 Task: Search one way flight ticket for 4 adults, 2 children, 2 infants in seat and 1 infant on lap in premium economy from Cleveland: Cleveland Hopkins International Airport to Evansville: Evansville Regional Airport on 5-3-2023. Choice of flights is Spirit. Number of bags: 2 checked bags. Price is upto 42000. Outbound departure time preference is 4:45.
Action: Mouse moved to (419, 177)
Screenshot: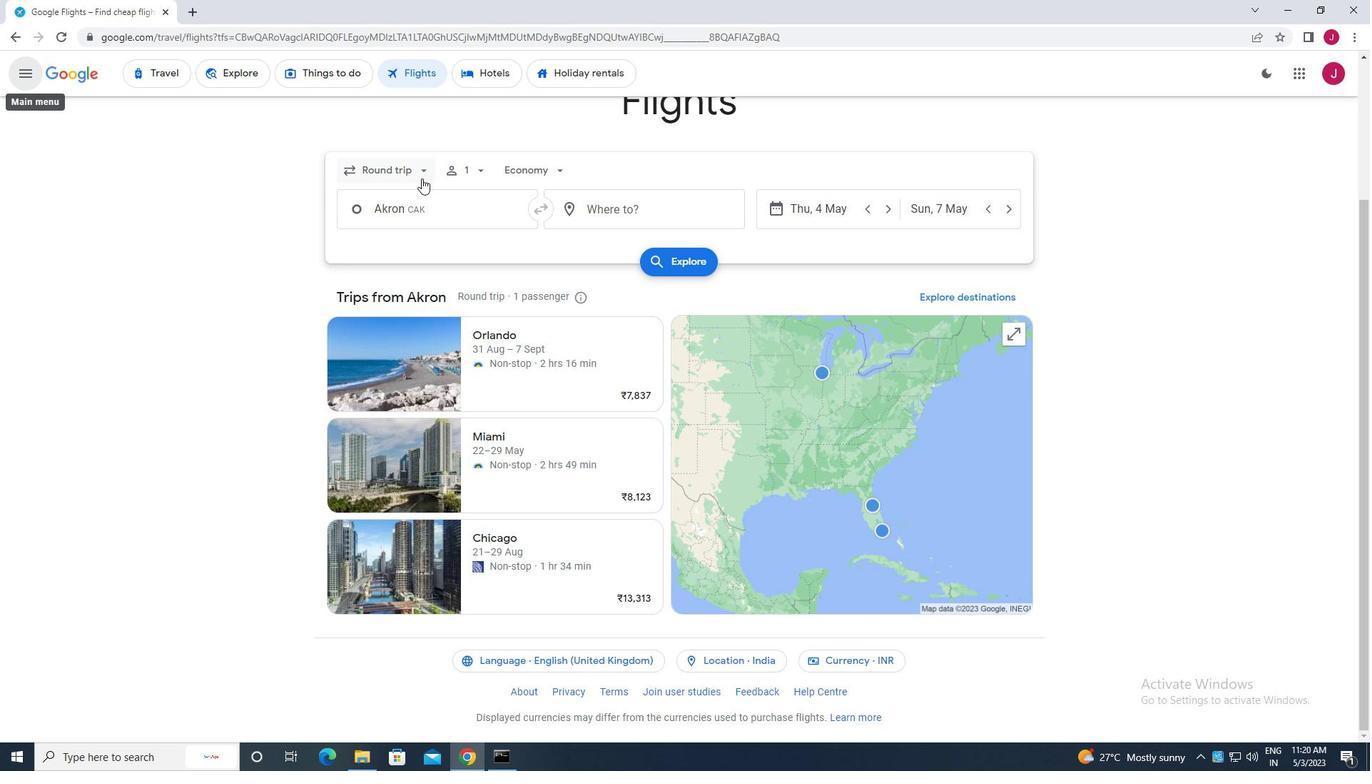 
Action: Mouse pressed left at (419, 177)
Screenshot: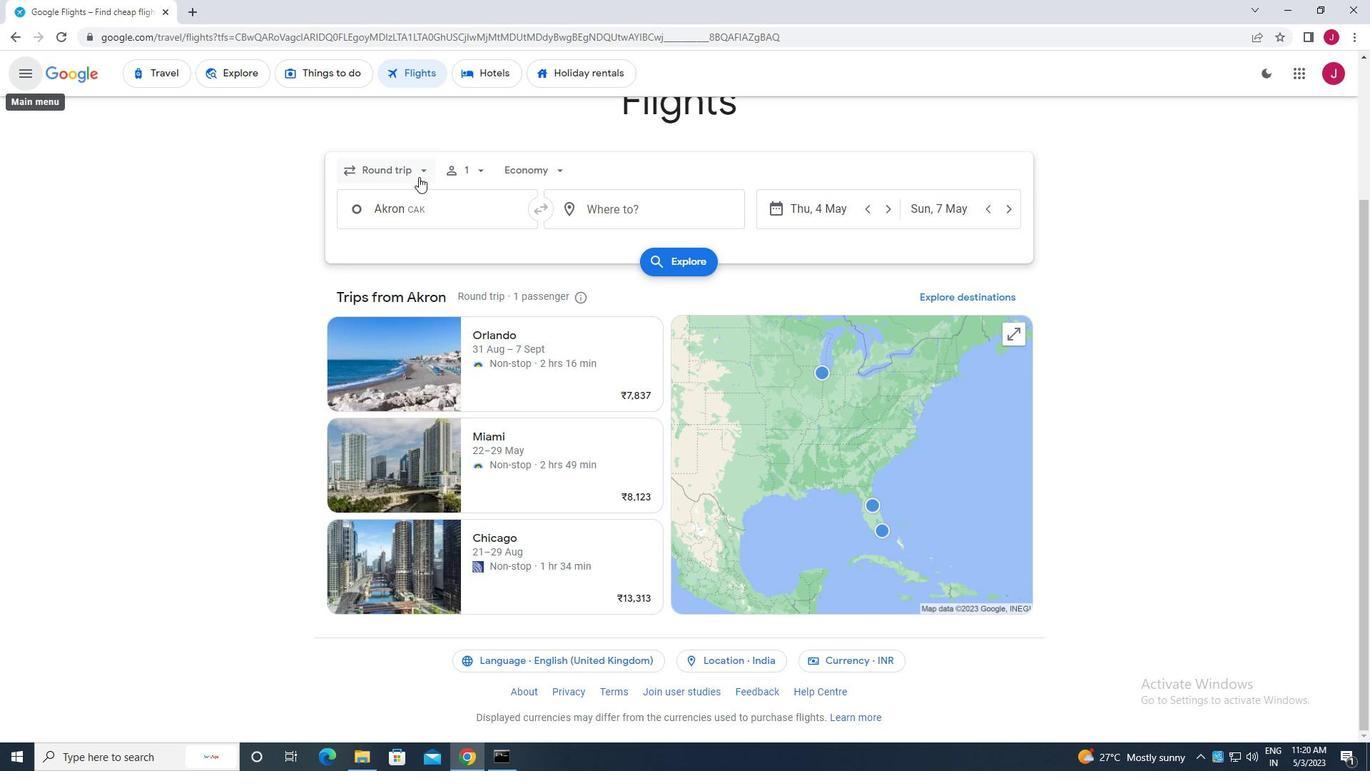 
Action: Mouse moved to (406, 234)
Screenshot: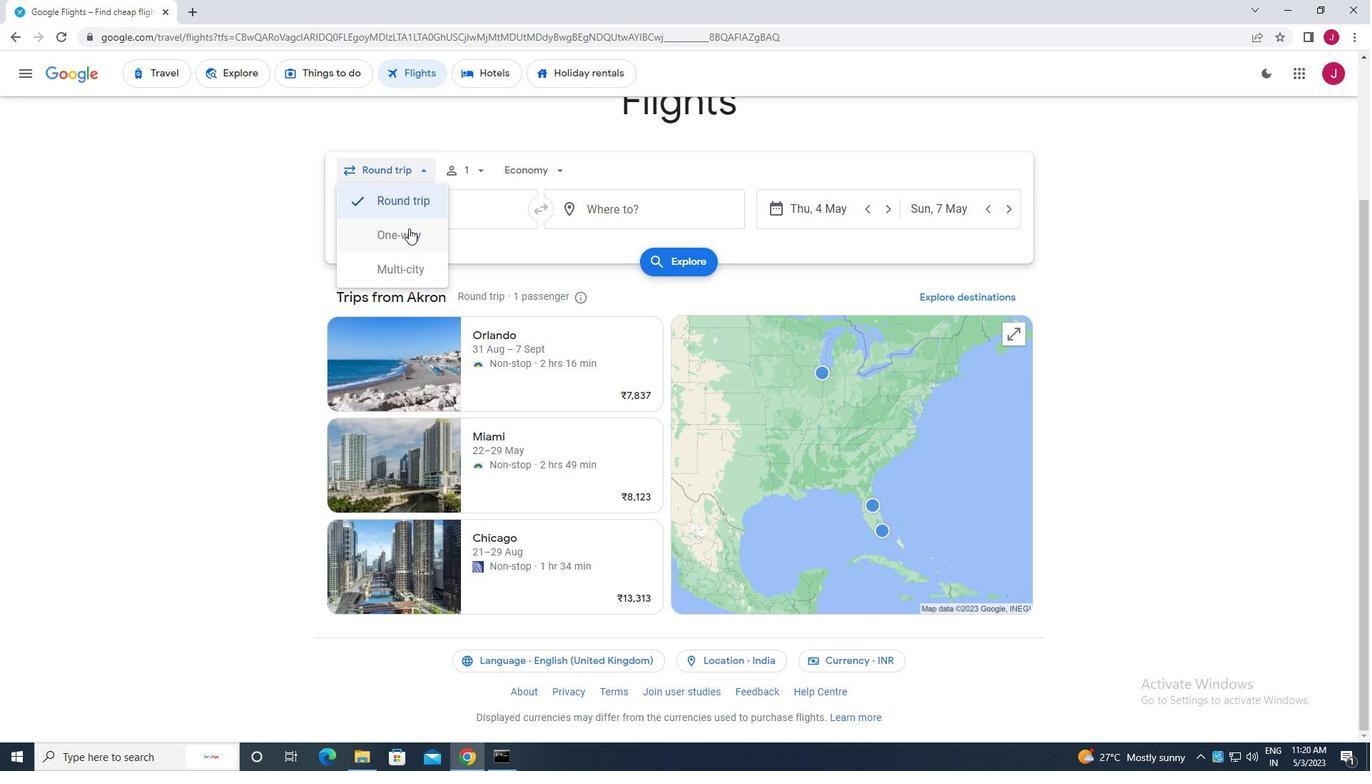 
Action: Mouse pressed left at (406, 234)
Screenshot: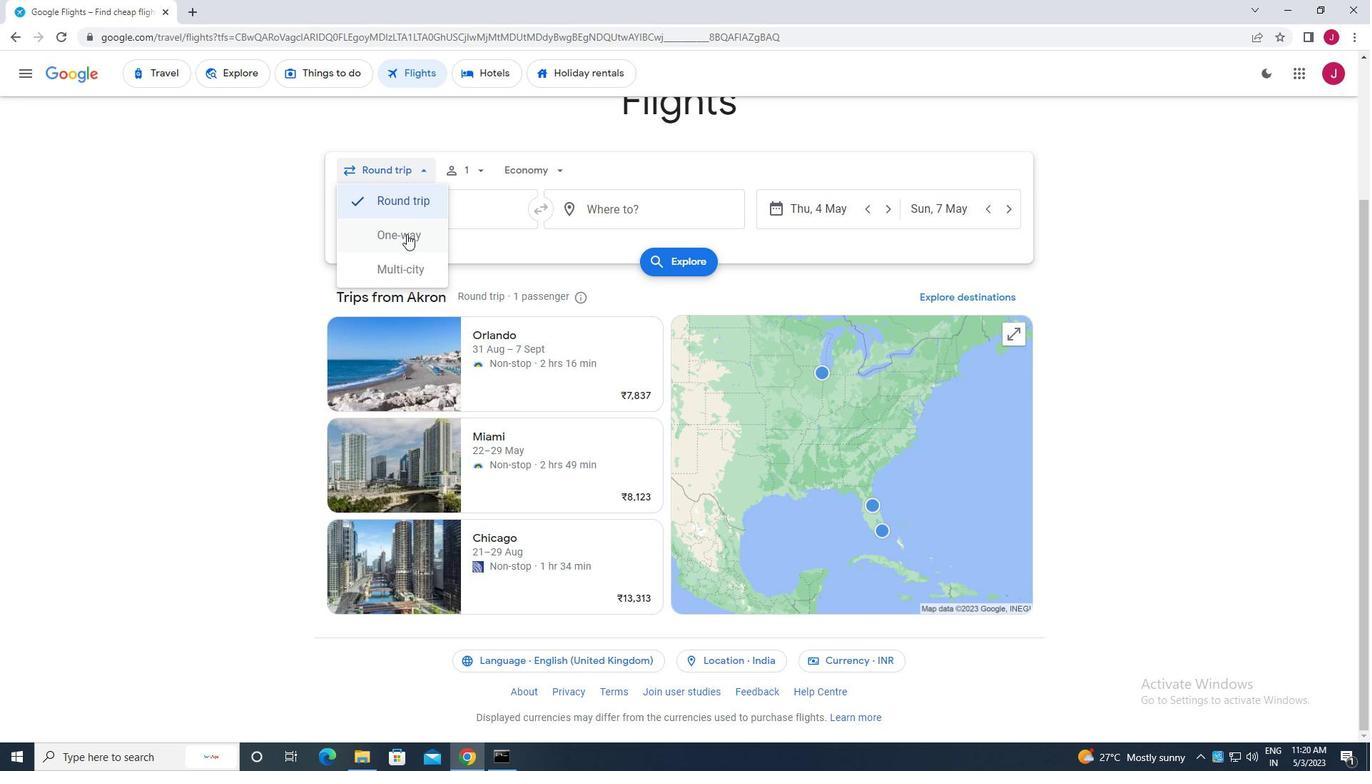 
Action: Mouse moved to (470, 169)
Screenshot: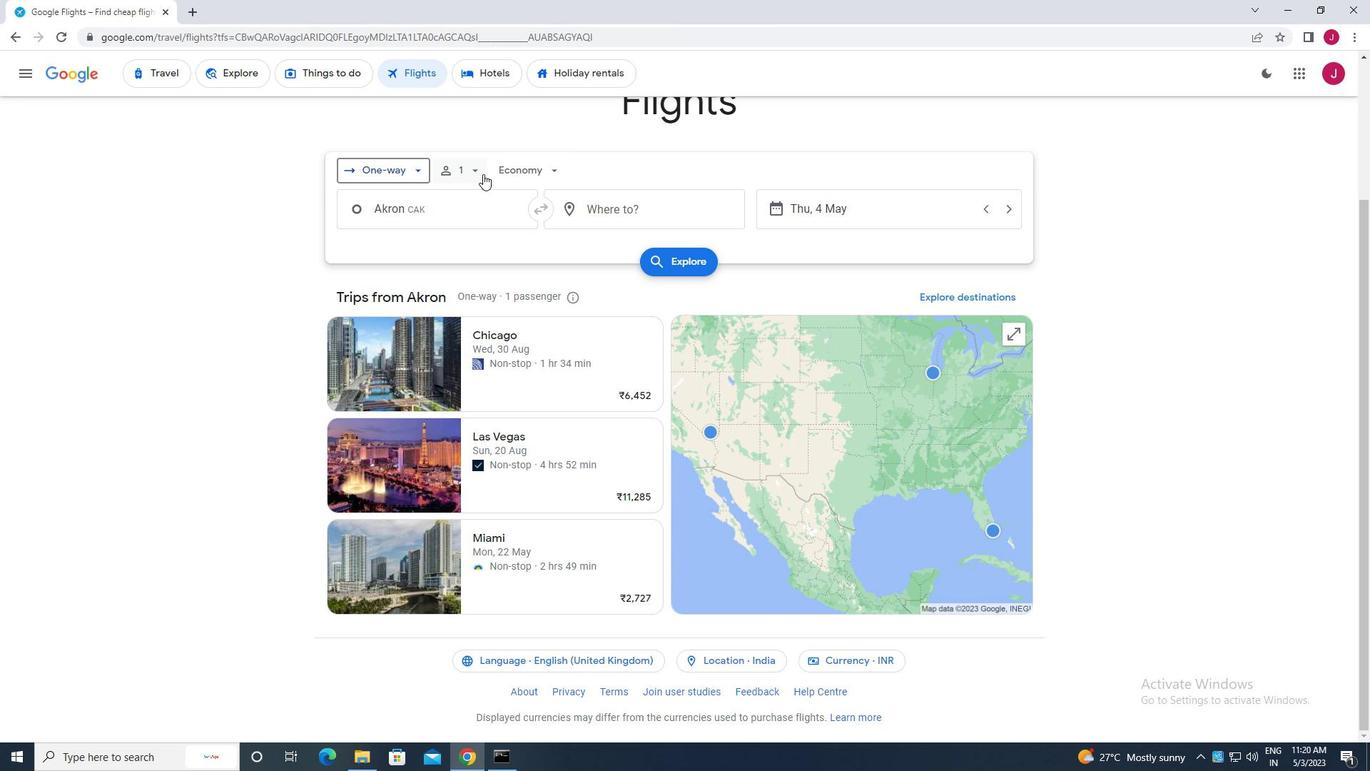 
Action: Mouse pressed left at (470, 169)
Screenshot: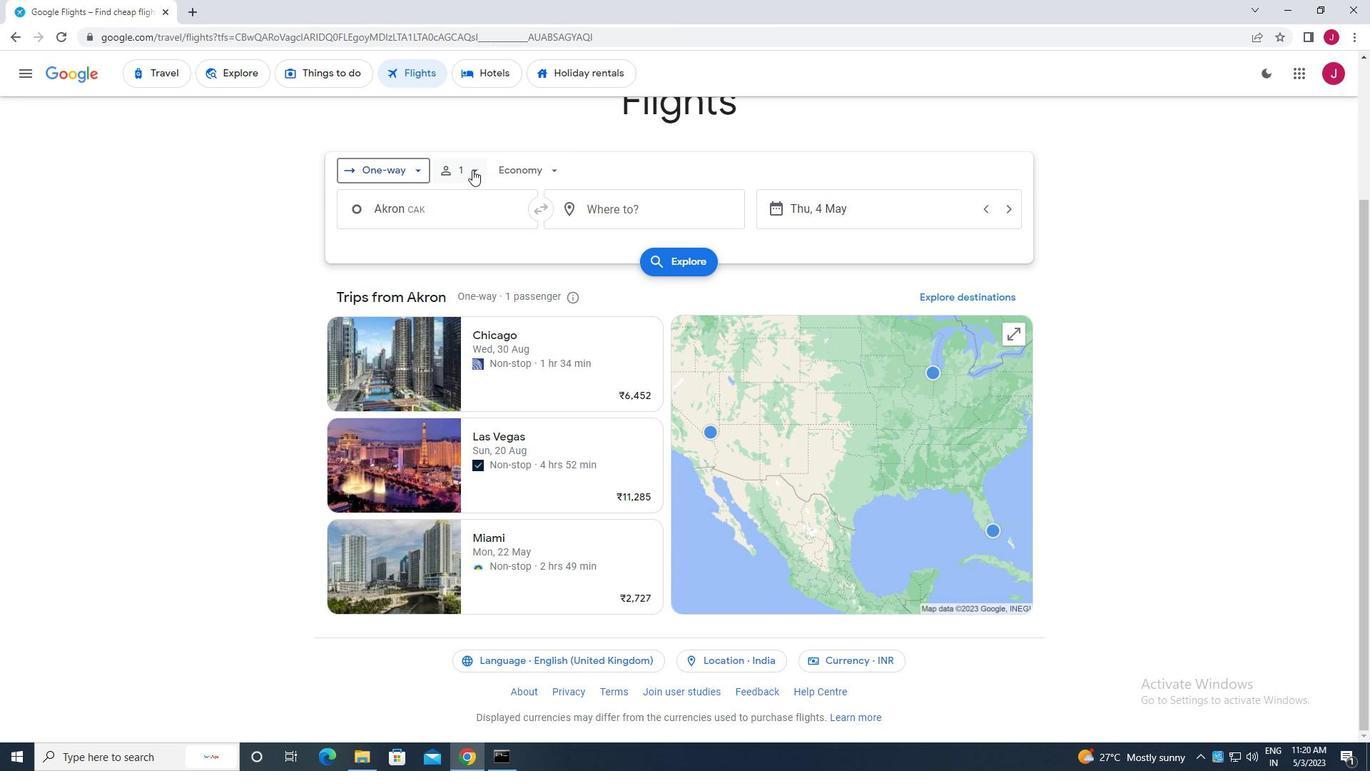 
Action: Mouse moved to (584, 207)
Screenshot: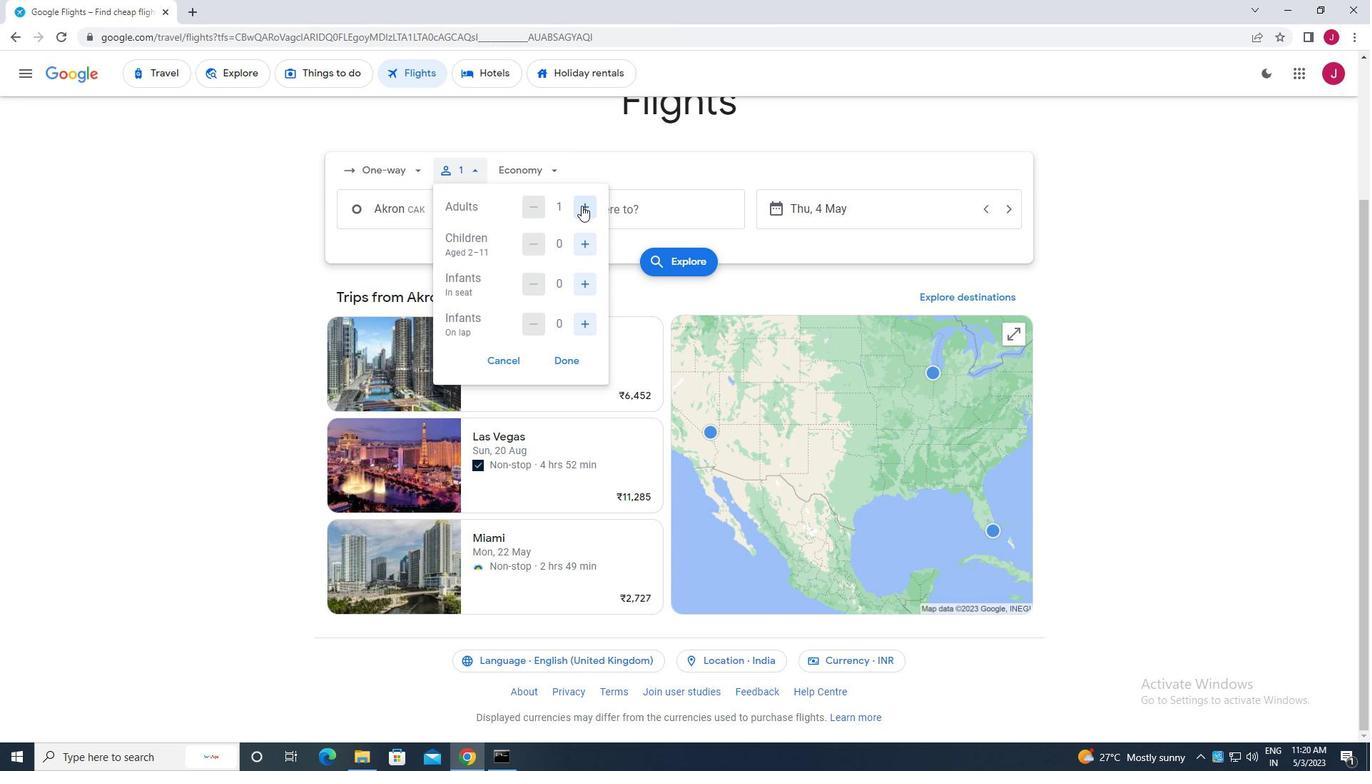 
Action: Mouse pressed left at (584, 207)
Screenshot: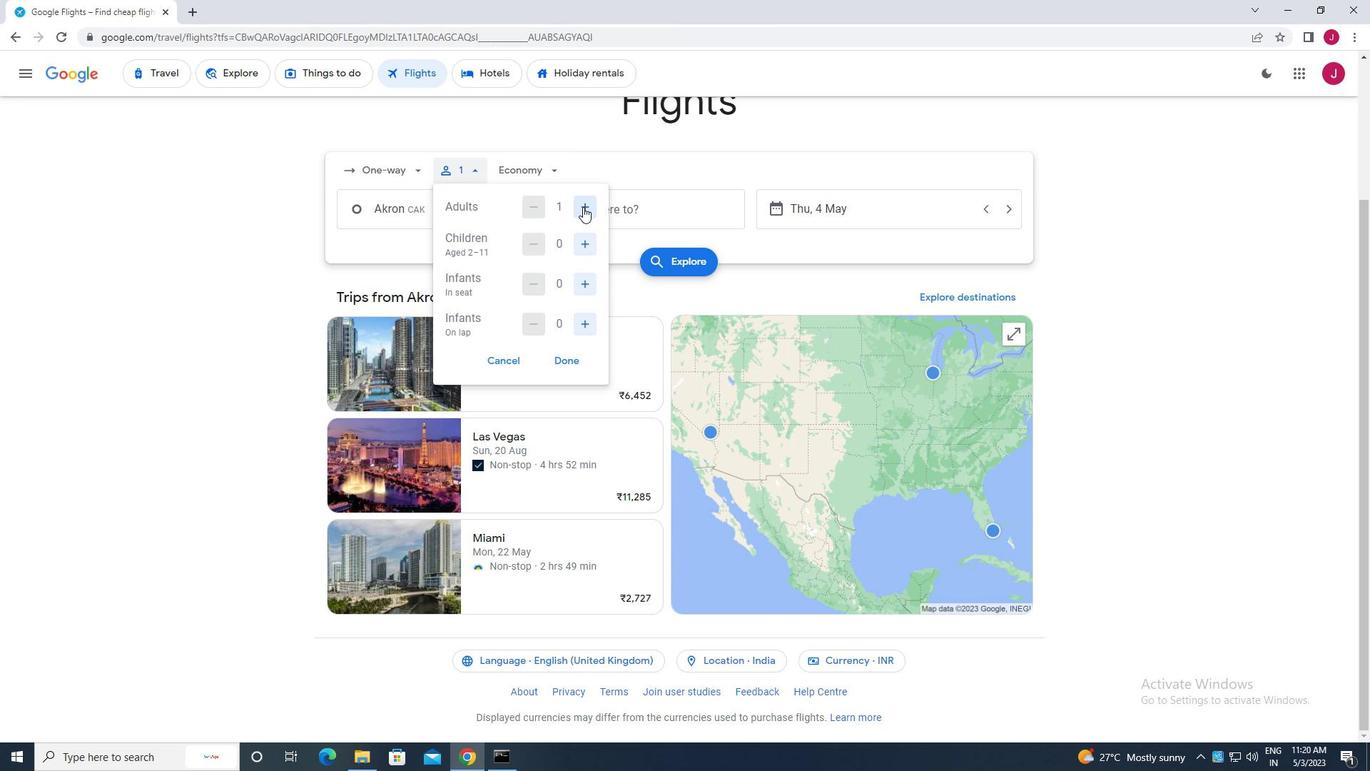 
Action: Mouse pressed left at (584, 207)
Screenshot: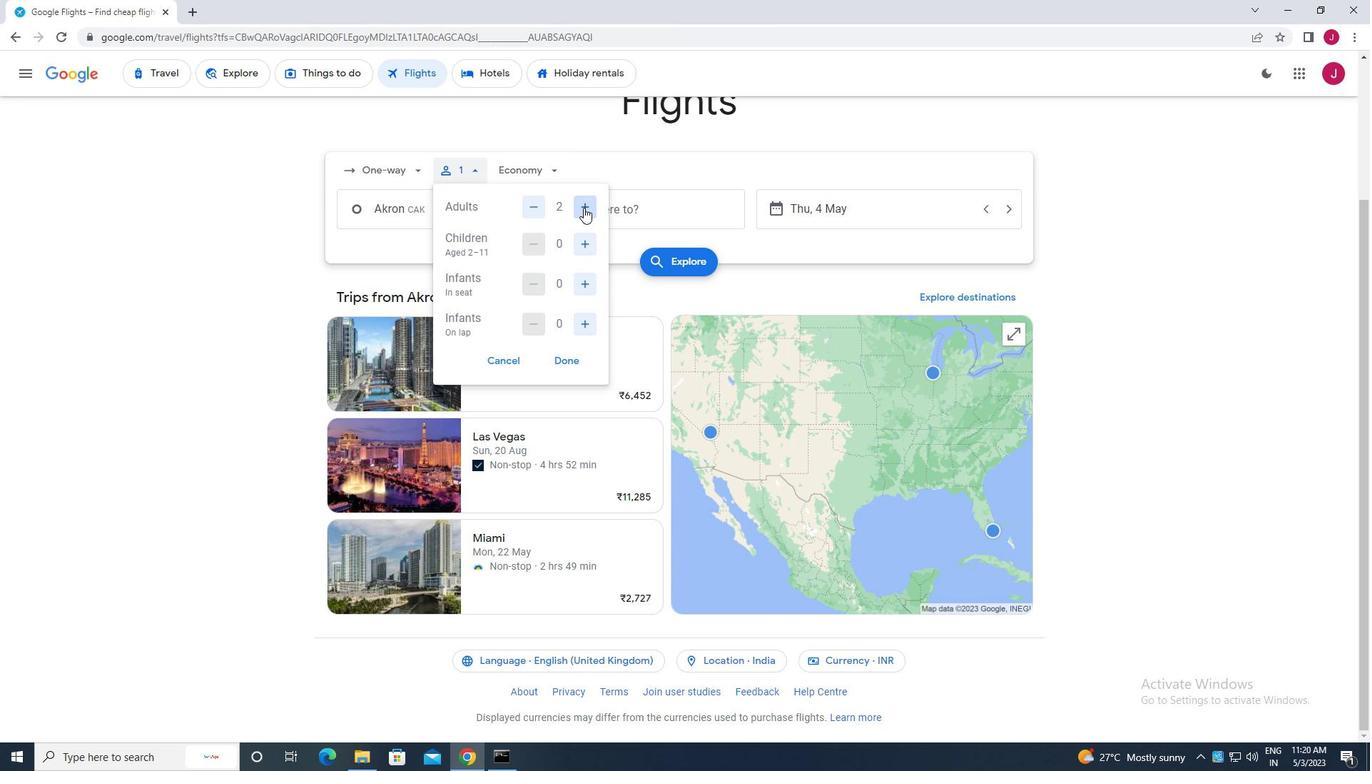
Action: Mouse pressed left at (584, 207)
Screenshot: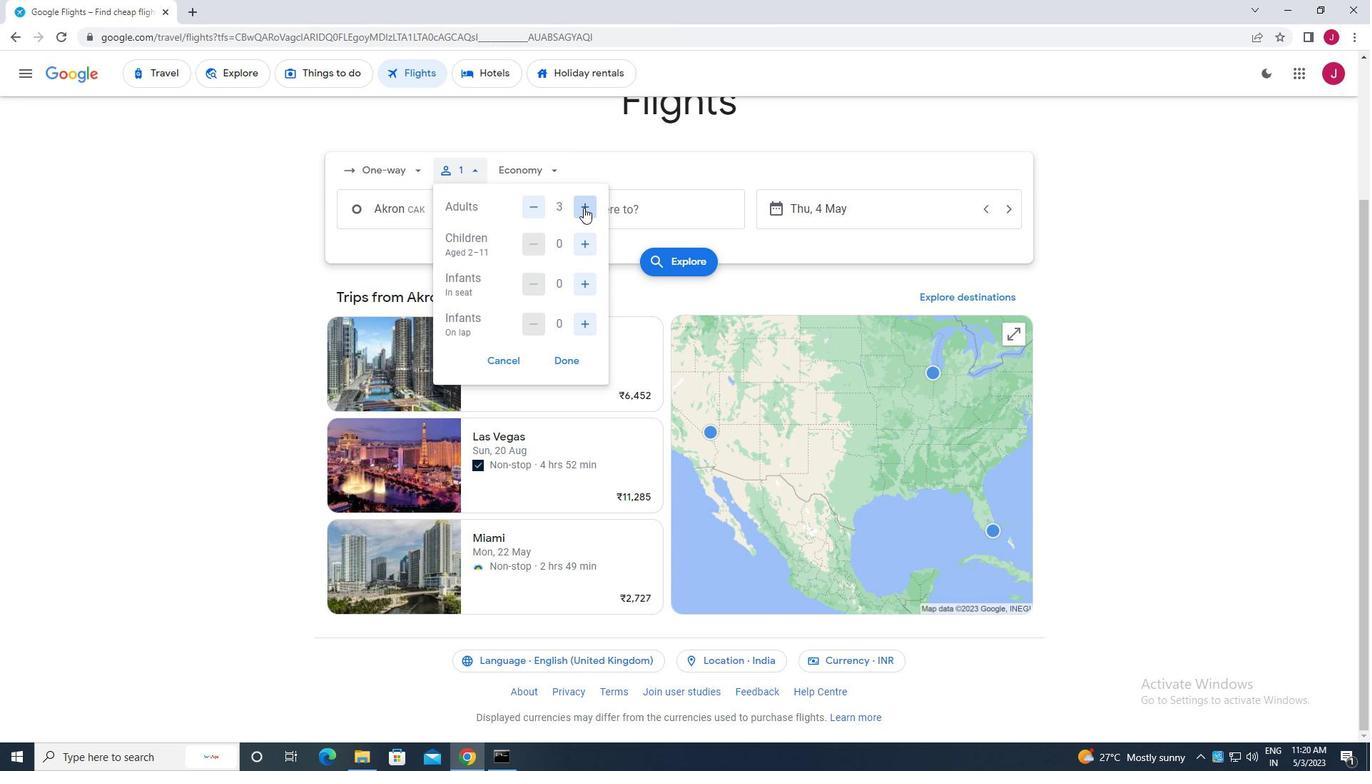 
Action: Mouse moved to (583, 243)
Screenshot: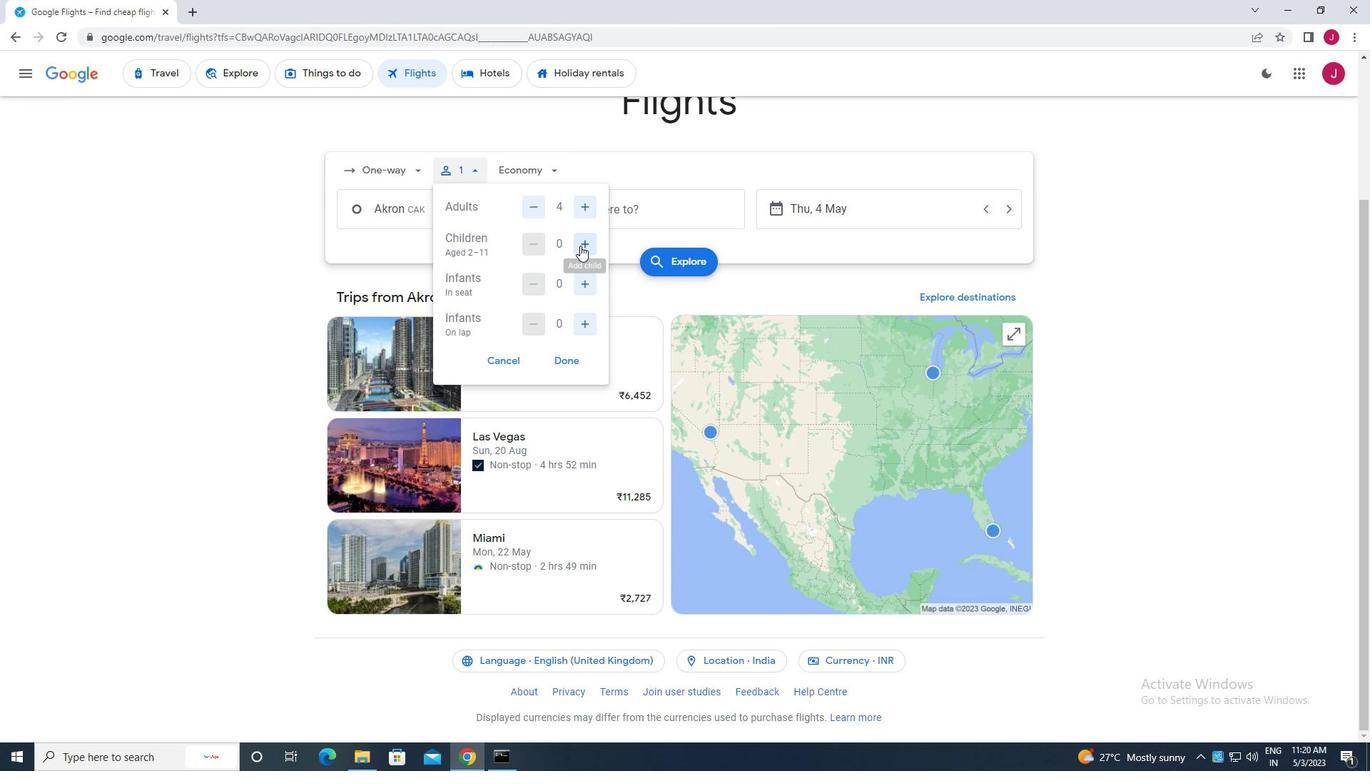 
Action: Mouse pressed left at (583, 243)
Screenshot: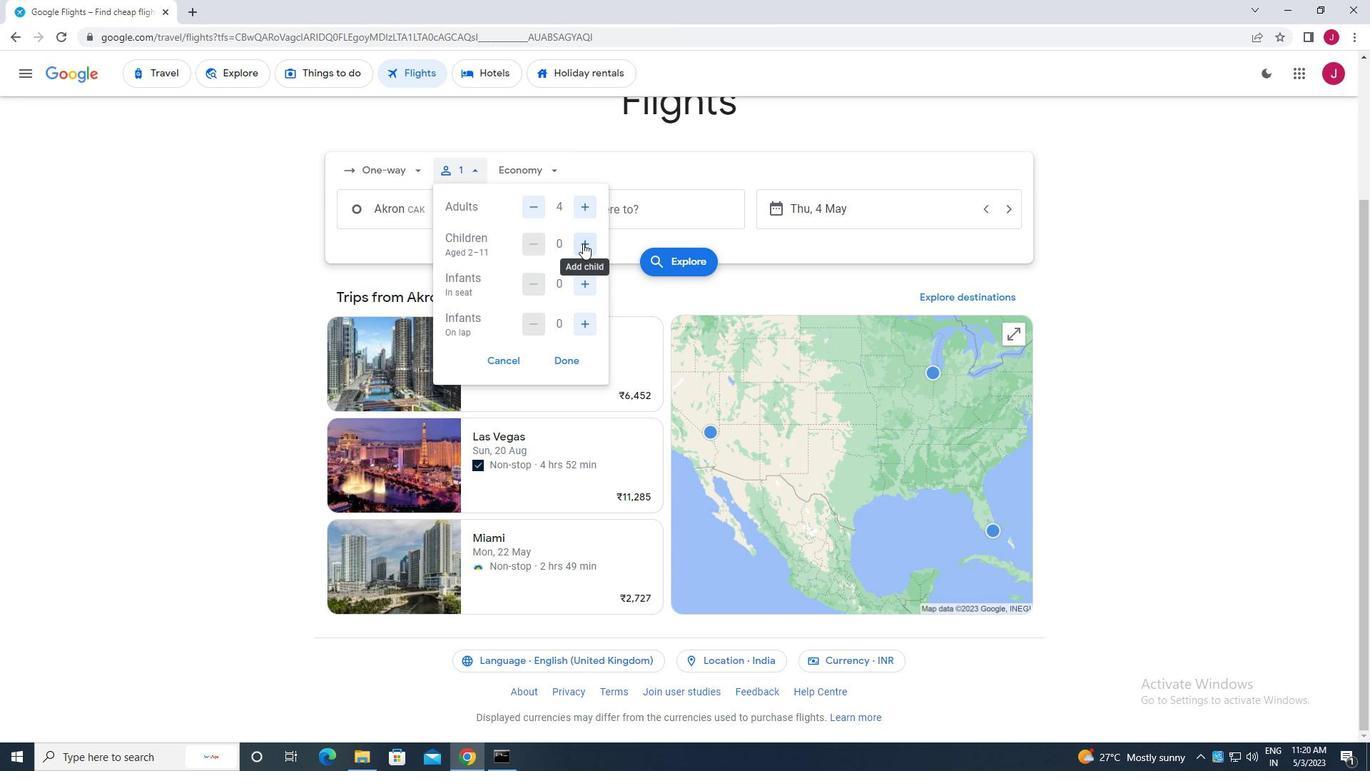 
Action: Mouse pressed left at (583, 243)
Screenshot: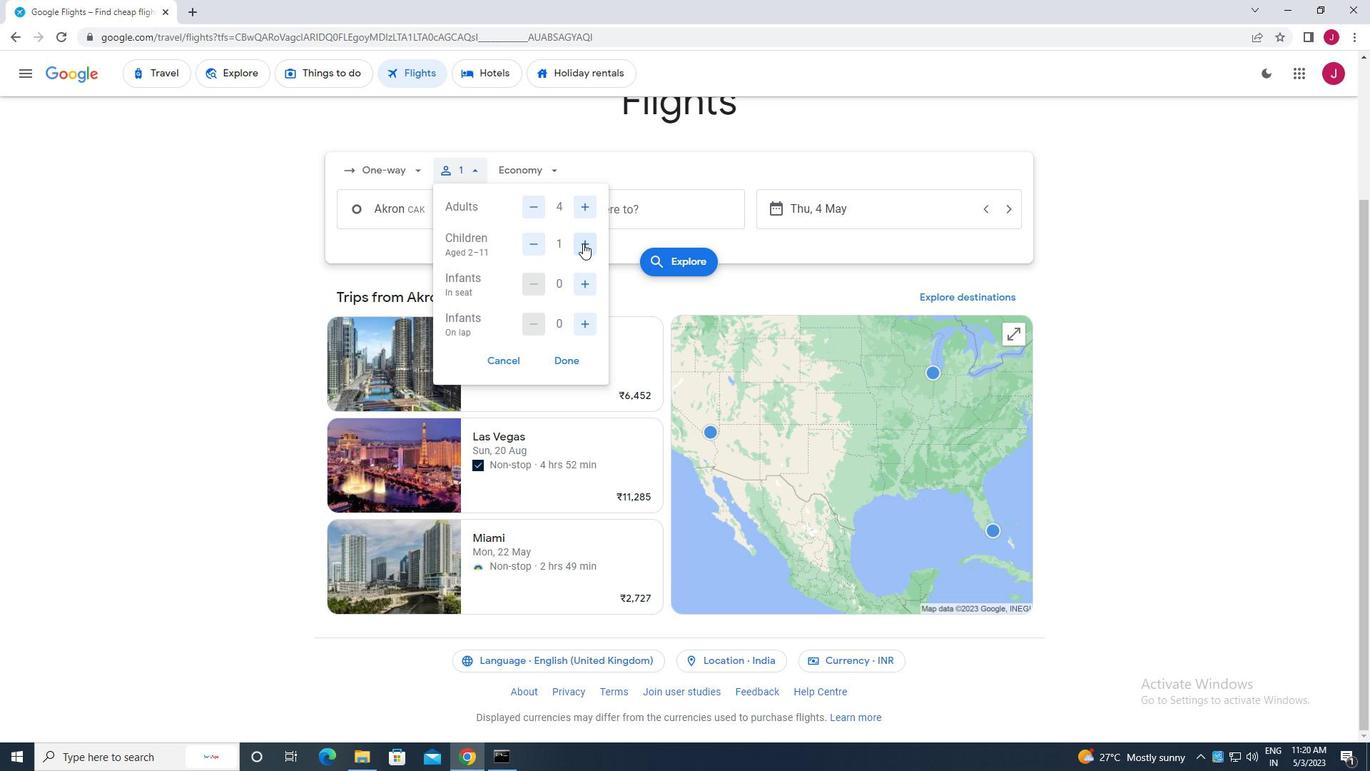 
Action: Mouse moved to (585, 281)
Screenshot: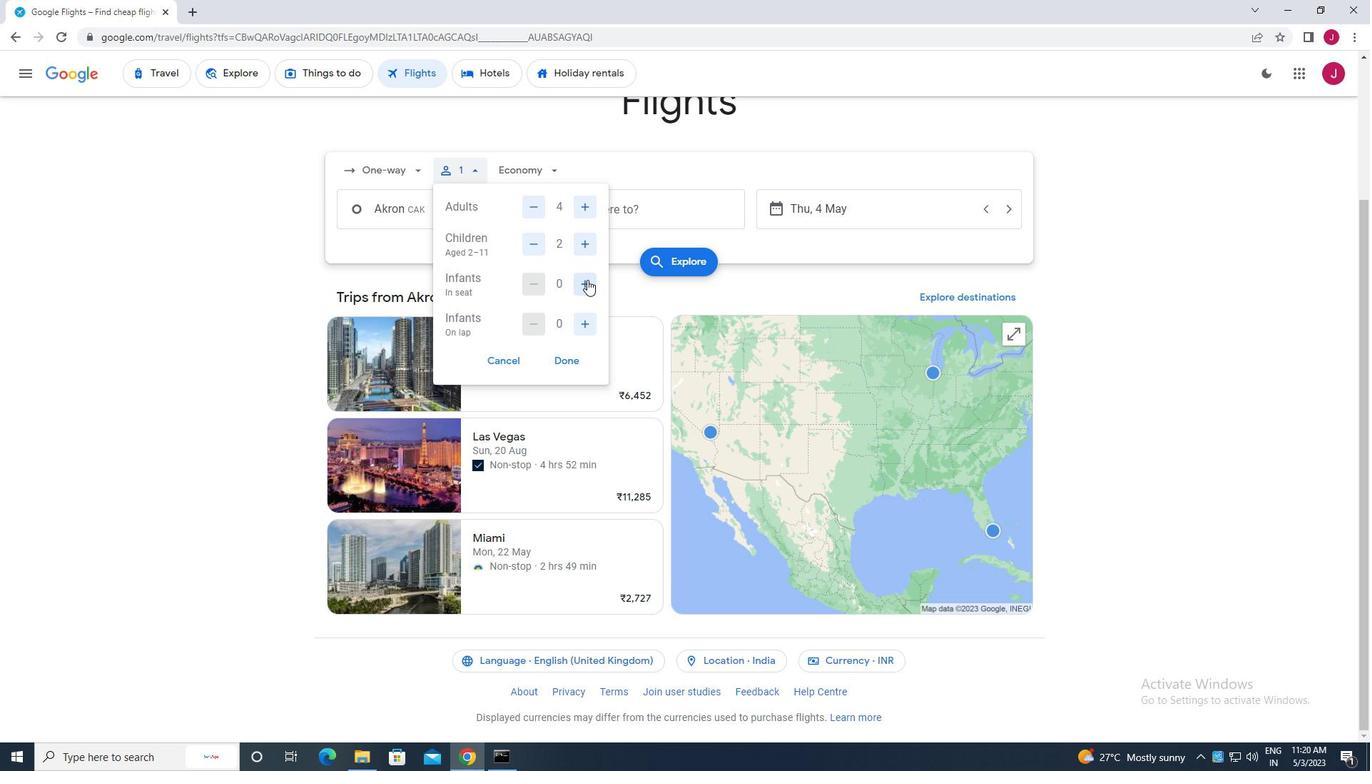 
Action: Mouse pressed left at (585, 281)
Screenshot: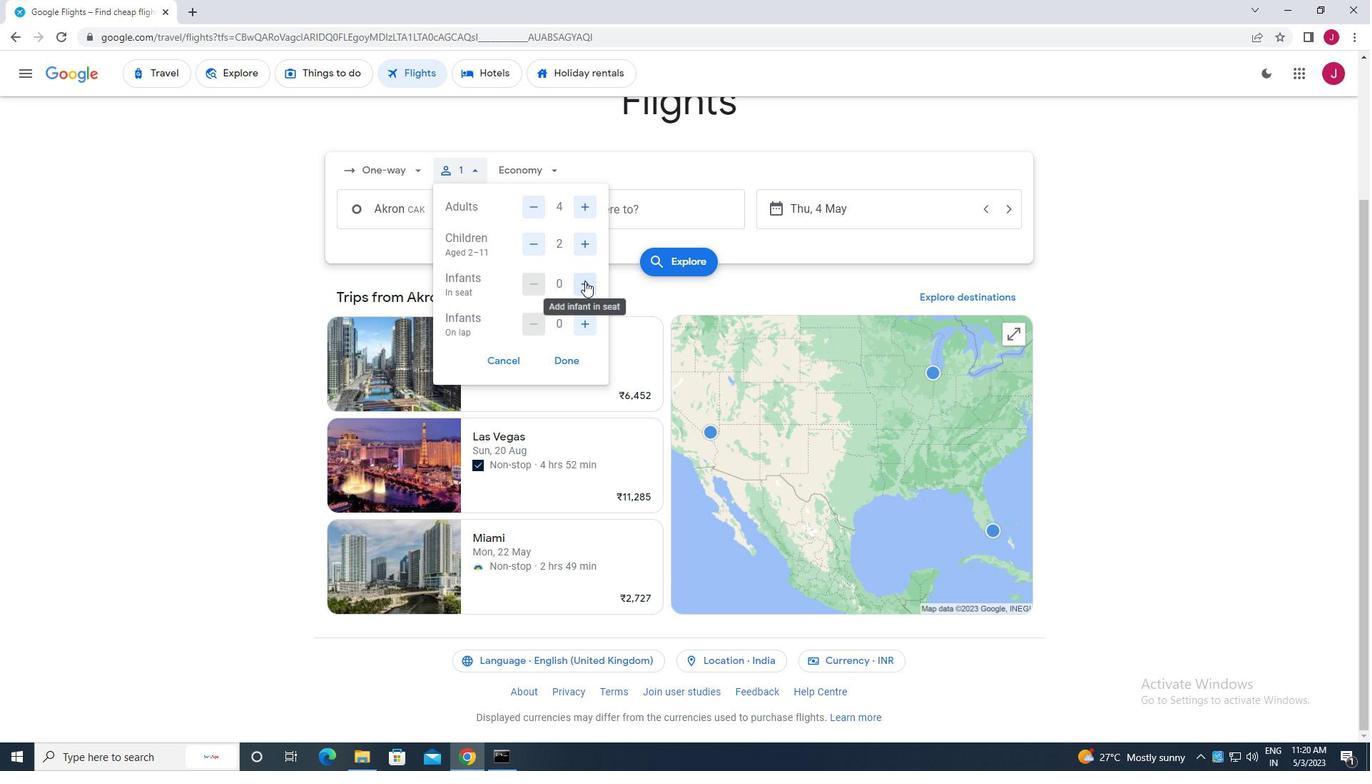 
Action: Mouse pressed left at (585, 281)
Screenshot: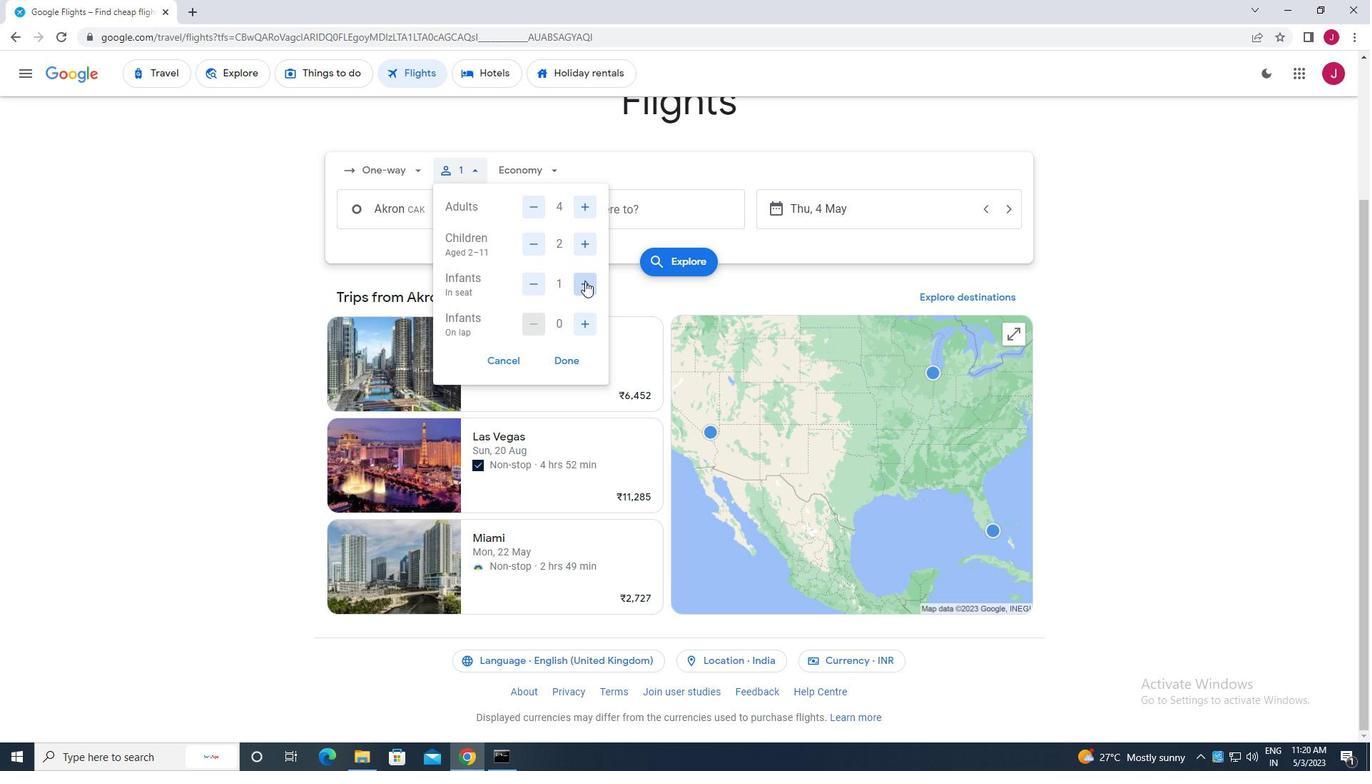 
Action: Mouse moved to (584, 318)
Screenshot: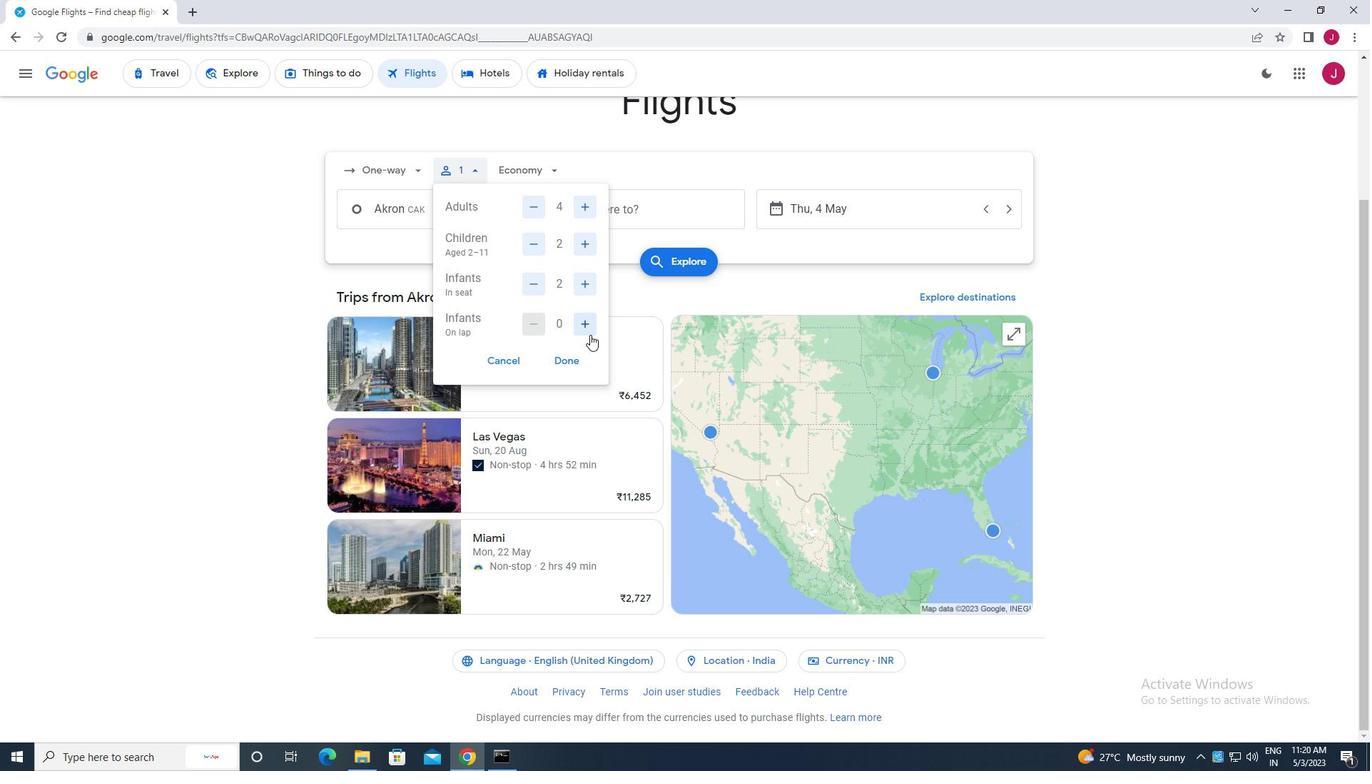 
Action: Mouse pressed left at (584, 318)
Screenshot: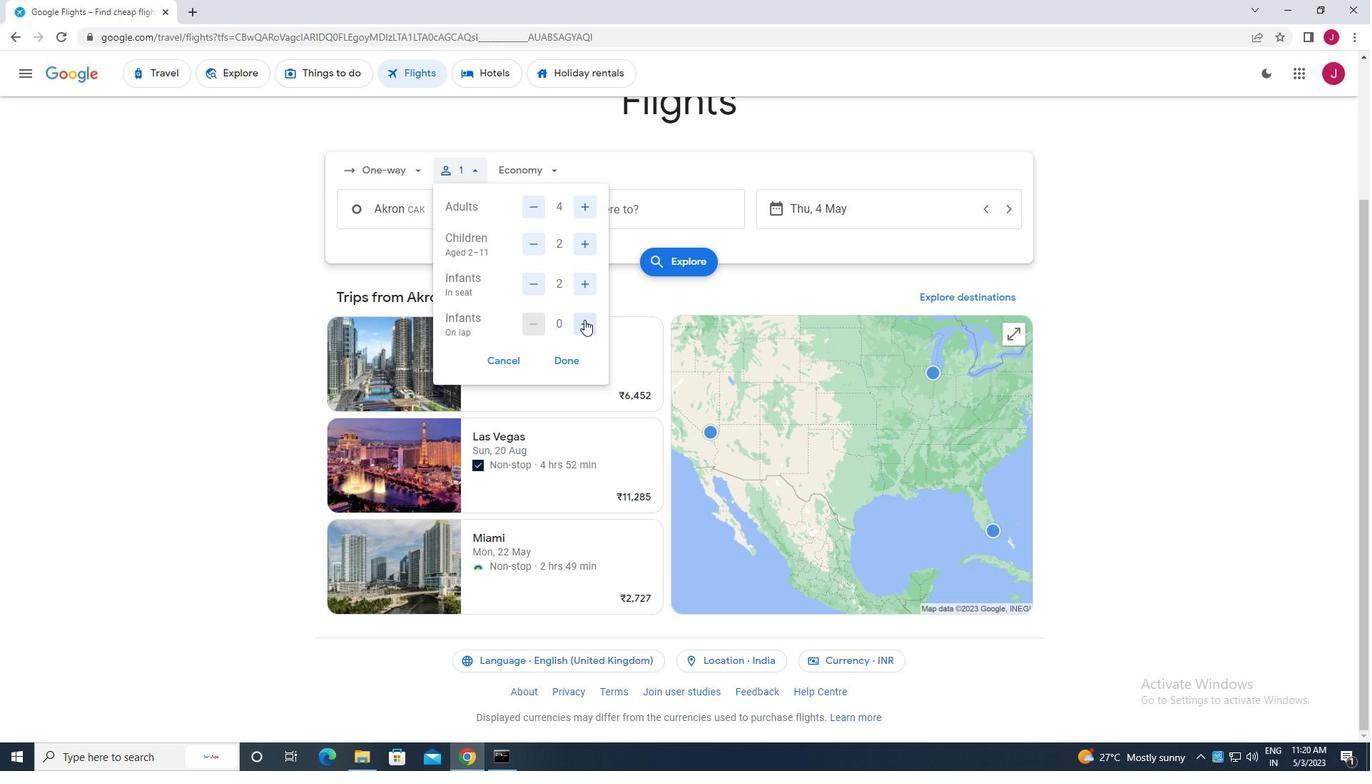 
Action: Mouse moved to (566, 357)
Screenshot: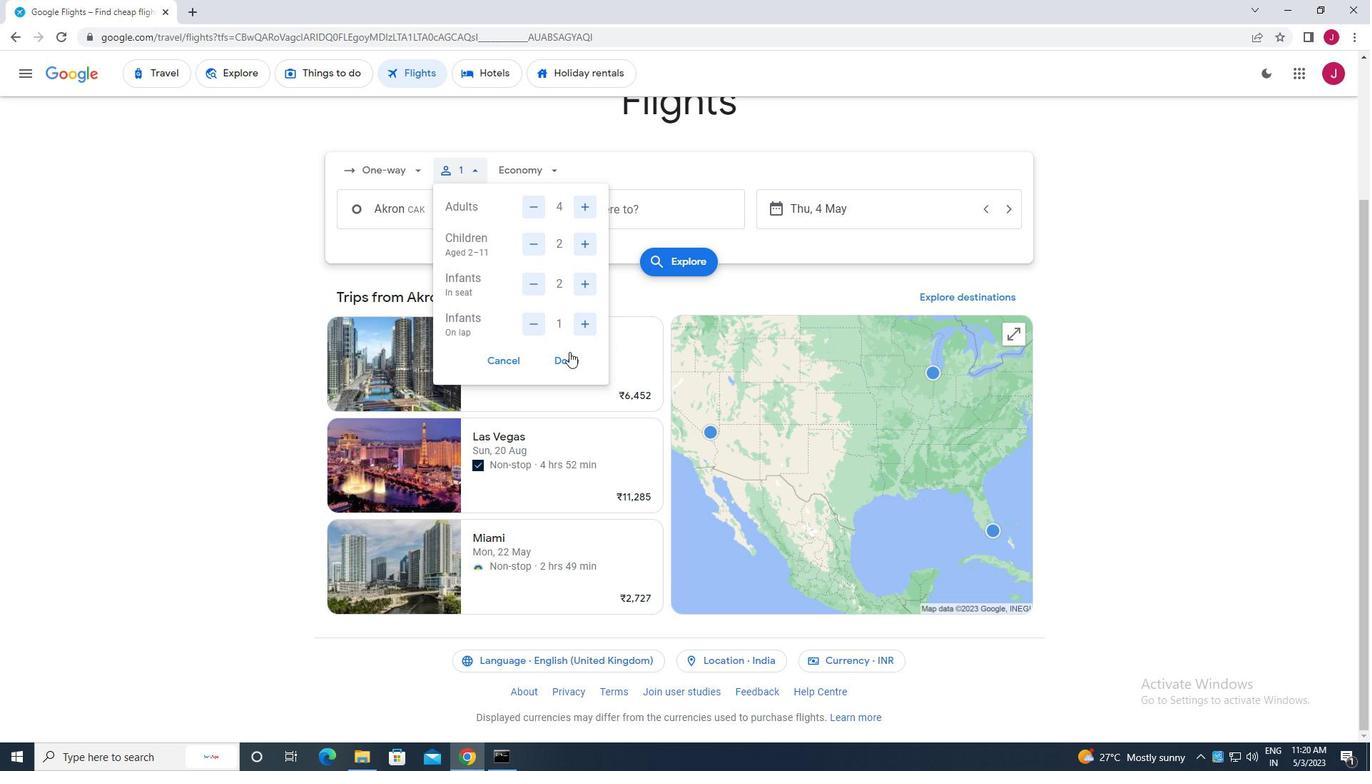 
Action: Mouse pressed left at (566, 357)
Screenshot: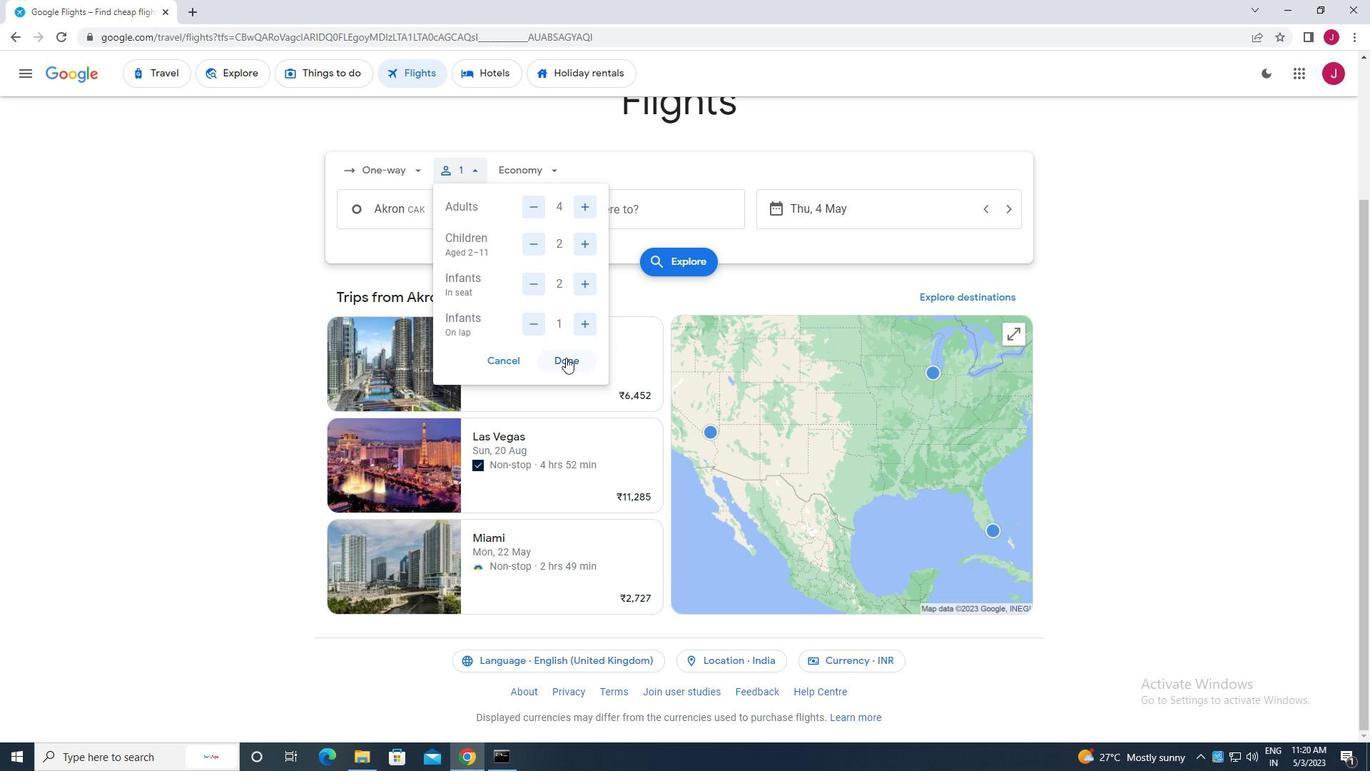 
Action: Mouse moved to (542, 168)
Screenshot: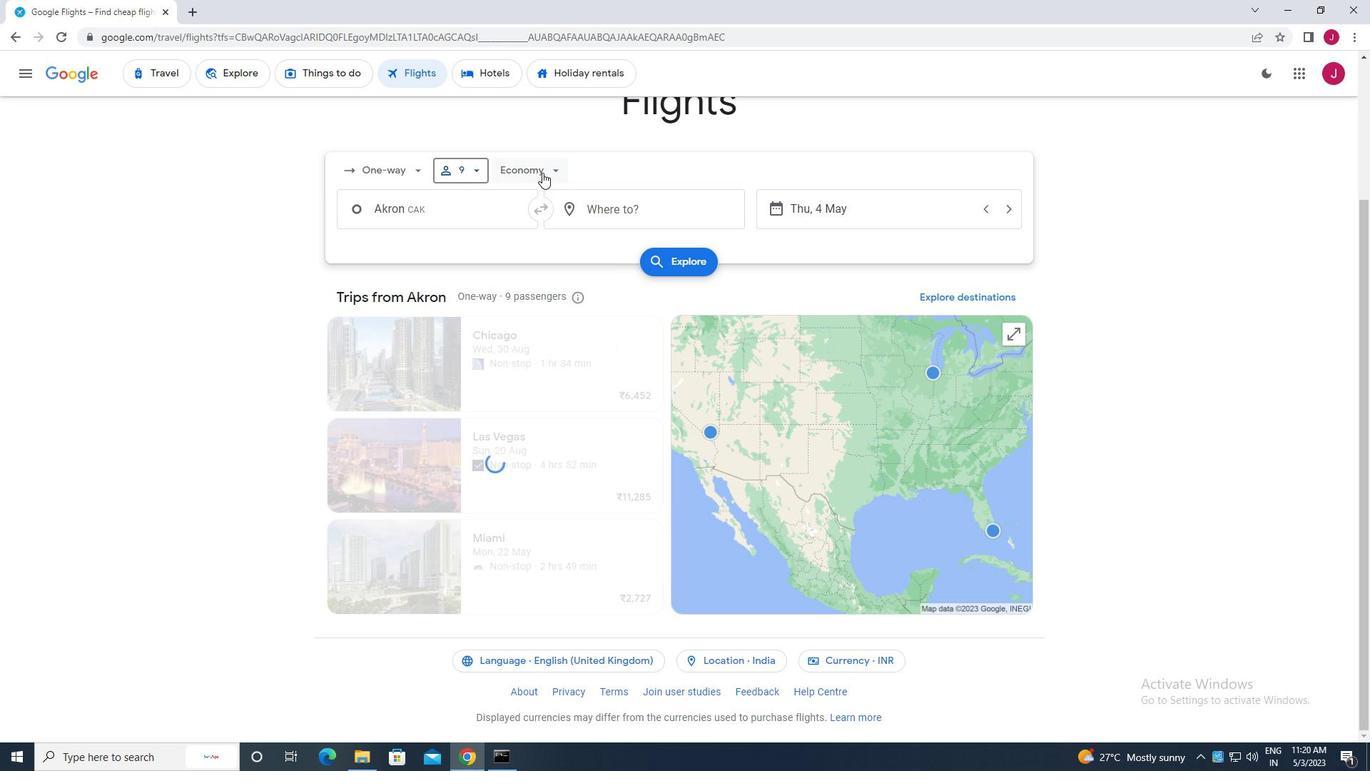 
Action: Mouse pressed left at (542, 168)
Screenshot: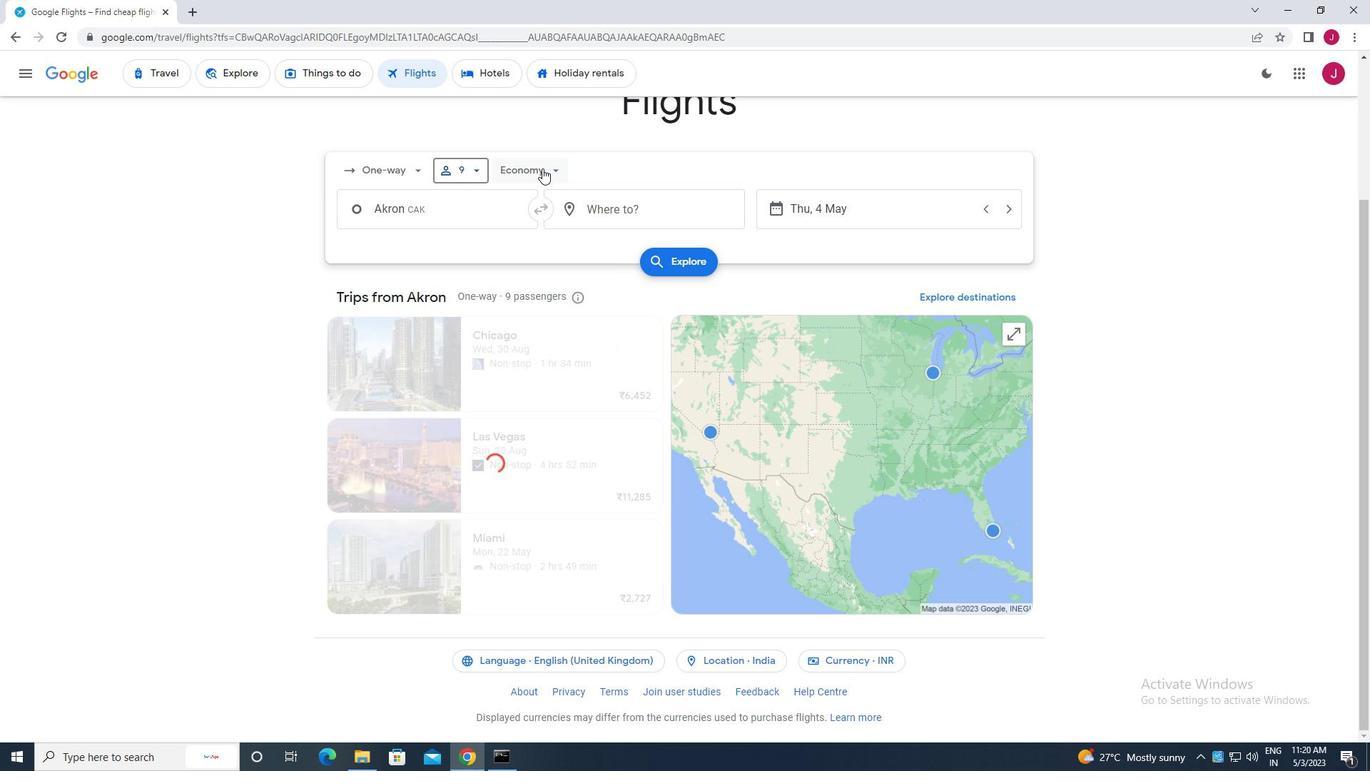 
Action: Mouse moved to (556, 232)
Screenshot: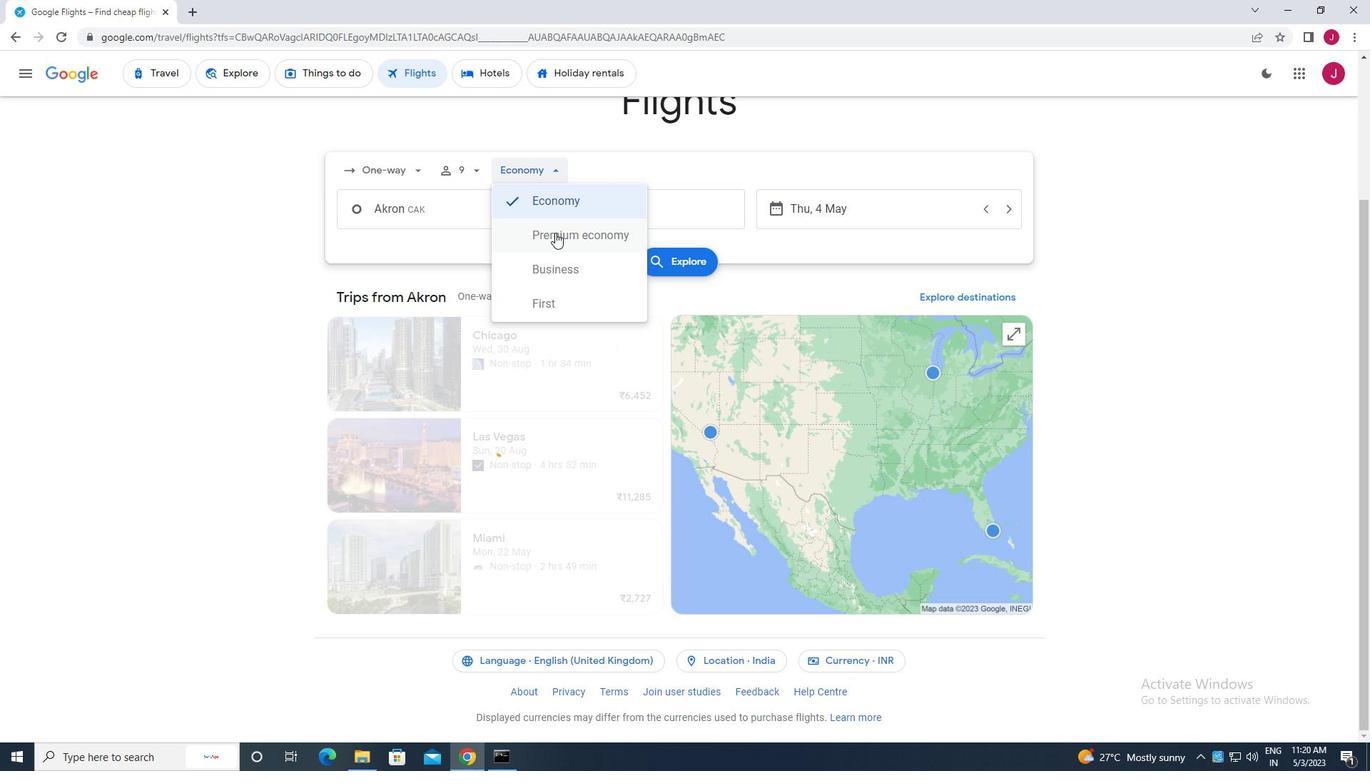 
Action: Mouse pressed left at (556, 232)
Screenshot: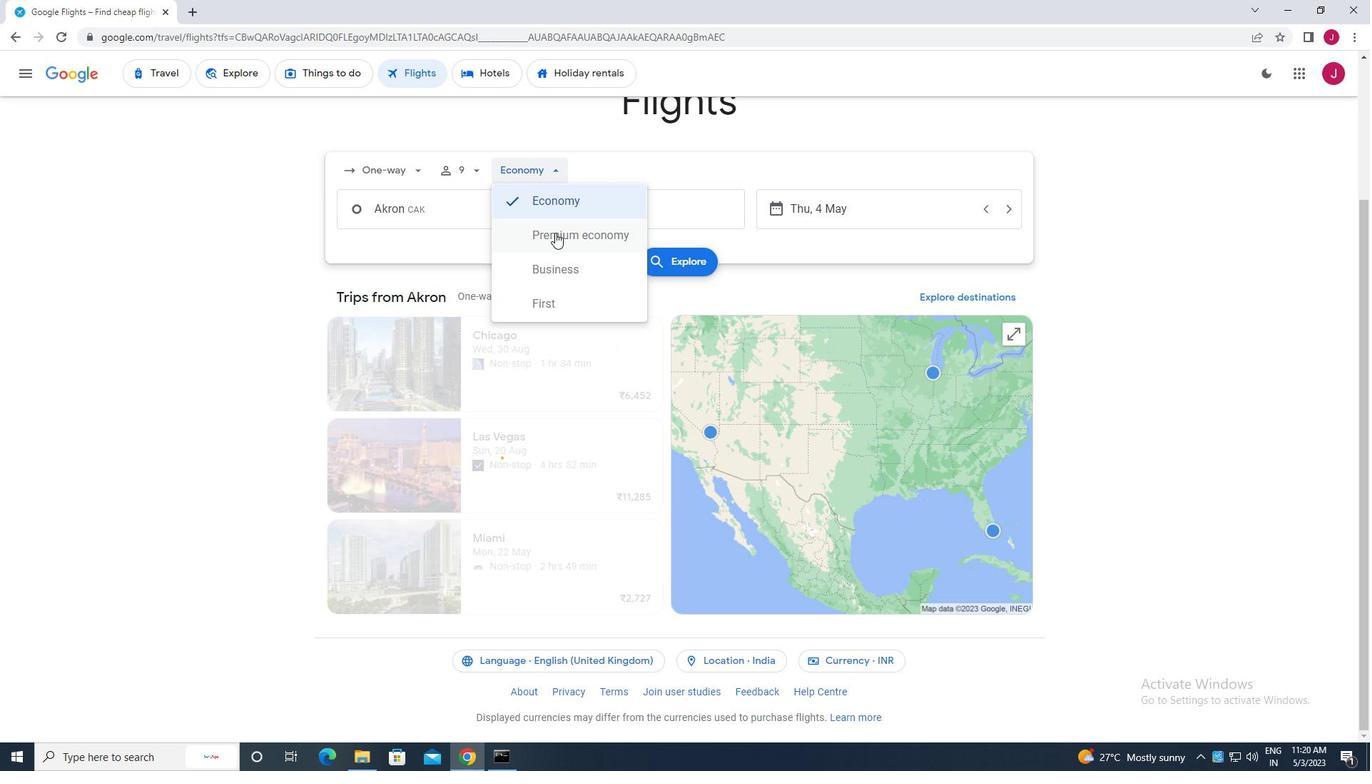 
Action: Mouse moved to (480, 210)
Screenshot: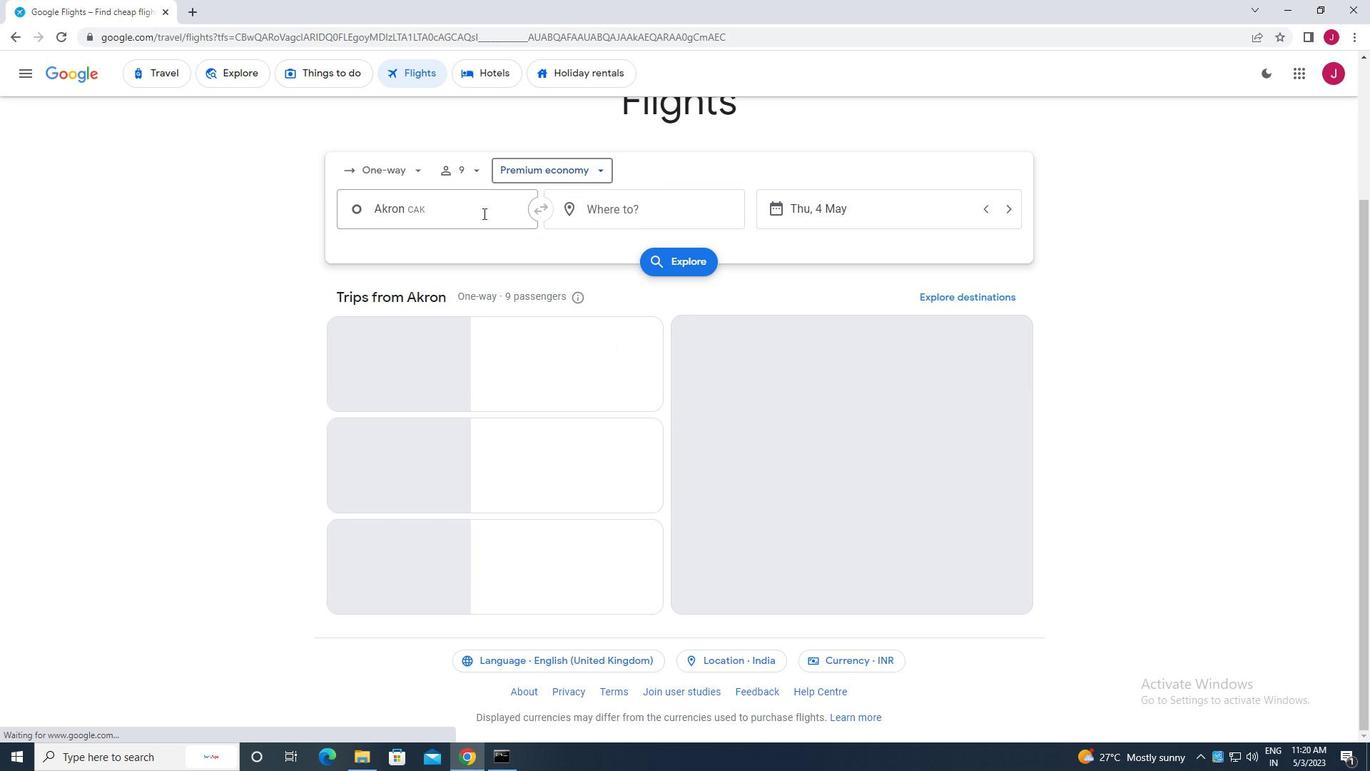 
Action: Mouse pressed left at (480, 210)
Screenshot: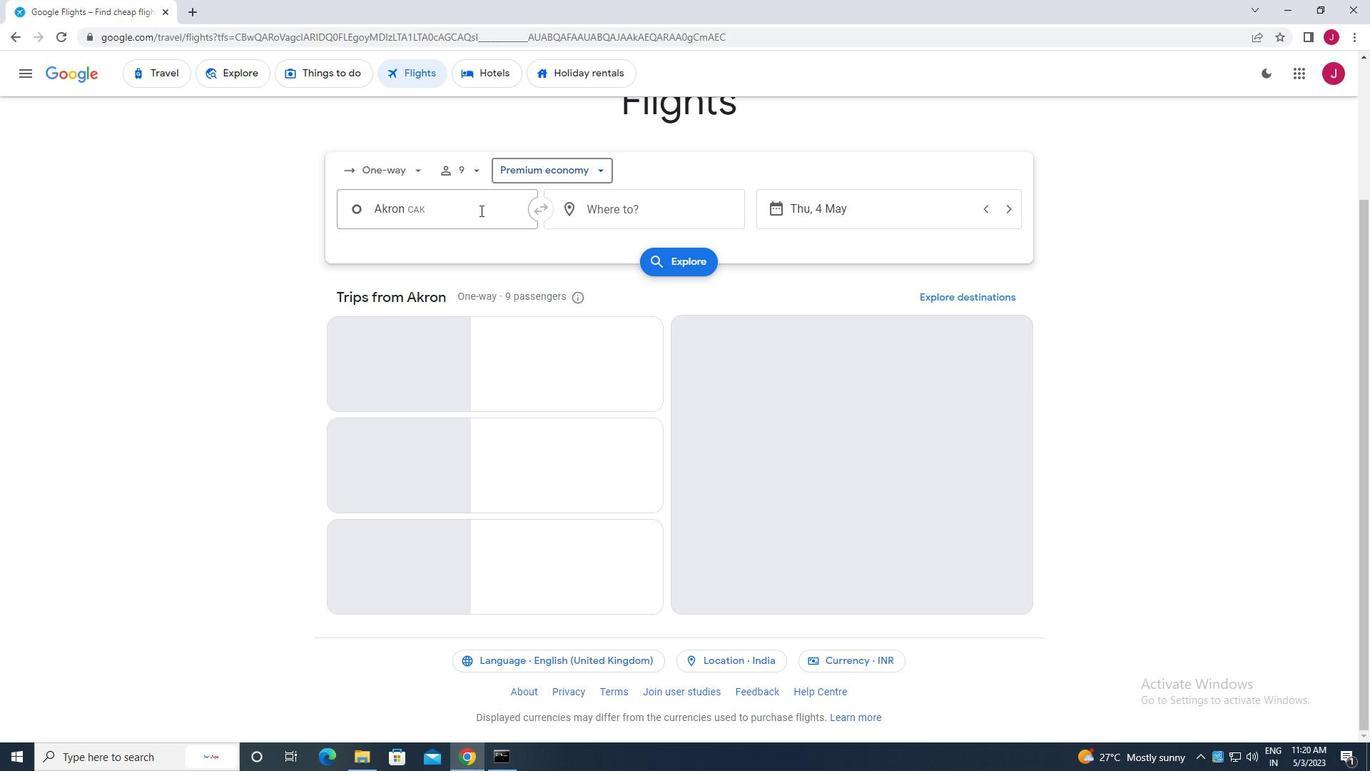 
Action: Key pressed cleveland
Screenshot: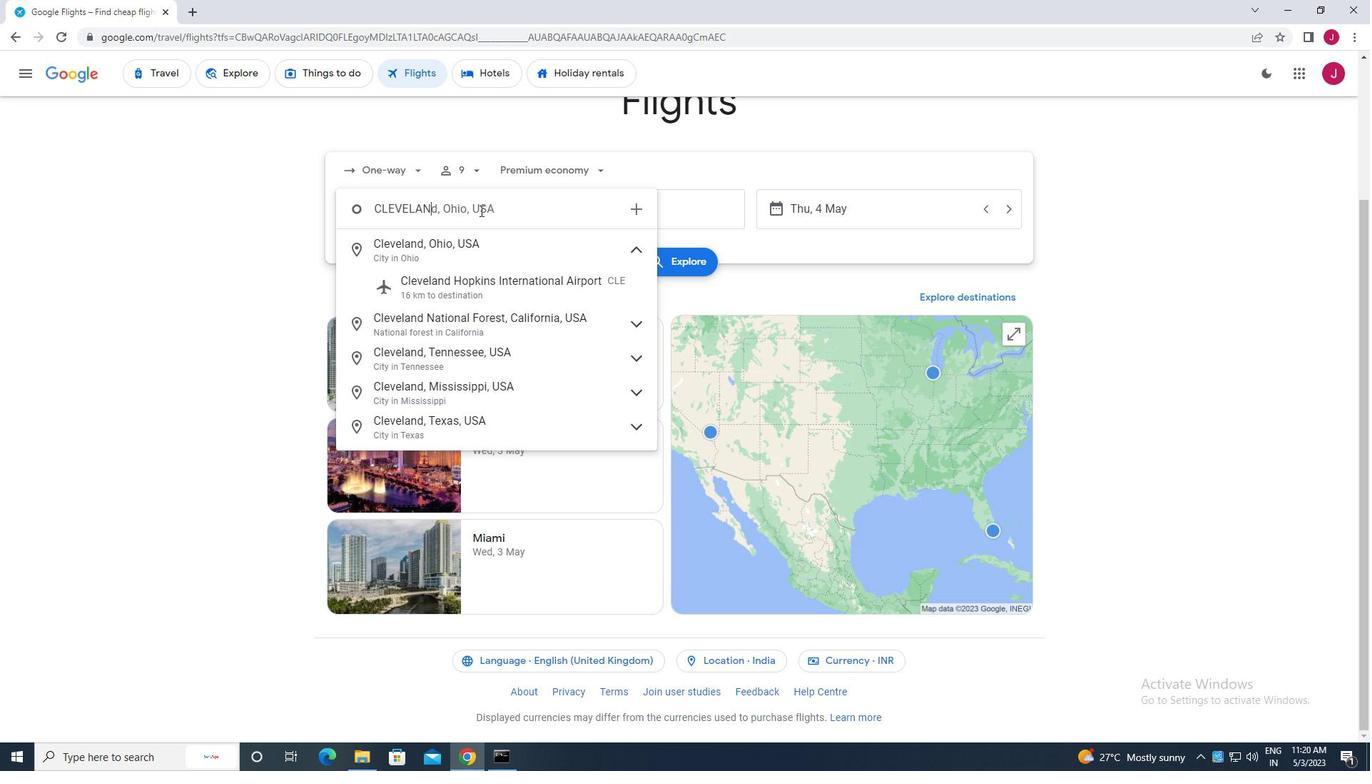 
Action: Mouse moved to (491, 287)
Screenshot: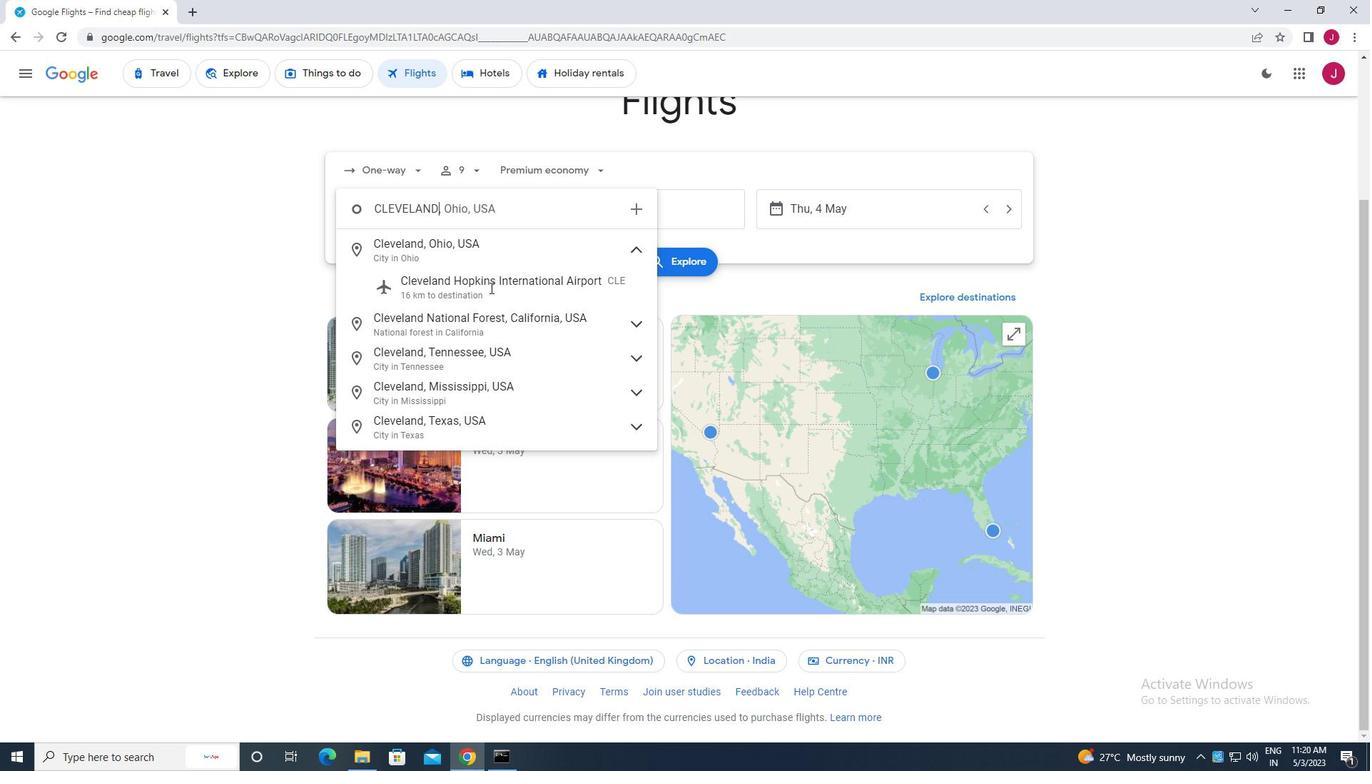 
Action: Mouse pressed left at (491, 287)
Screenshot: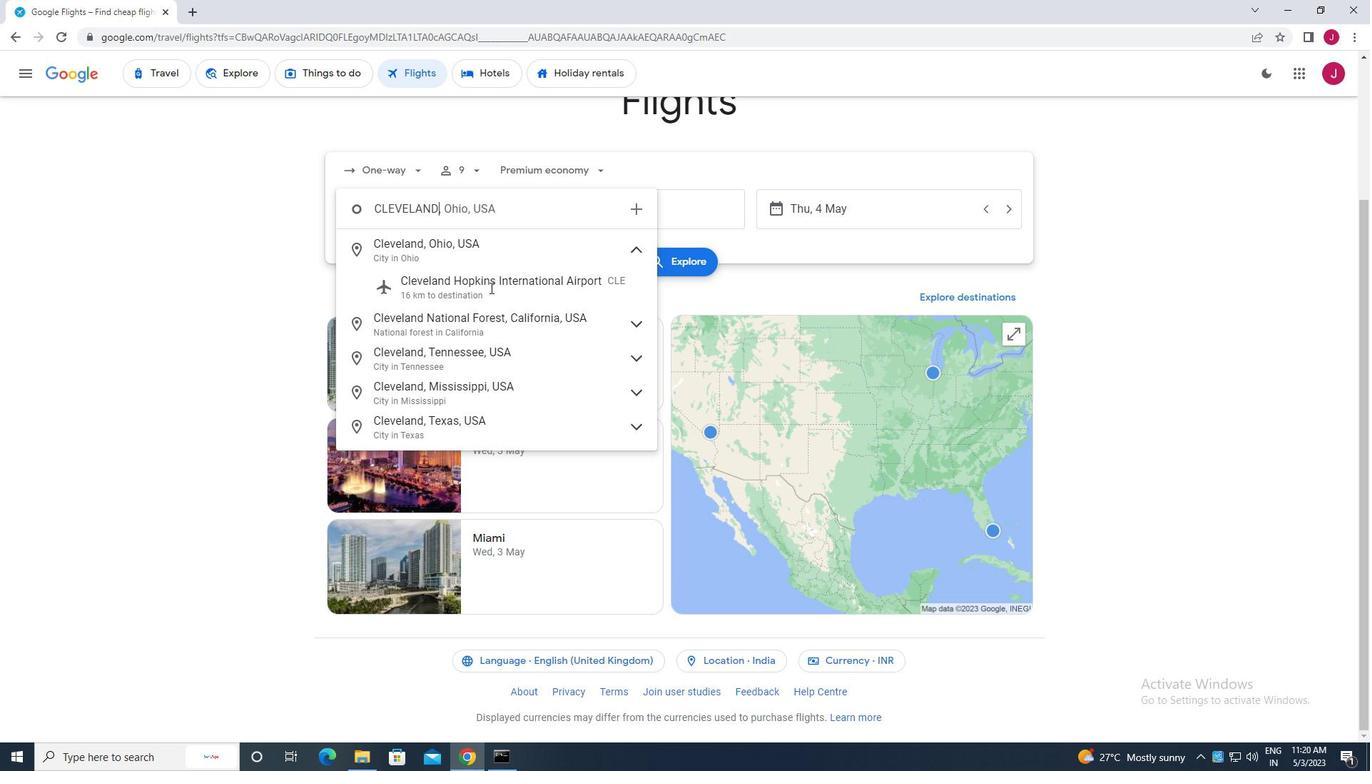 
Action: Mouse moved to (644, 210)
Screenshot: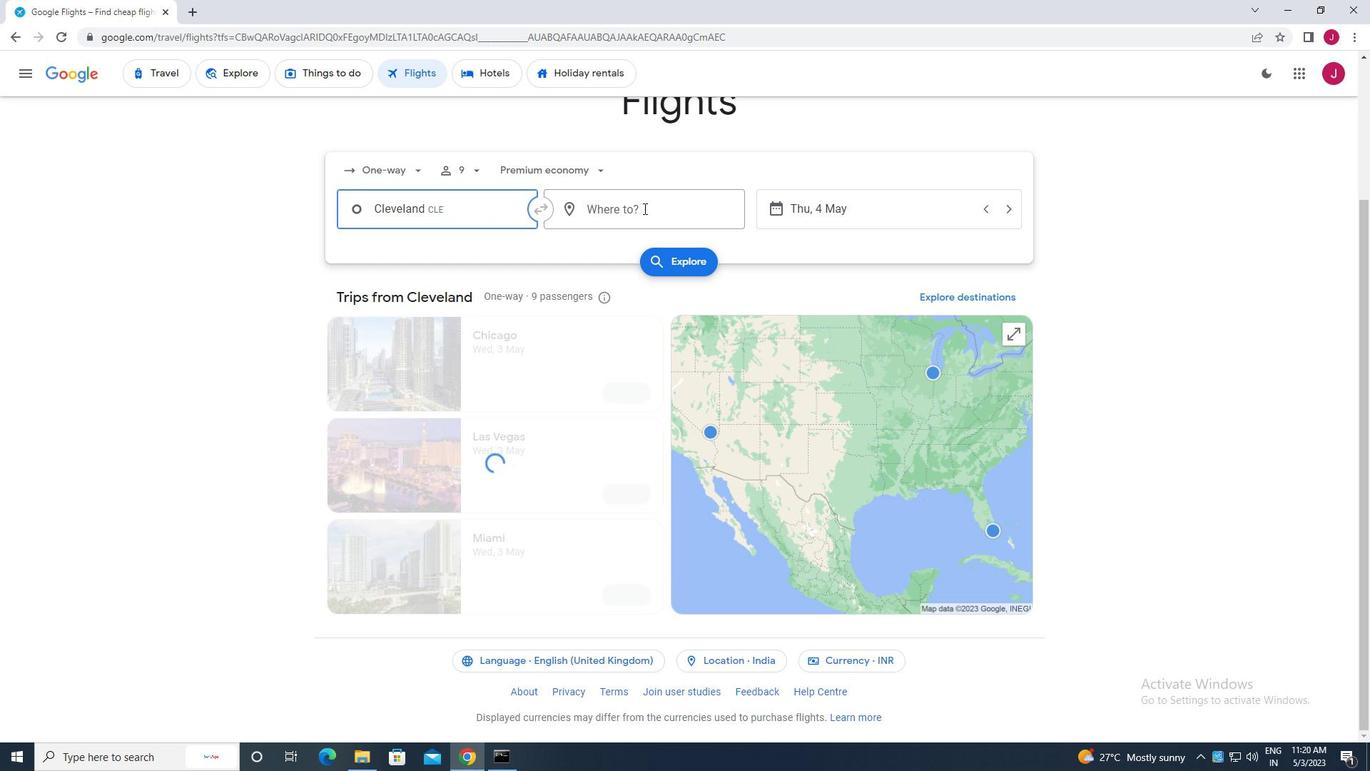 
Action: Mouse pressed left at (644, 210)
Screenshot: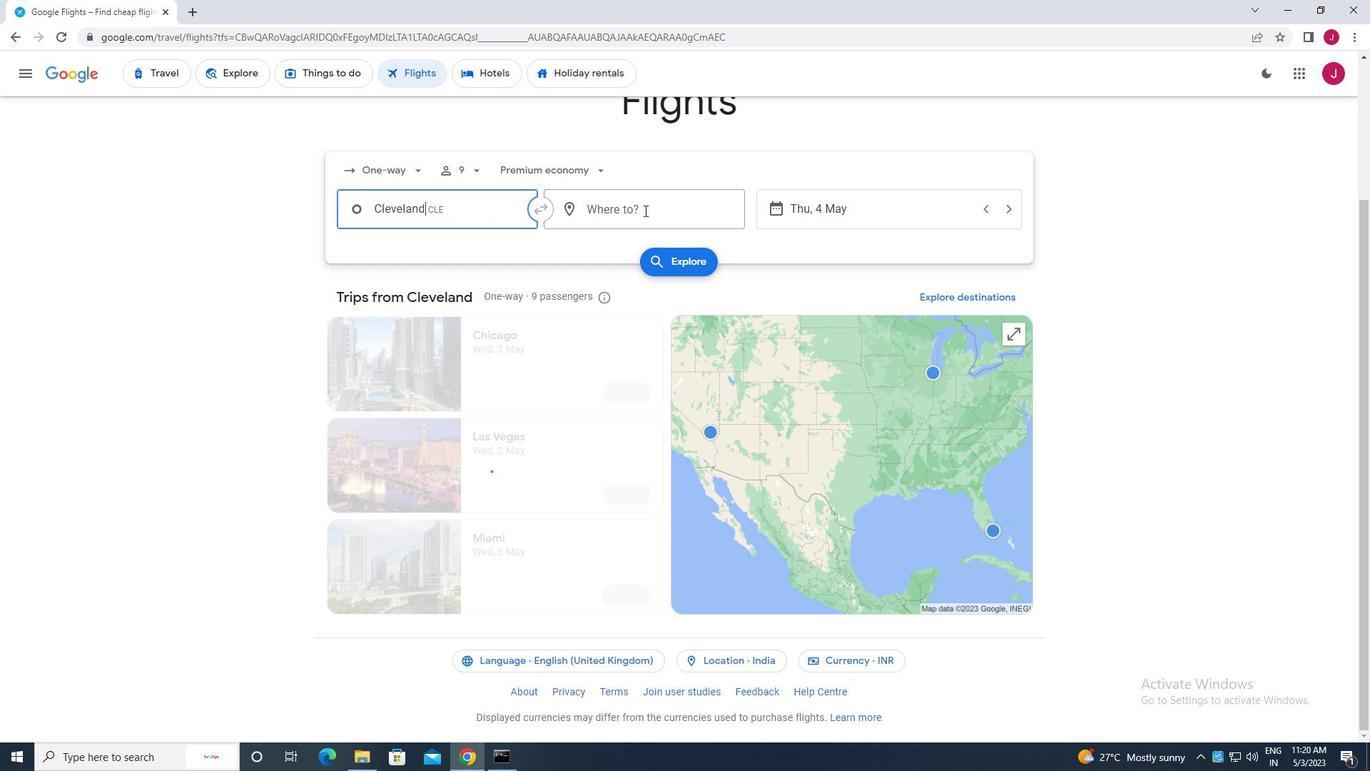 
Action: Mouse moved to (639, 209)
Screenshot: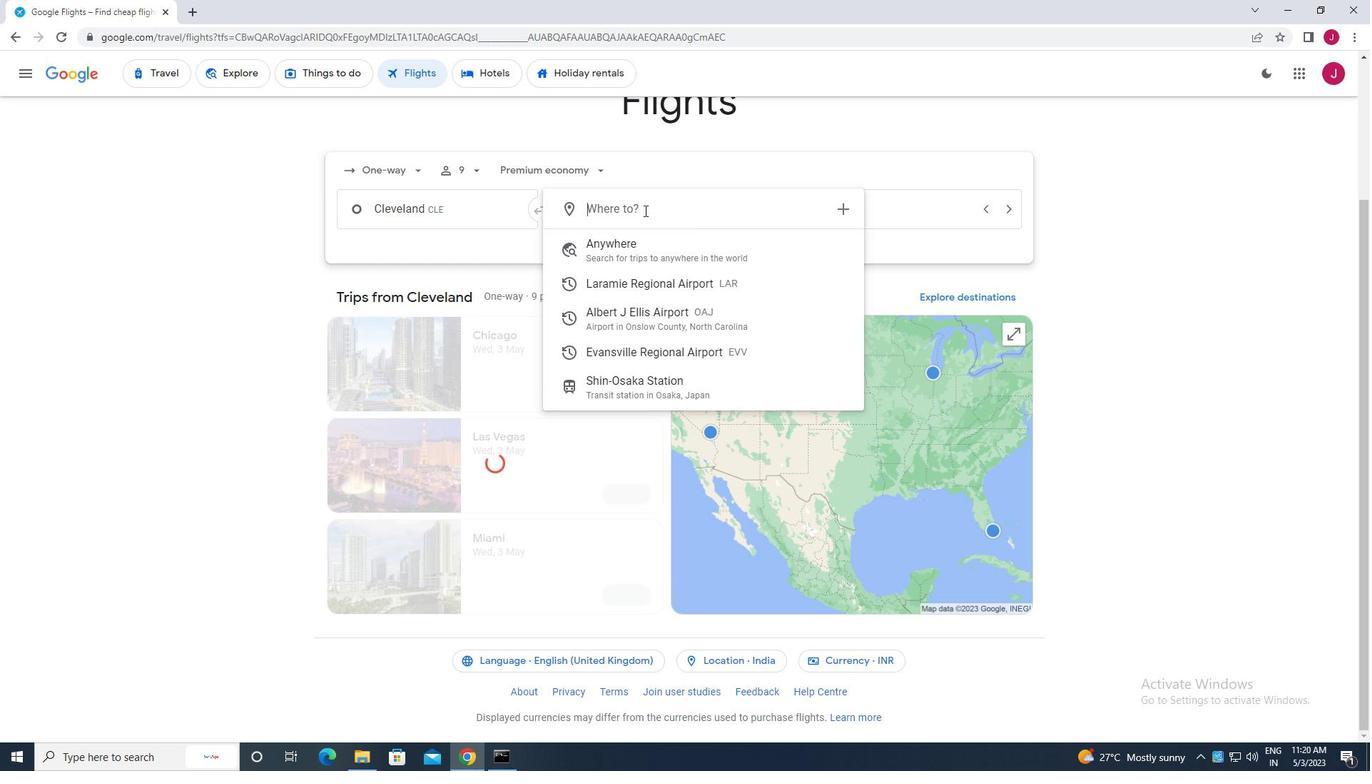 
Action: Key pressed evans
Screenshot: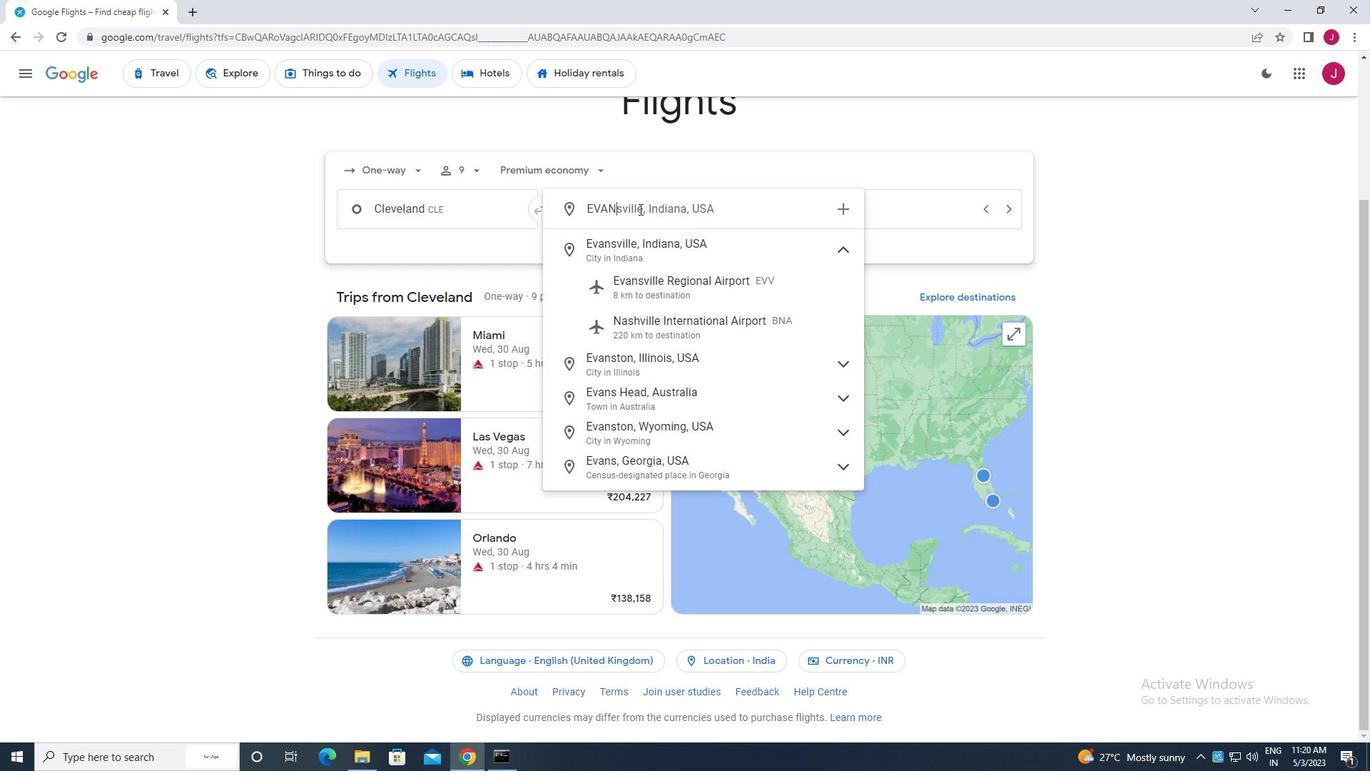 
Action: Mouse moved to (708, 300)
Screenshot: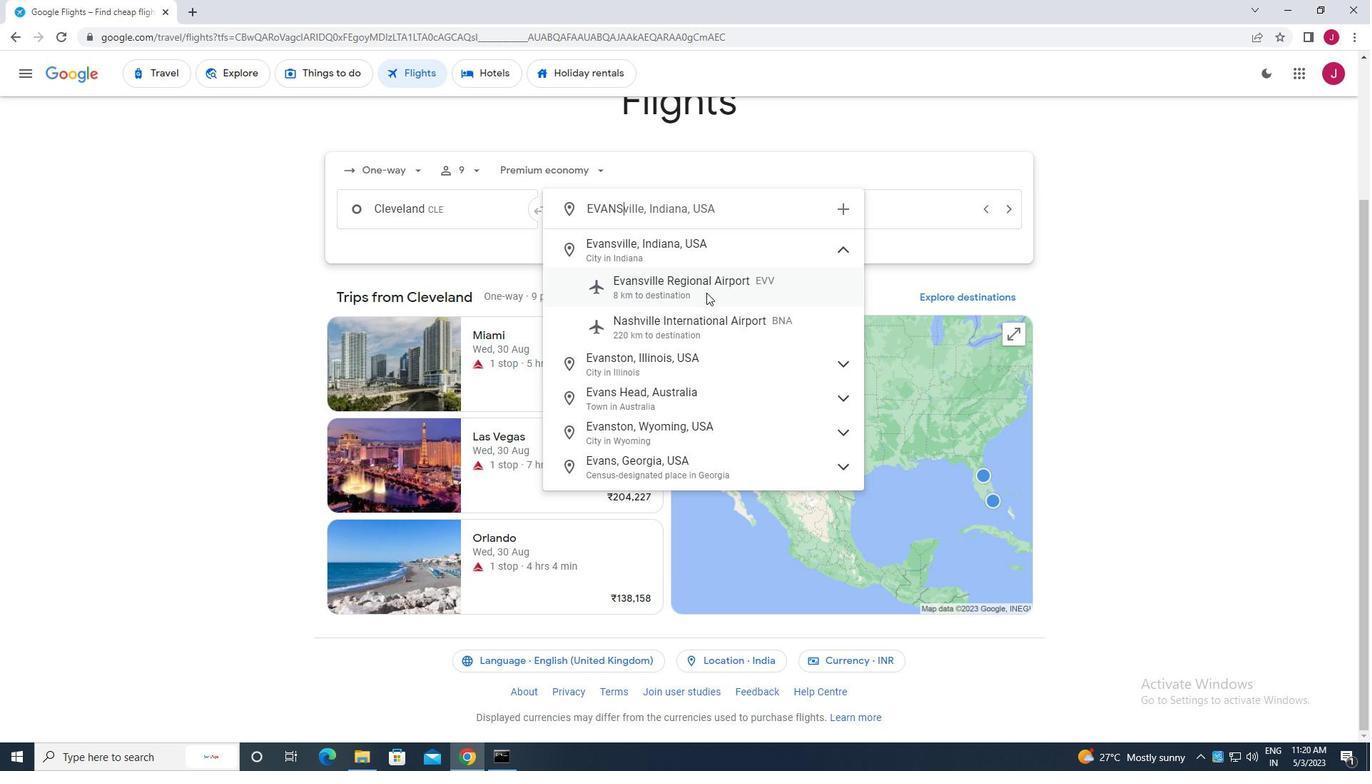 
Action: Mouse pressed left at (708, 300)
Screenshot: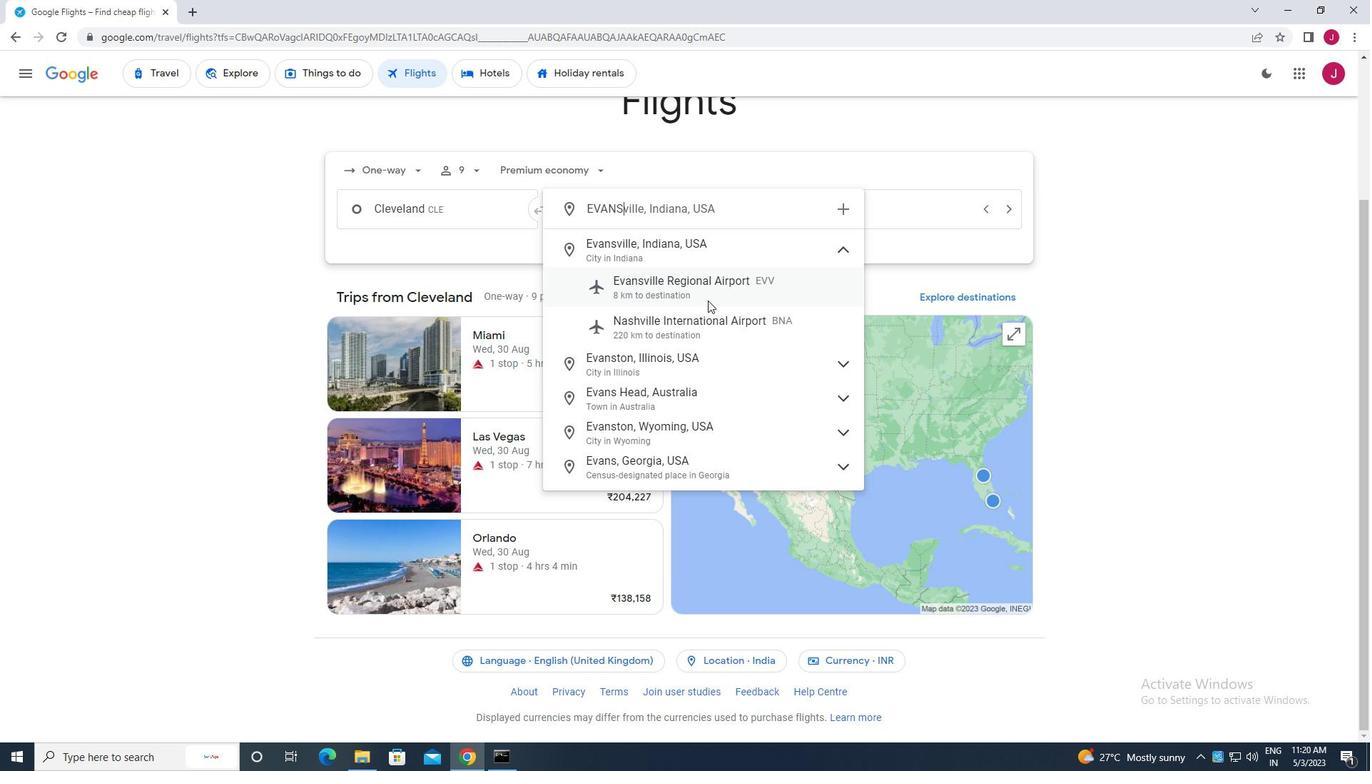 
Action: Mouse moved to (838, 217)
Screenshot: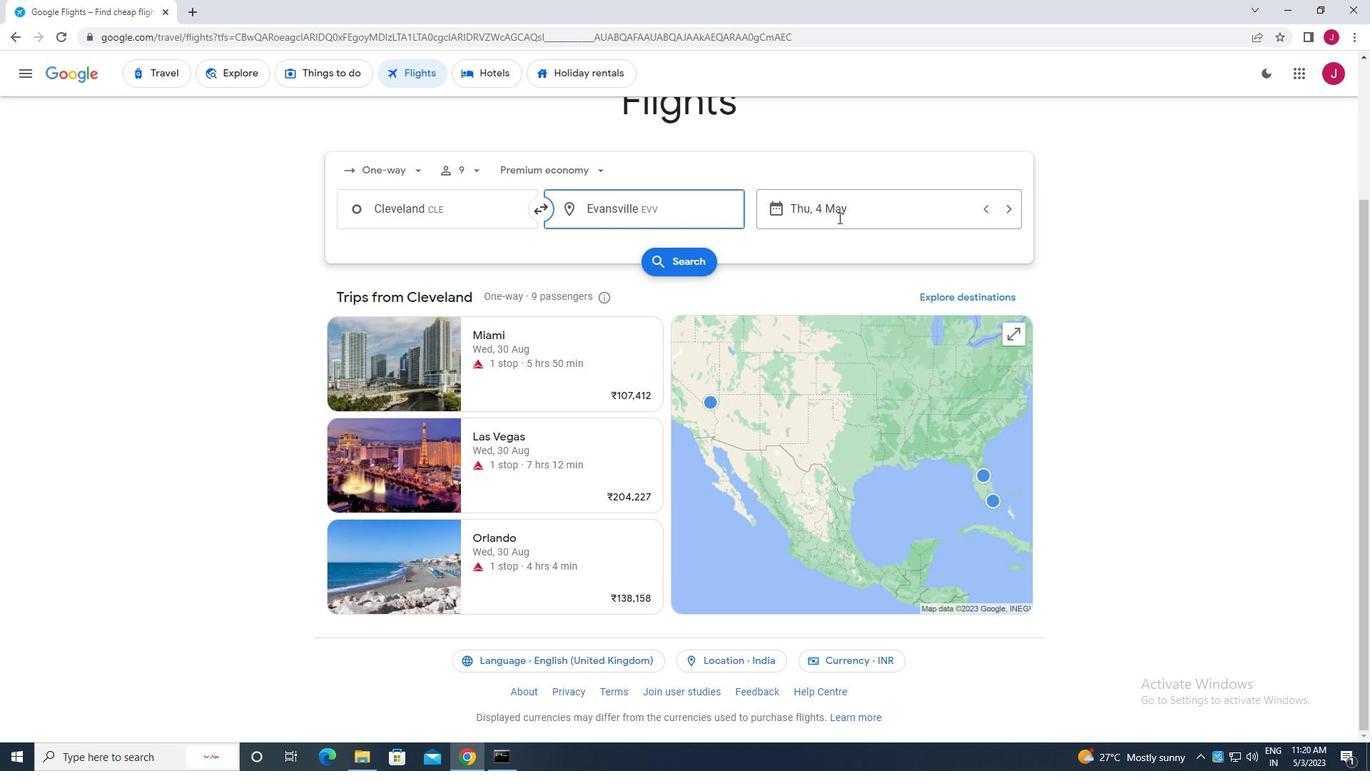 
Action: Mouse pressed left at (838, 217)
Screenshot: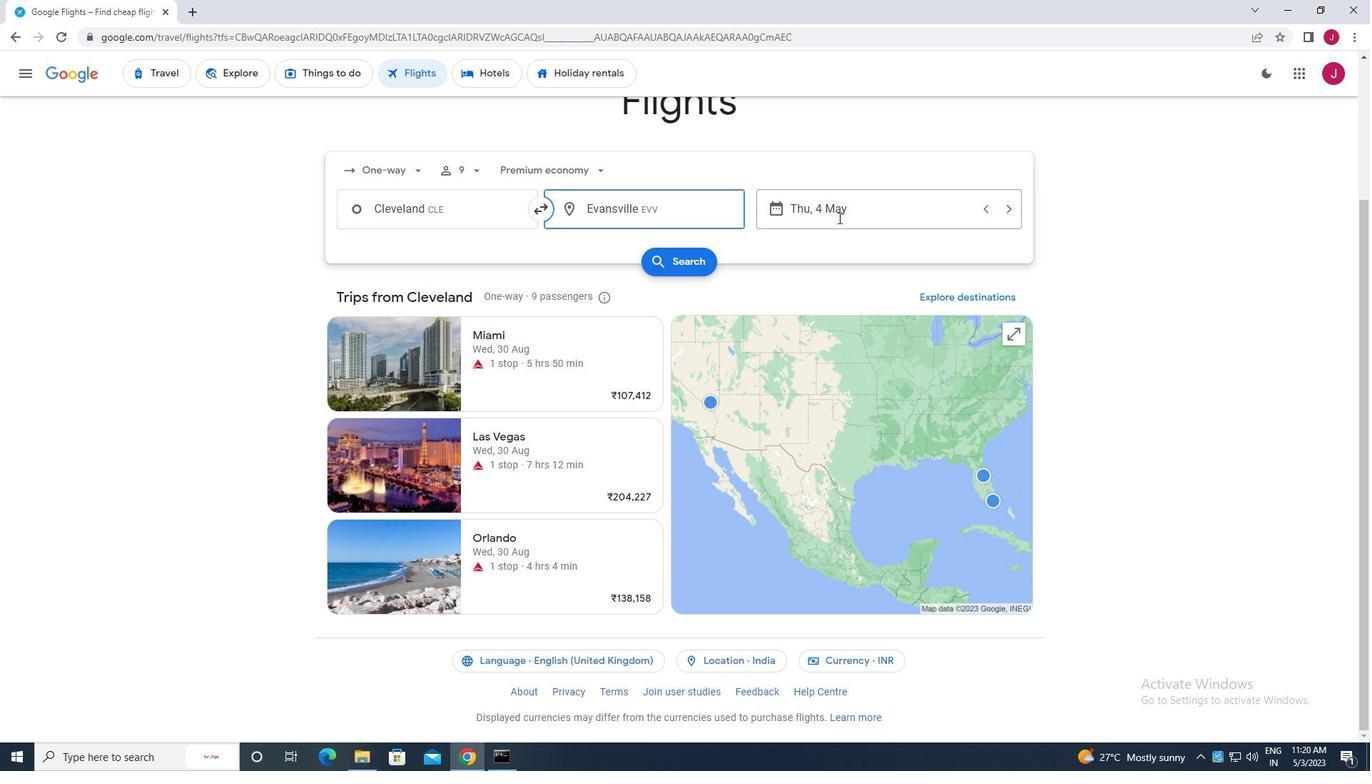 
Action: Mouse moved to (621, 320)
Screenshot: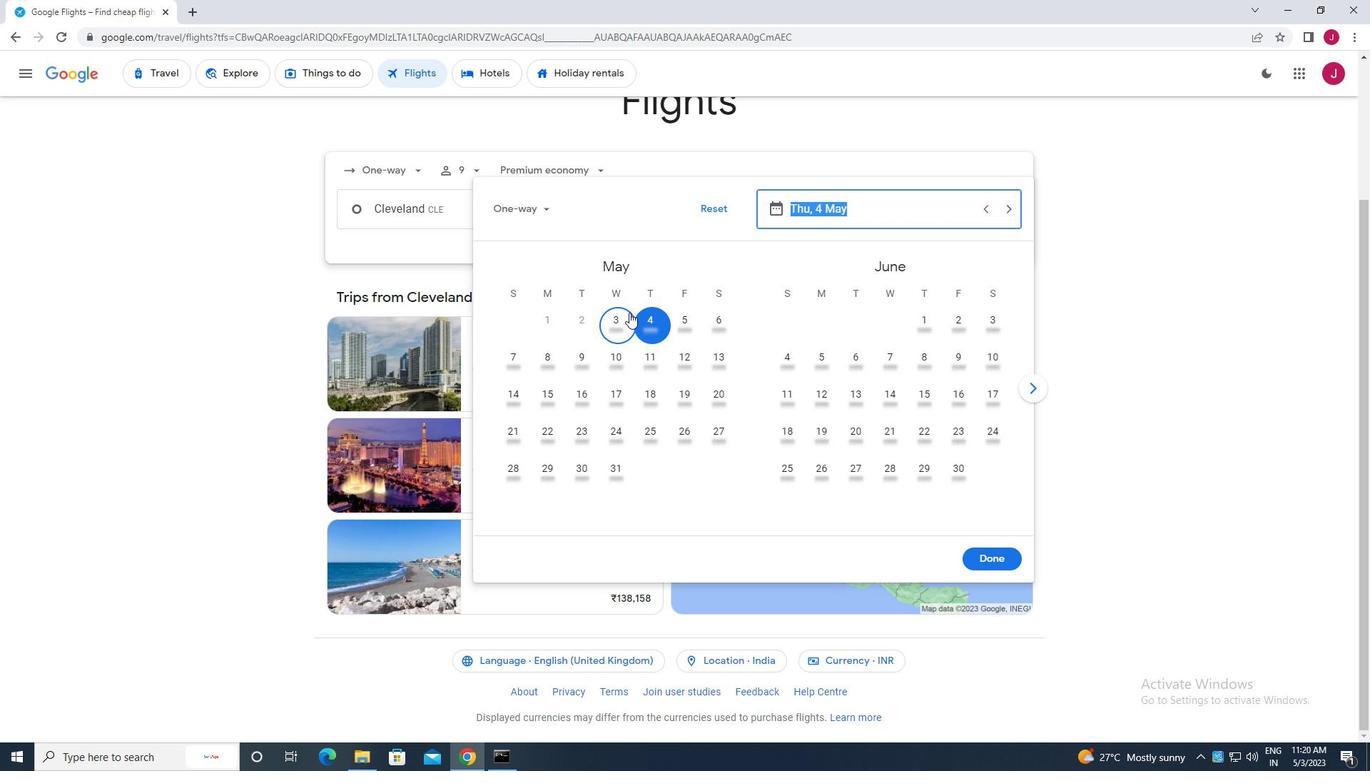 
Action: Mouse pressed left at (621, 320)
Screenshot: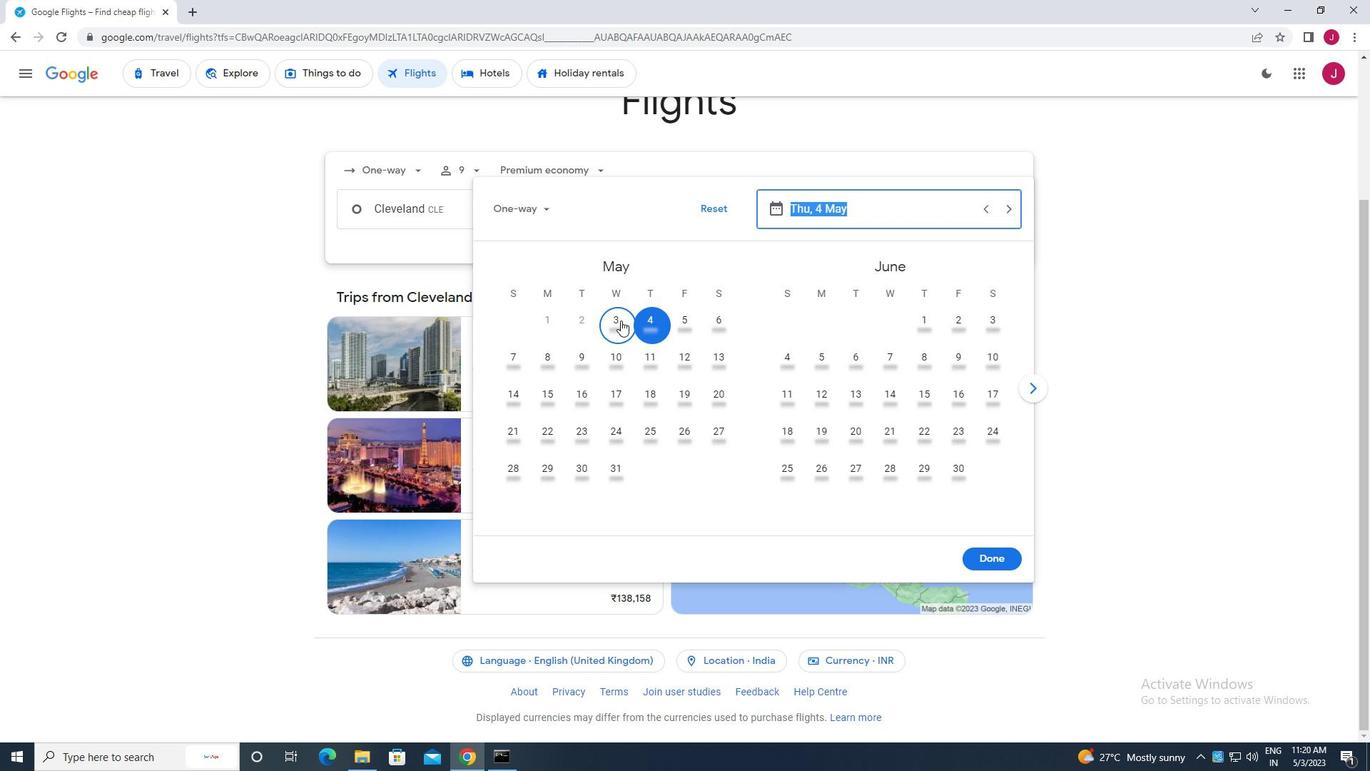 
Action: Mouse moved to (988, 556)
Screenshot: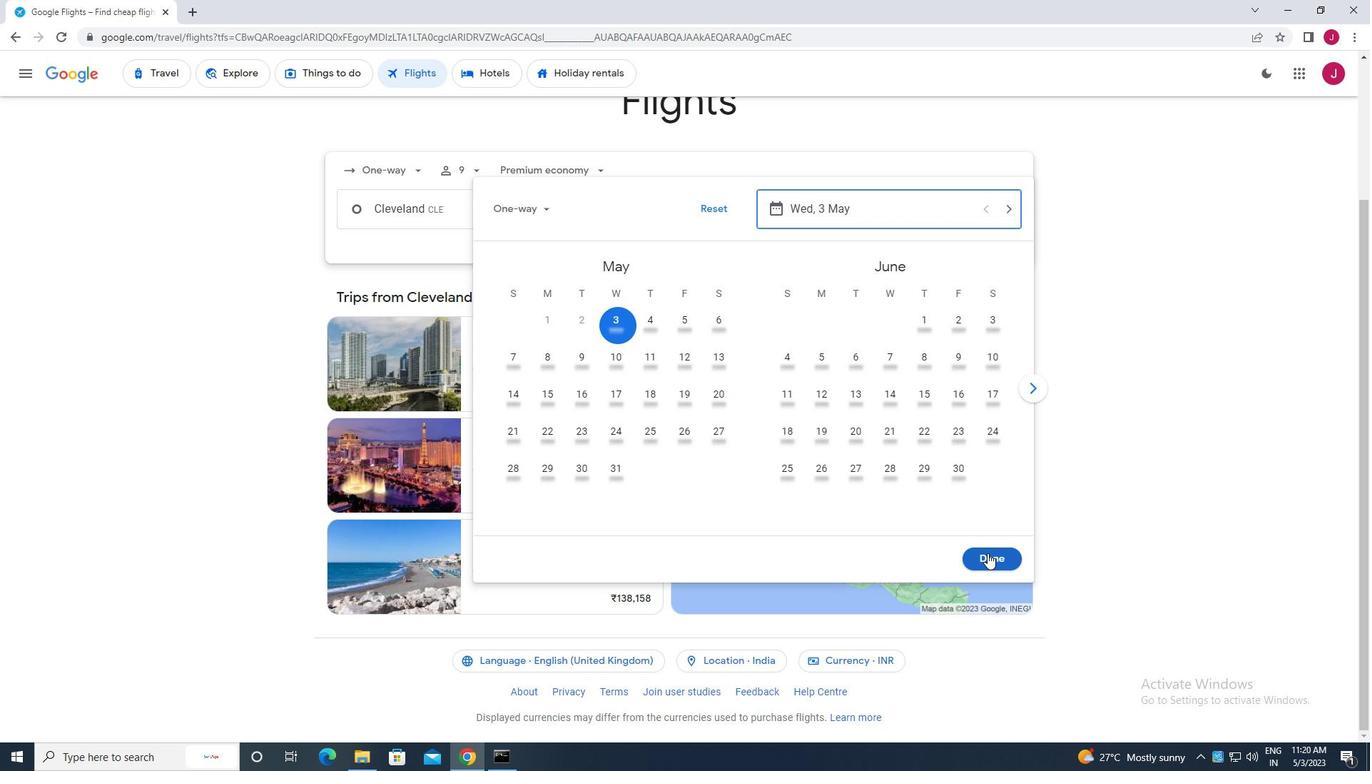 
Action: Mouse pressed left at (988, 556)
Screenshot: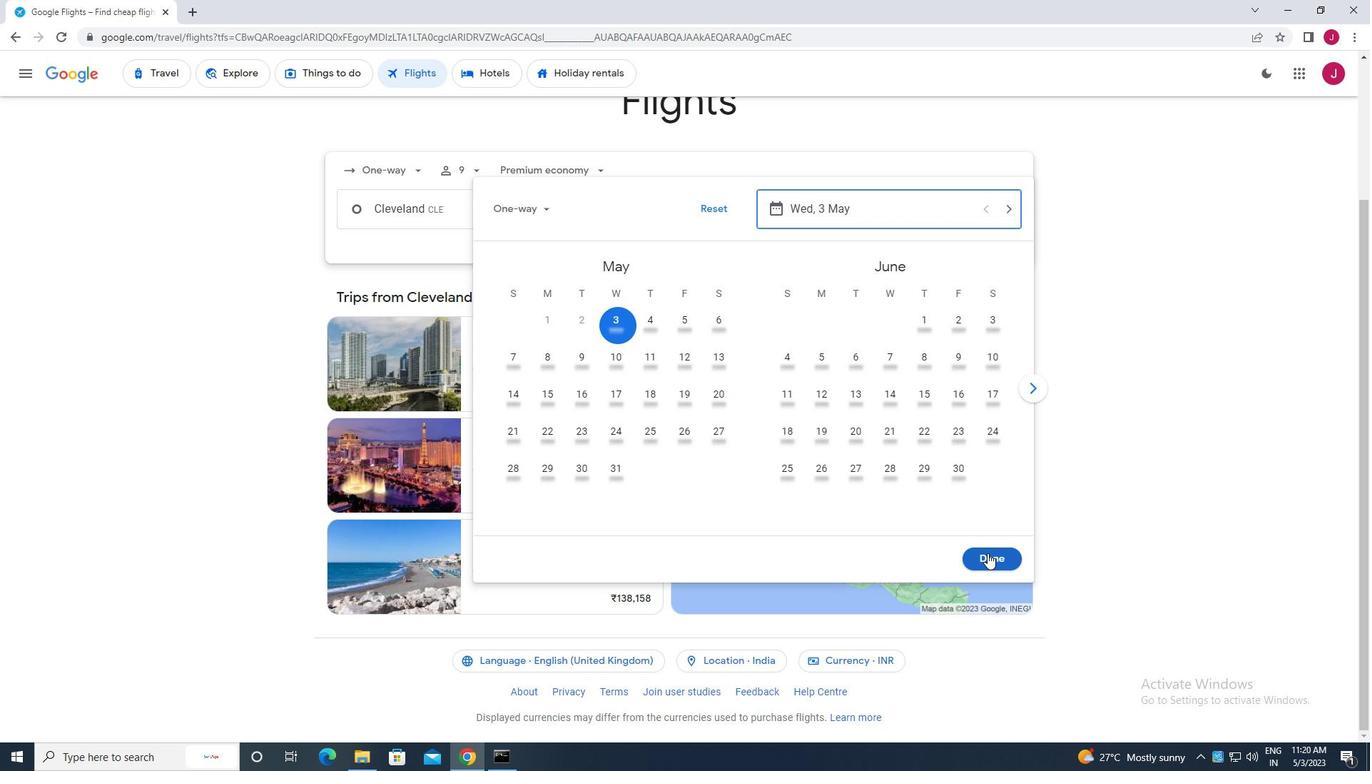 
Action: Mouse moved to (701, 266)
Screenshot: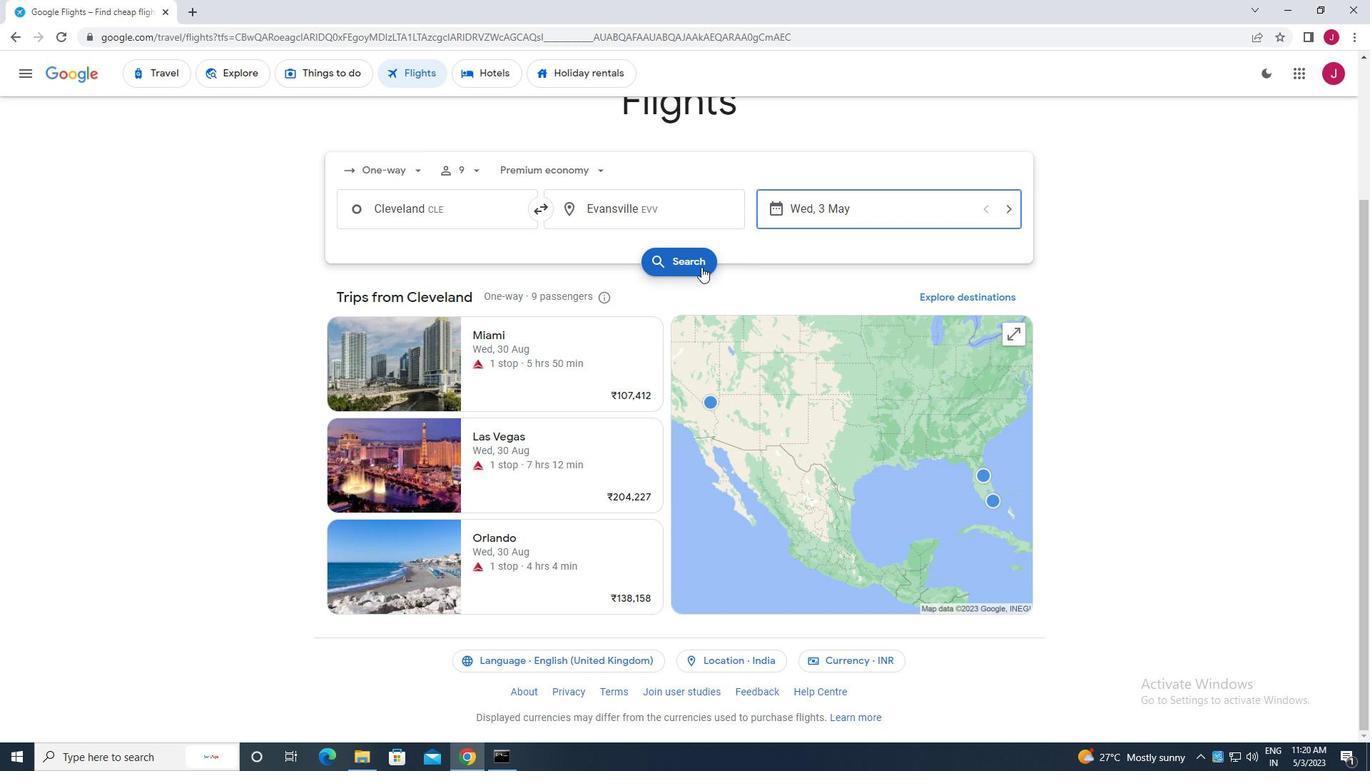 
Action: Mouse pressed left at (701, 266)
Screenshot: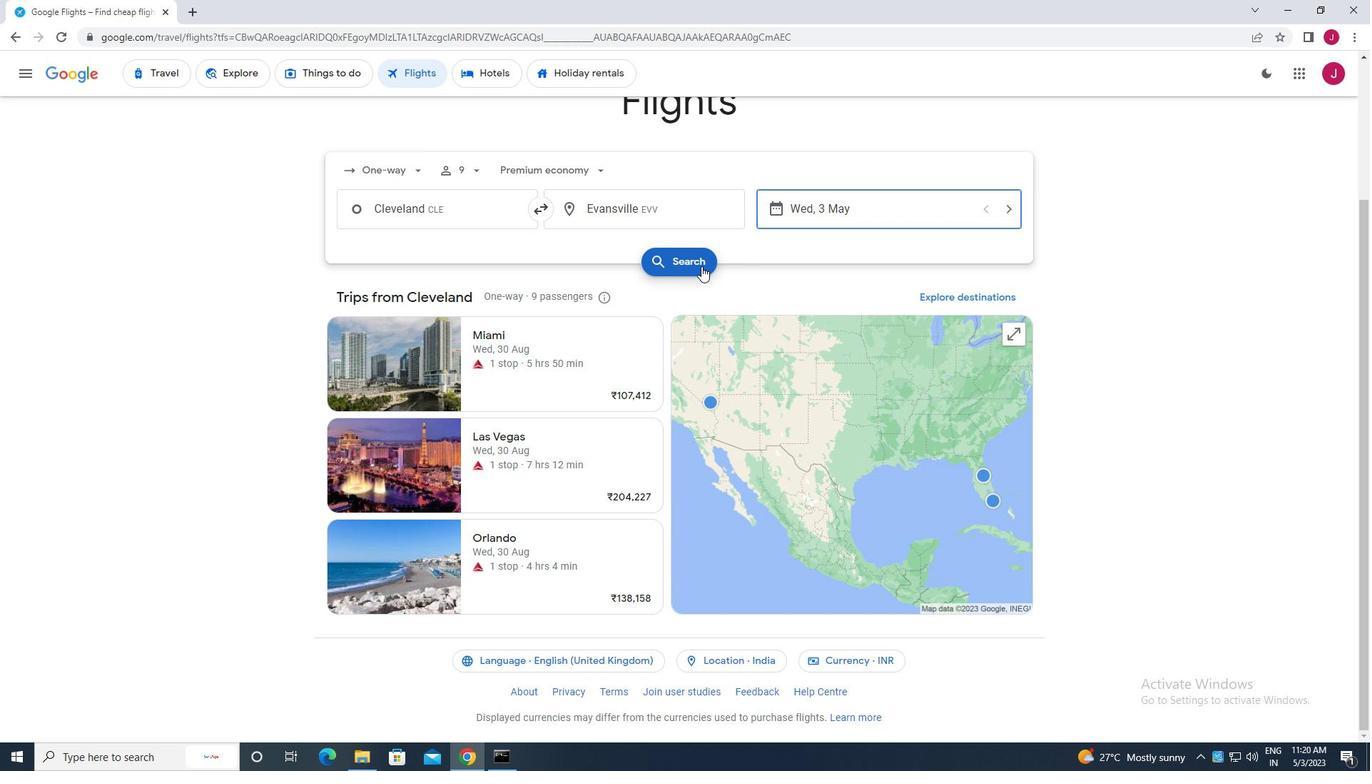 
Action: Mouse moved to (371, 200)
Screenshot: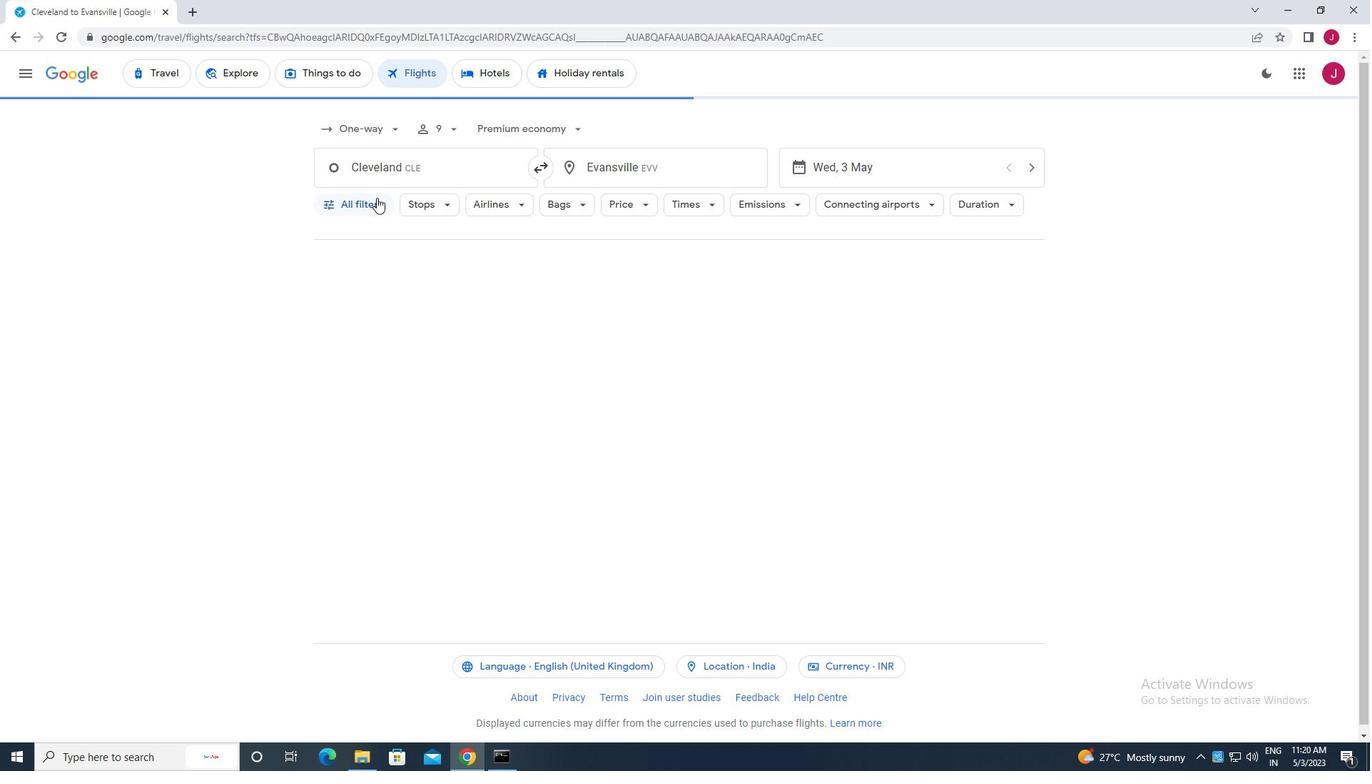 
Action: Mouse pressed left at (371, 200)
Screenshot: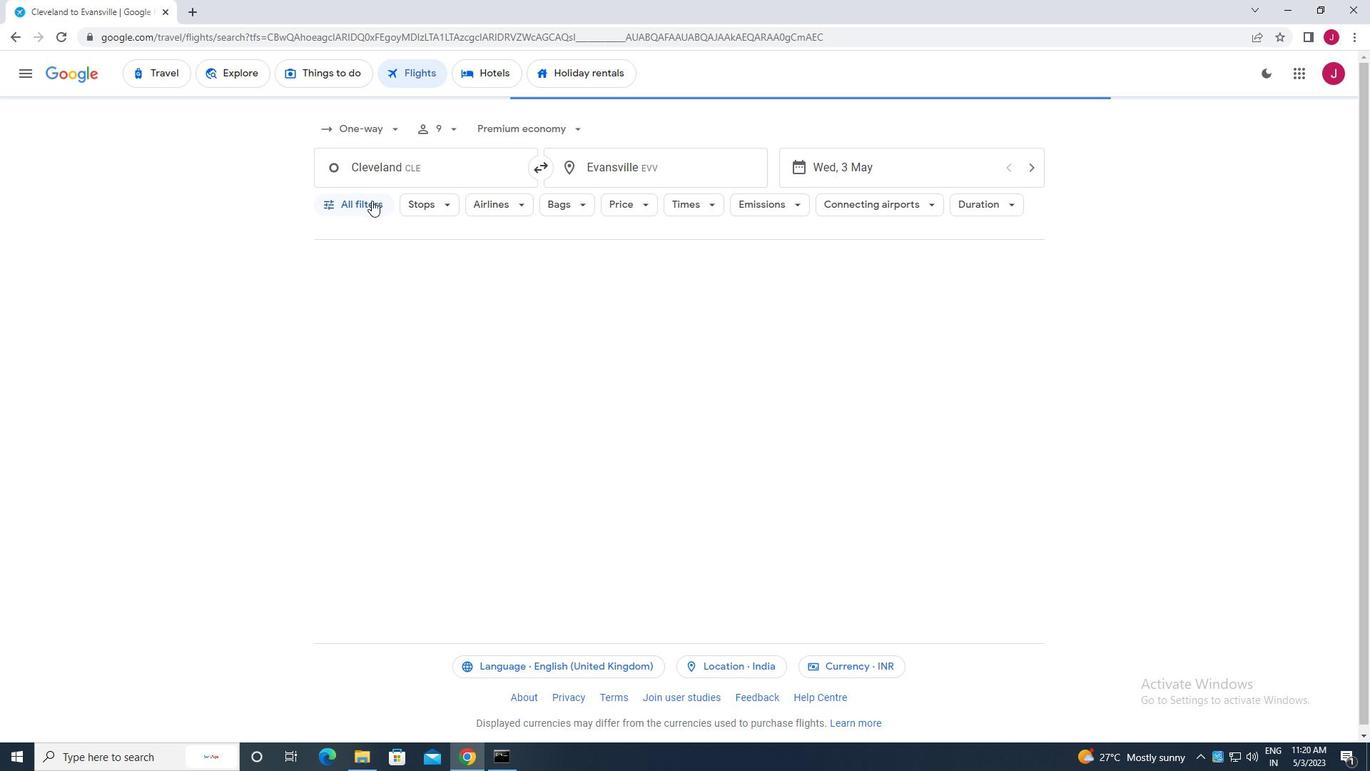 
Action: Mouse moved to (407, 263)
Screenshot: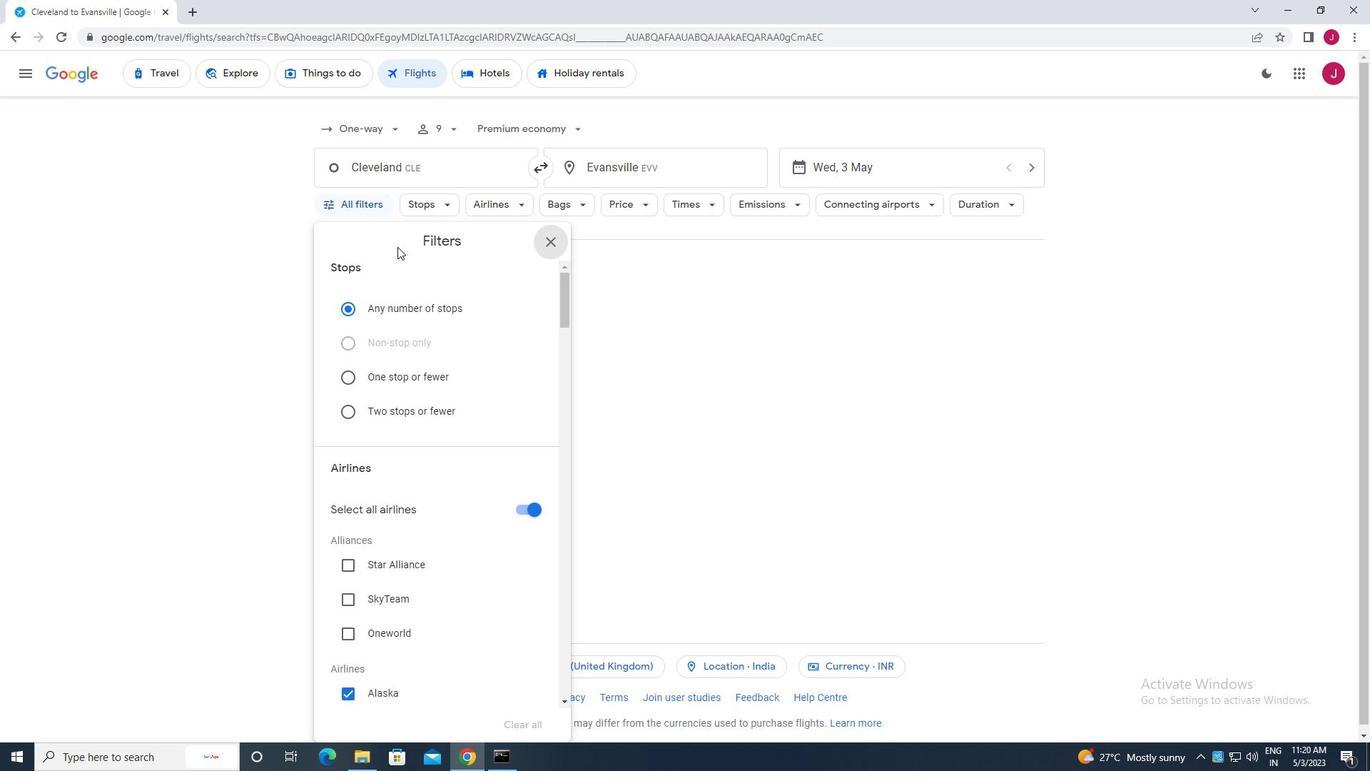 
Action: Mouse scrolled (407, 262) with delta (0, 0)
Screenshot: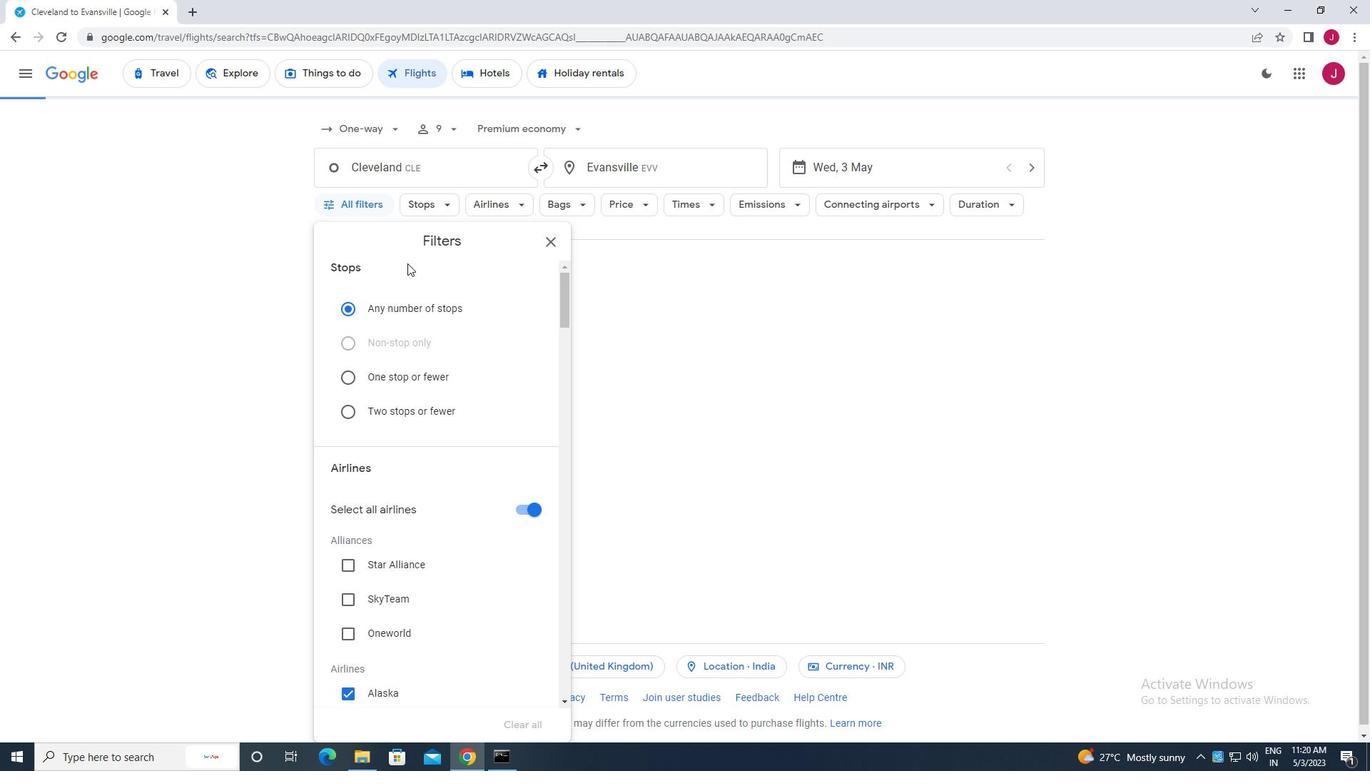 
Action: Mouse scrolled (407, 262) with delta (0, 0)
Screenshot: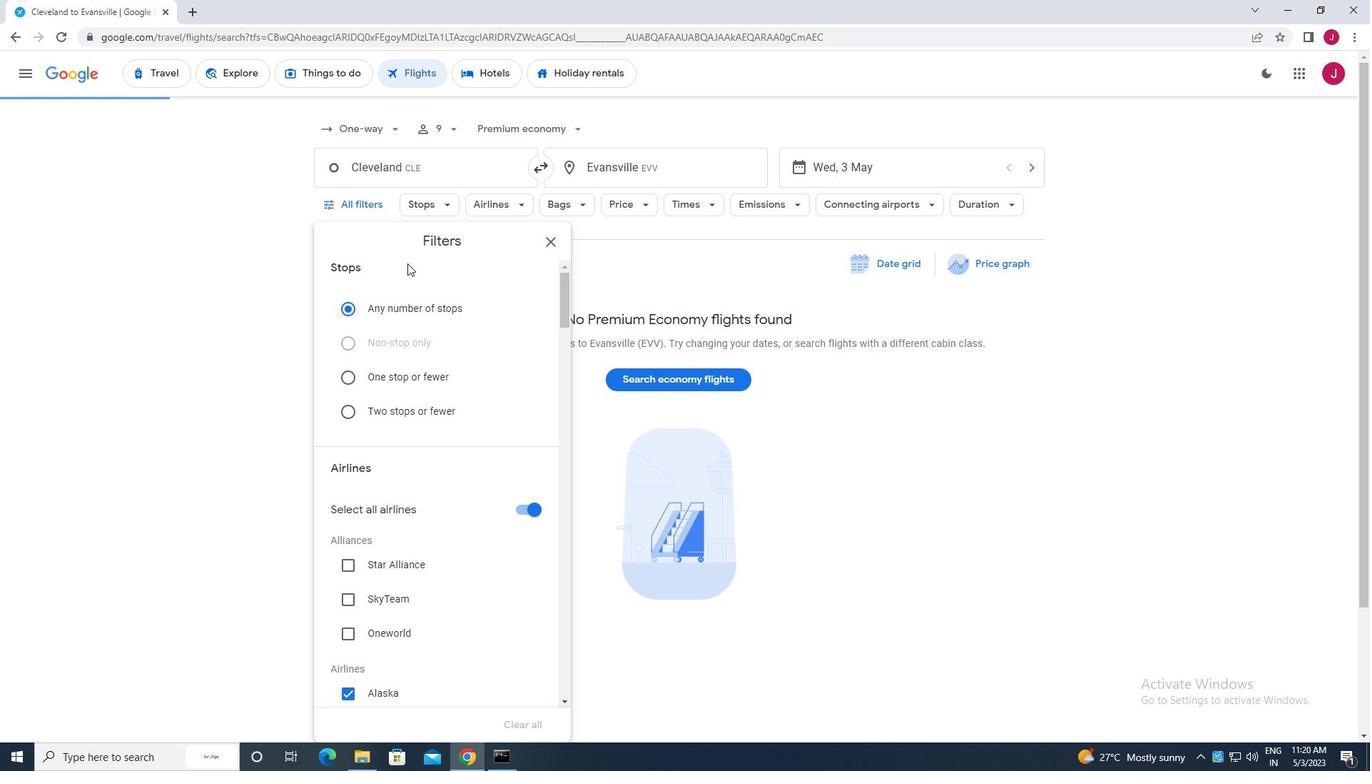 
Action: Mouse moved to (524, 365)
Screenshot: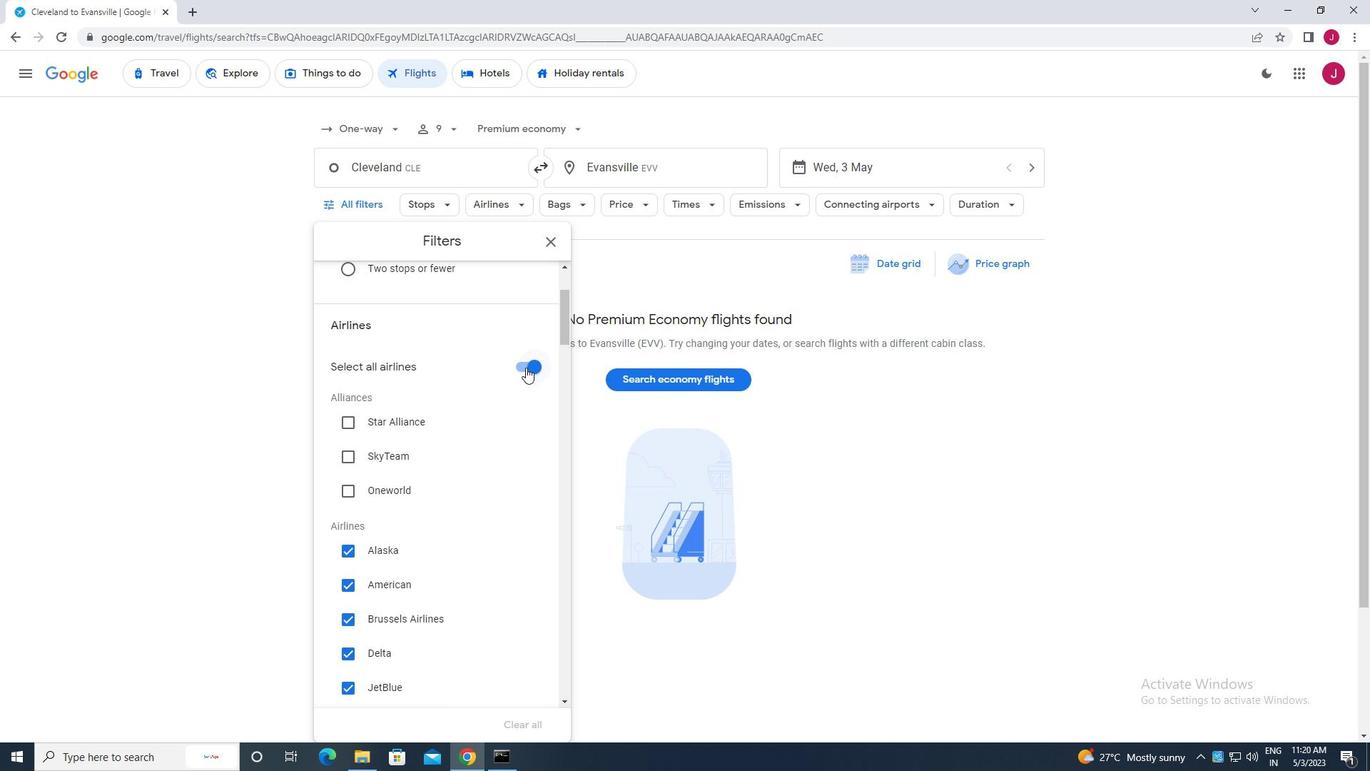 
Action: Mouse pressed left at (524, 365)
Screenshot: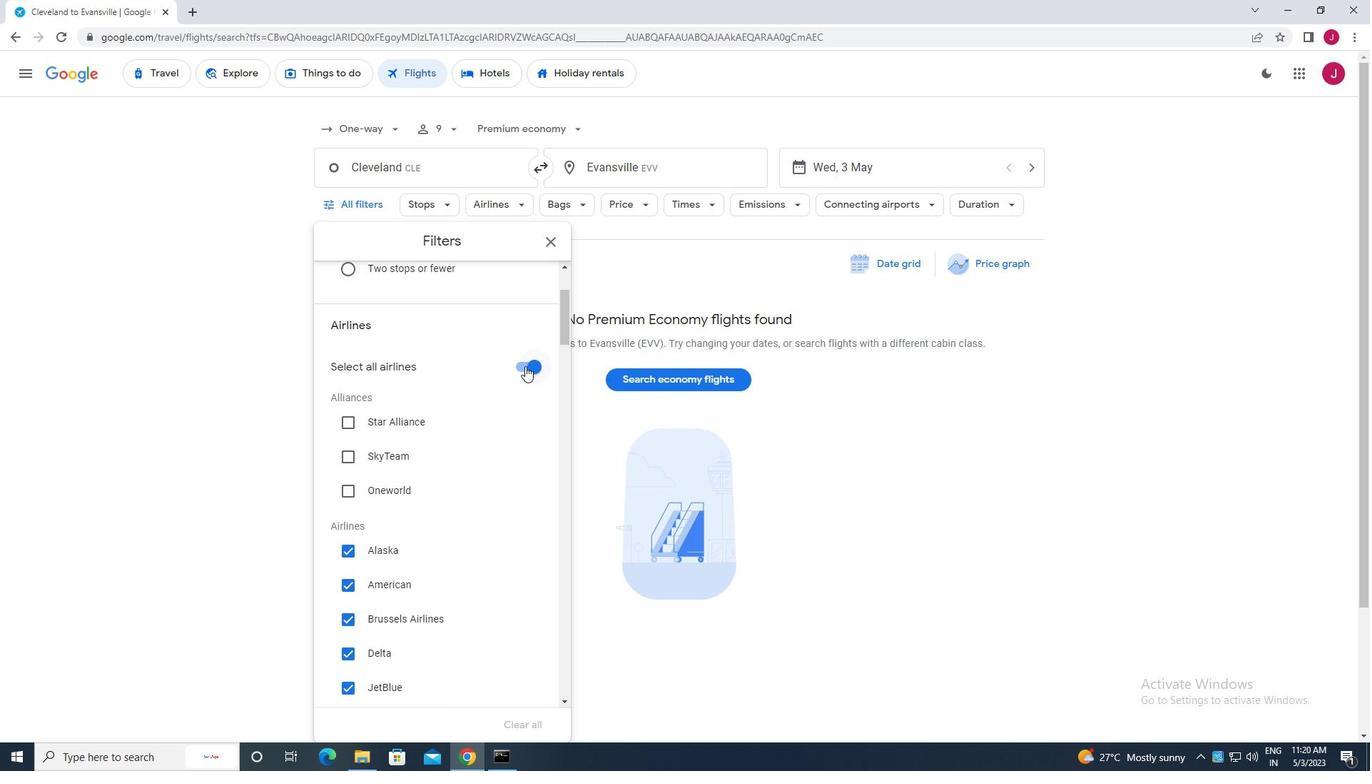 
Action: Mouse moved to (450, 350)
Screenshot: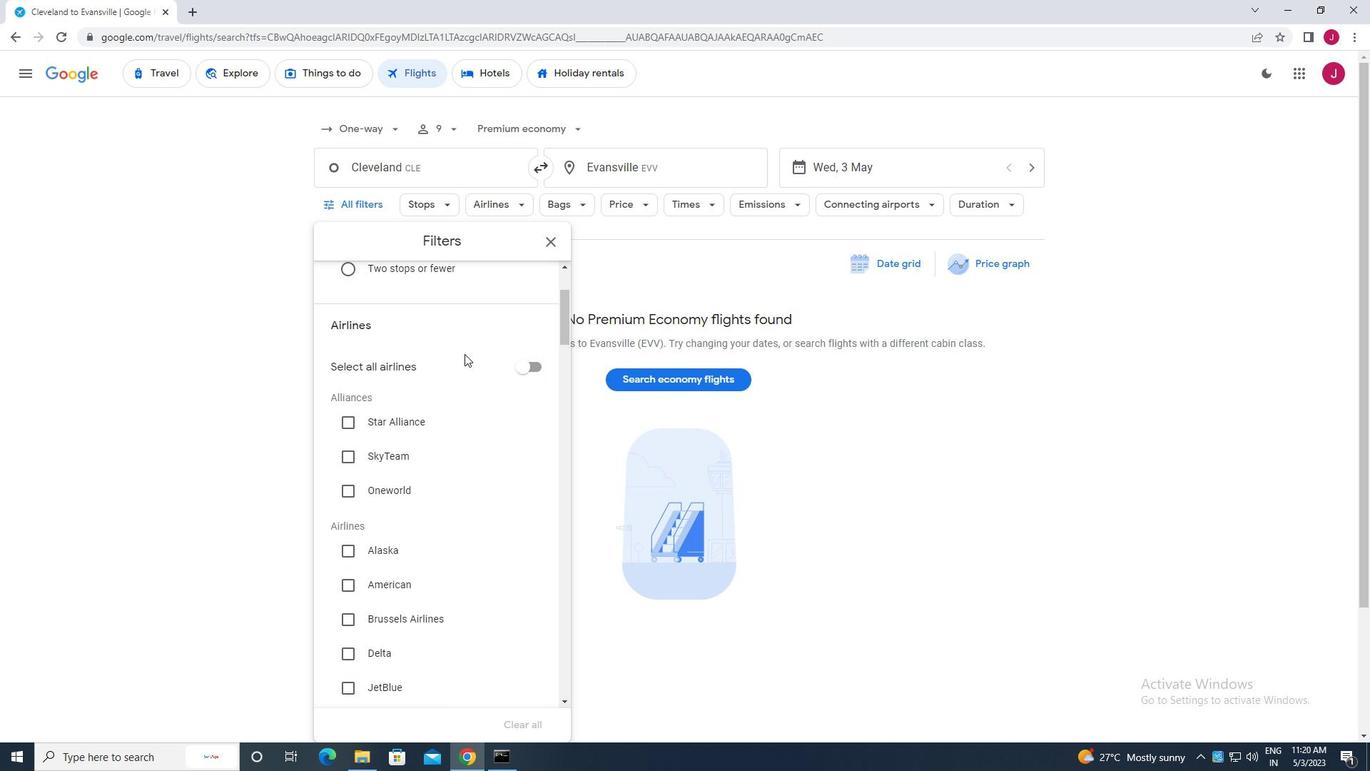 
Action: Mouse scrolled (450, 349) with delta (0, 0)
Screenshot: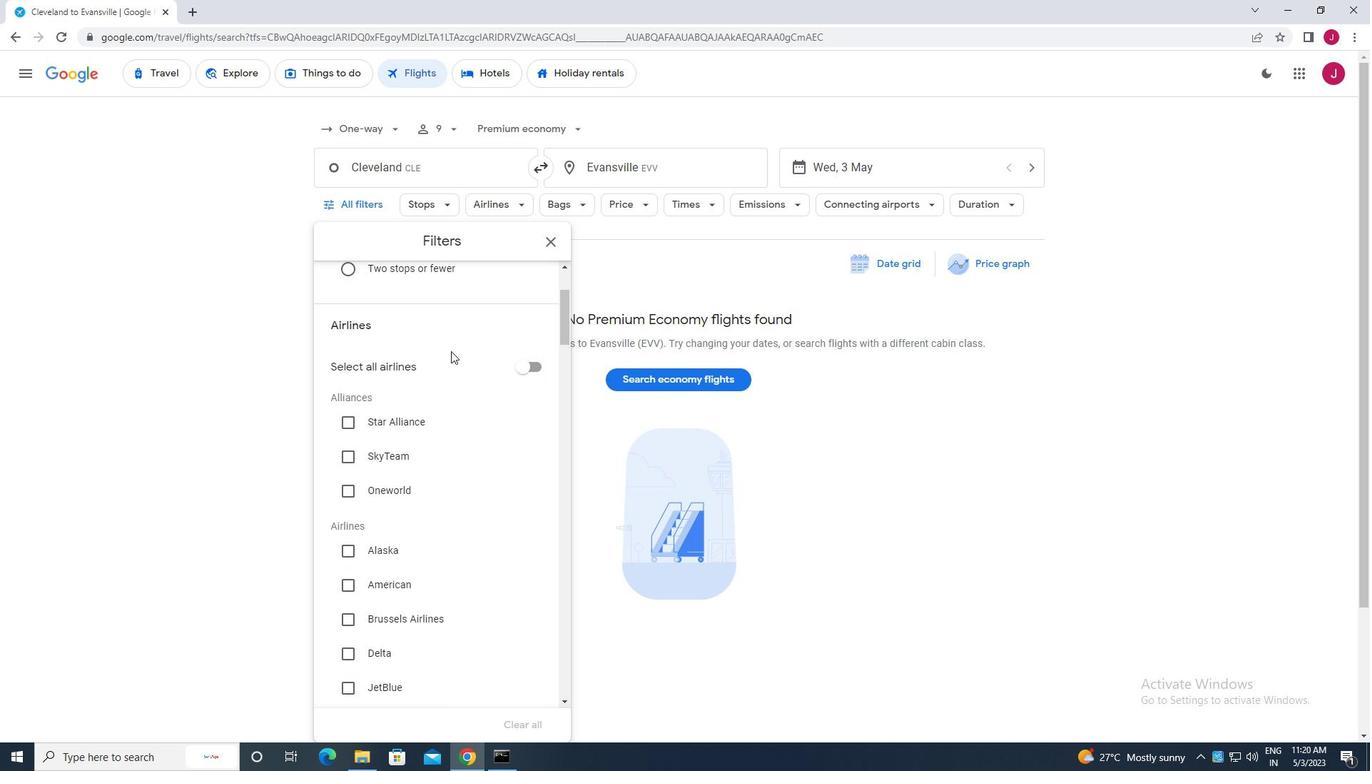 
Action: Mouse scrolled (450, 349) with delta (0, 0)
Screenshot: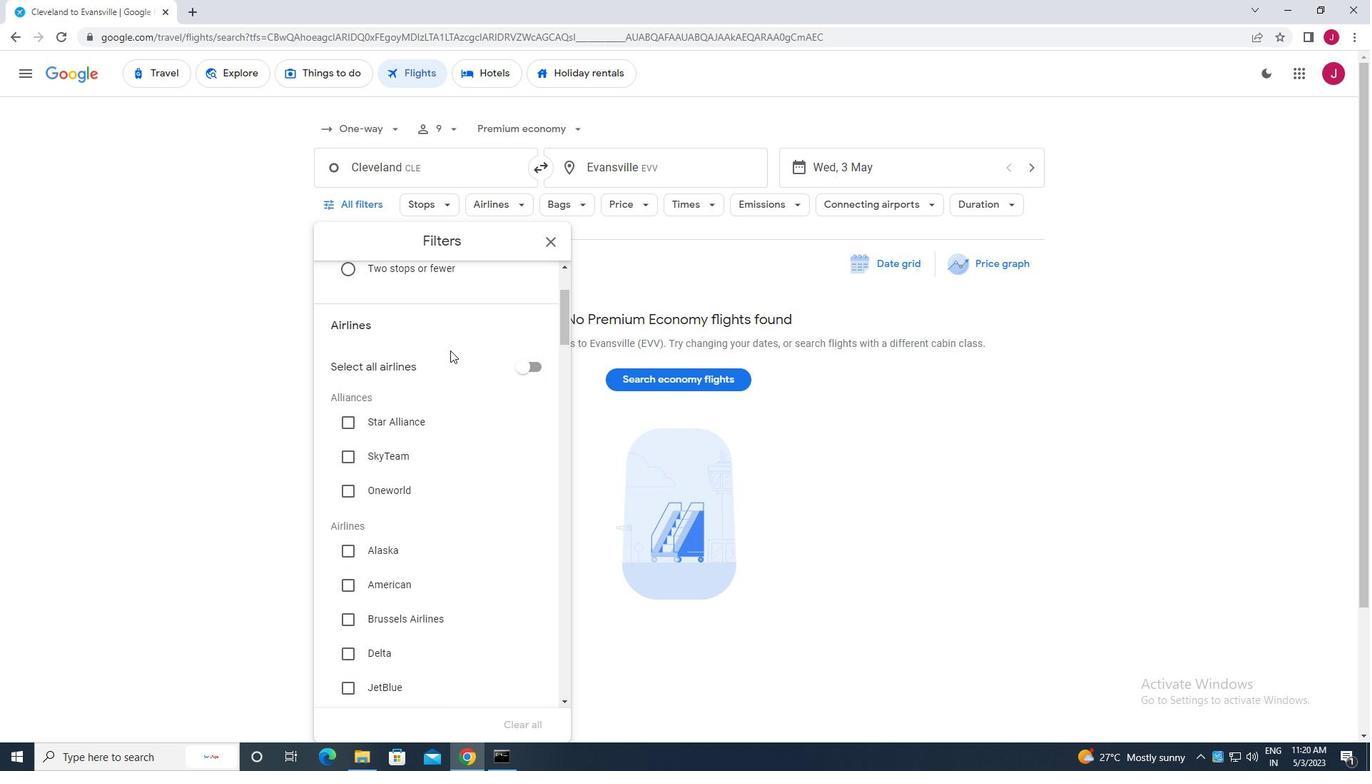 
Action: Mouse scrolled (450, 349) with delta (0, 0)
Screenshot: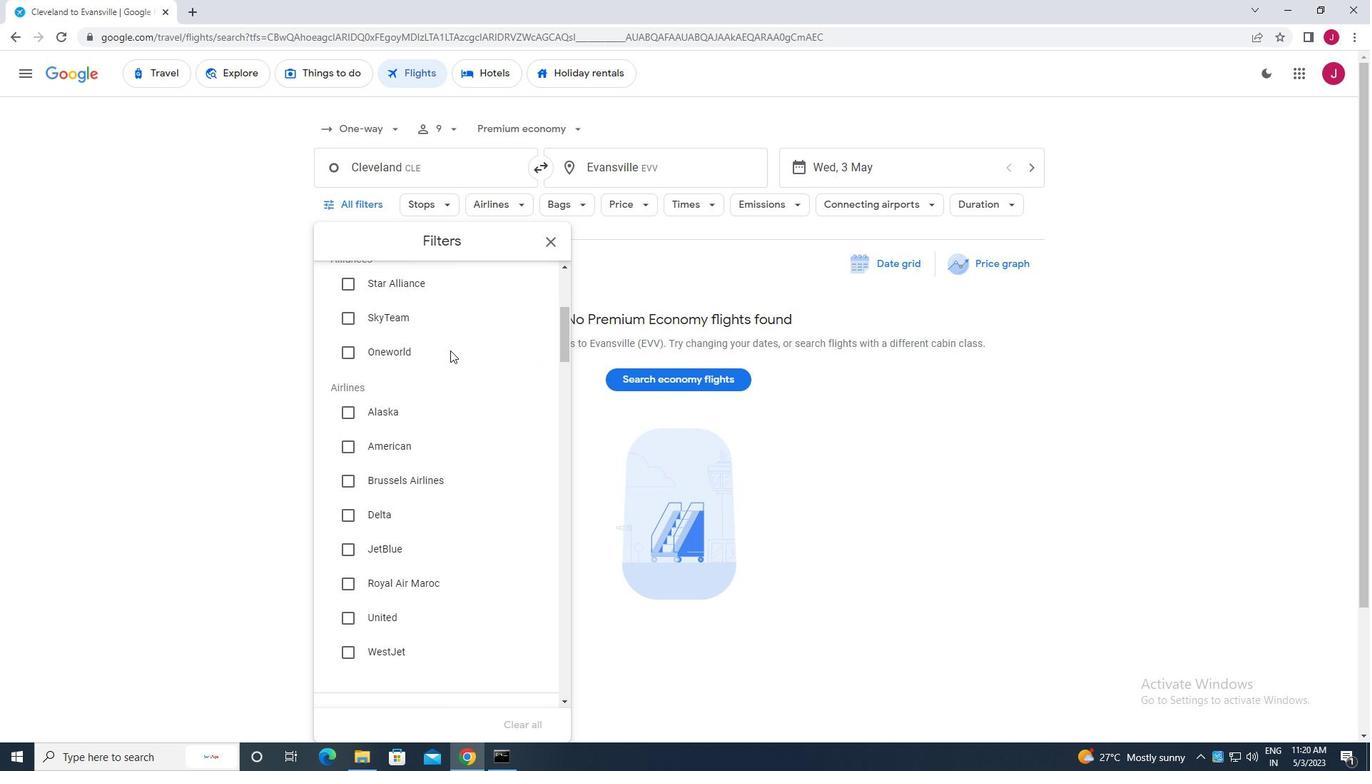 
Action: Mouse moved to (429, 313)
Screenshot: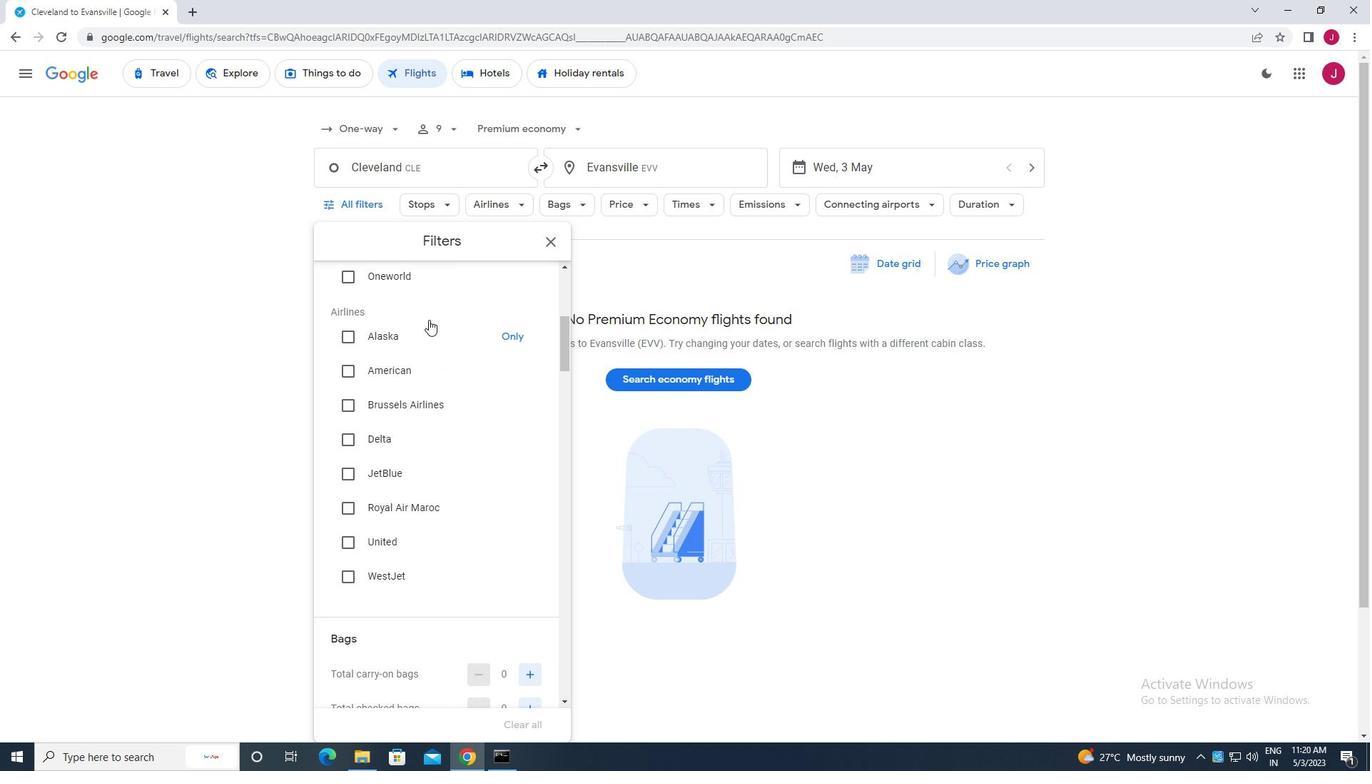 
Action: Mouse scrolled (429, 312) with delta (0, 0)
Screenshot: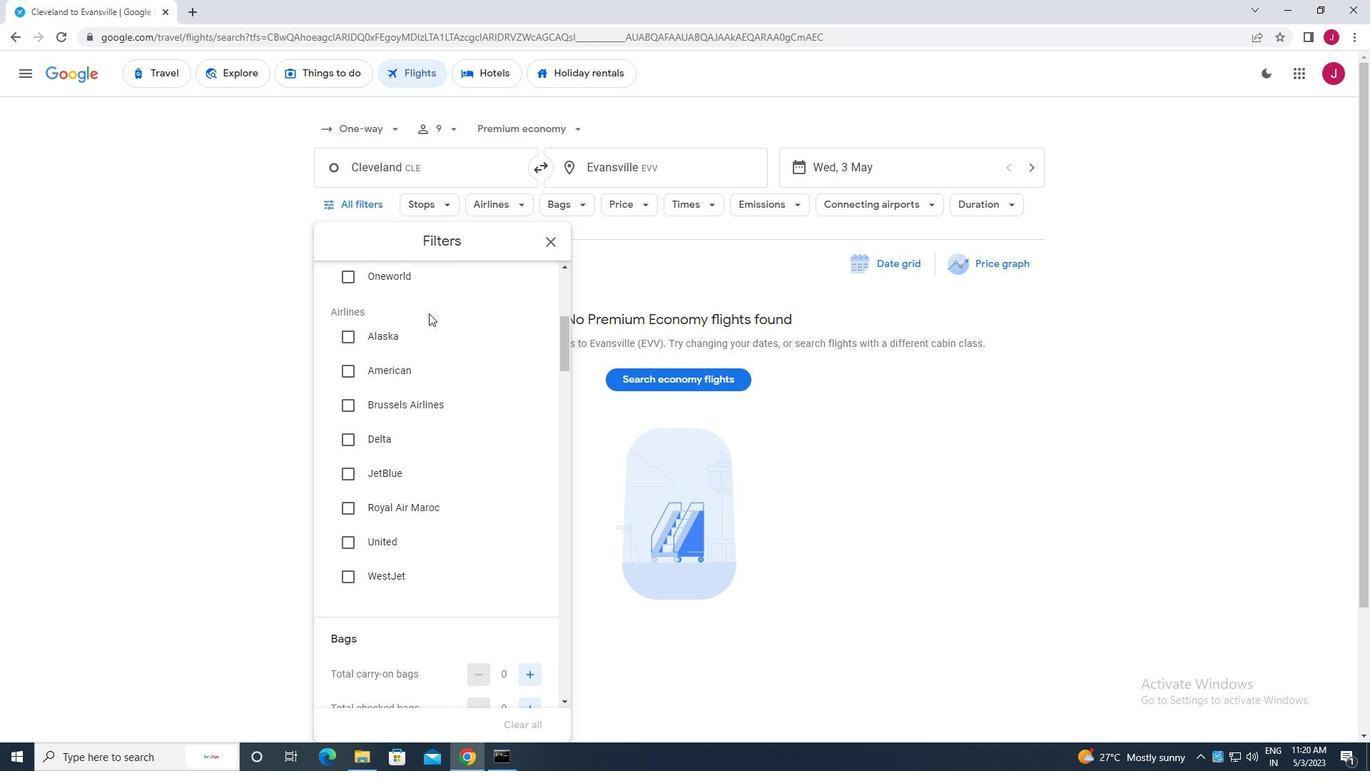 
Action: Mouse scrolled (429, 312) with delta (0, 0)
Screenshot: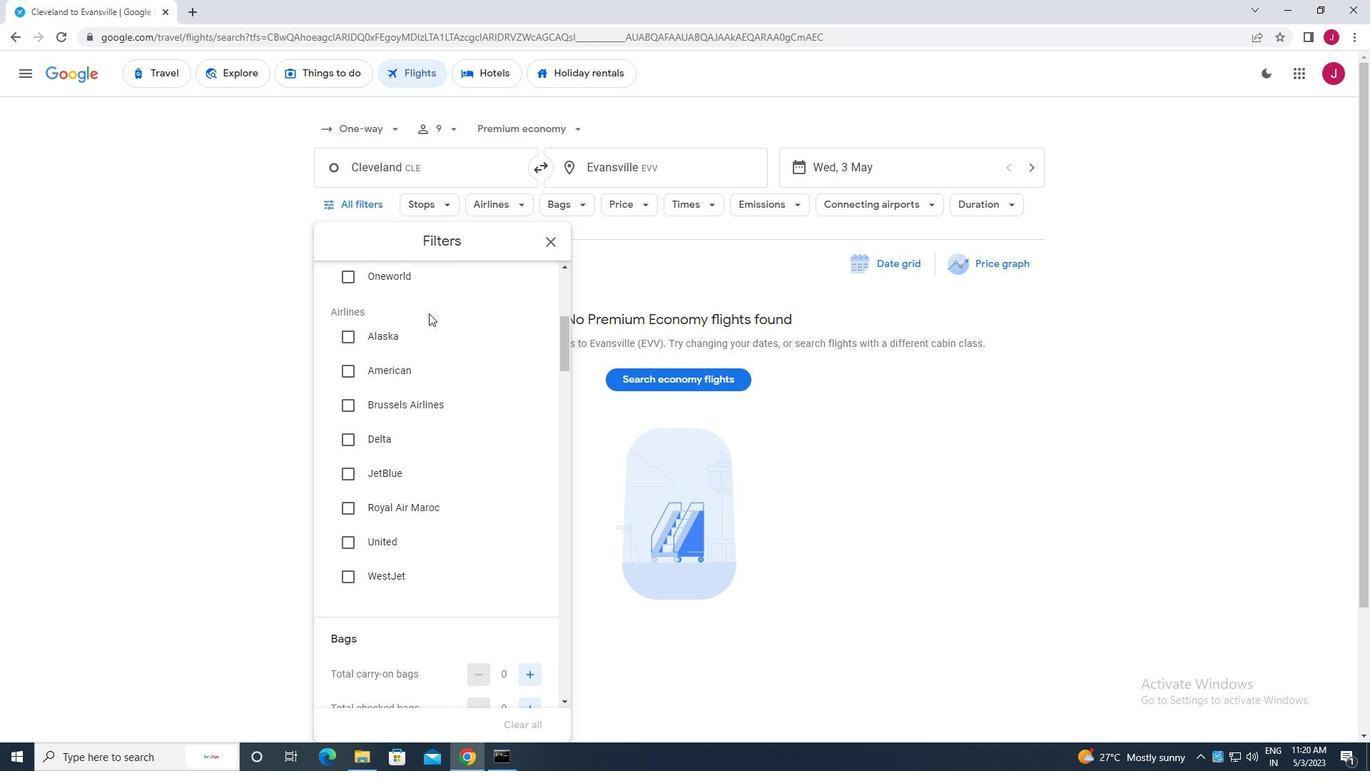 
Action: Mouse moved to (429, 313)
Screenshot: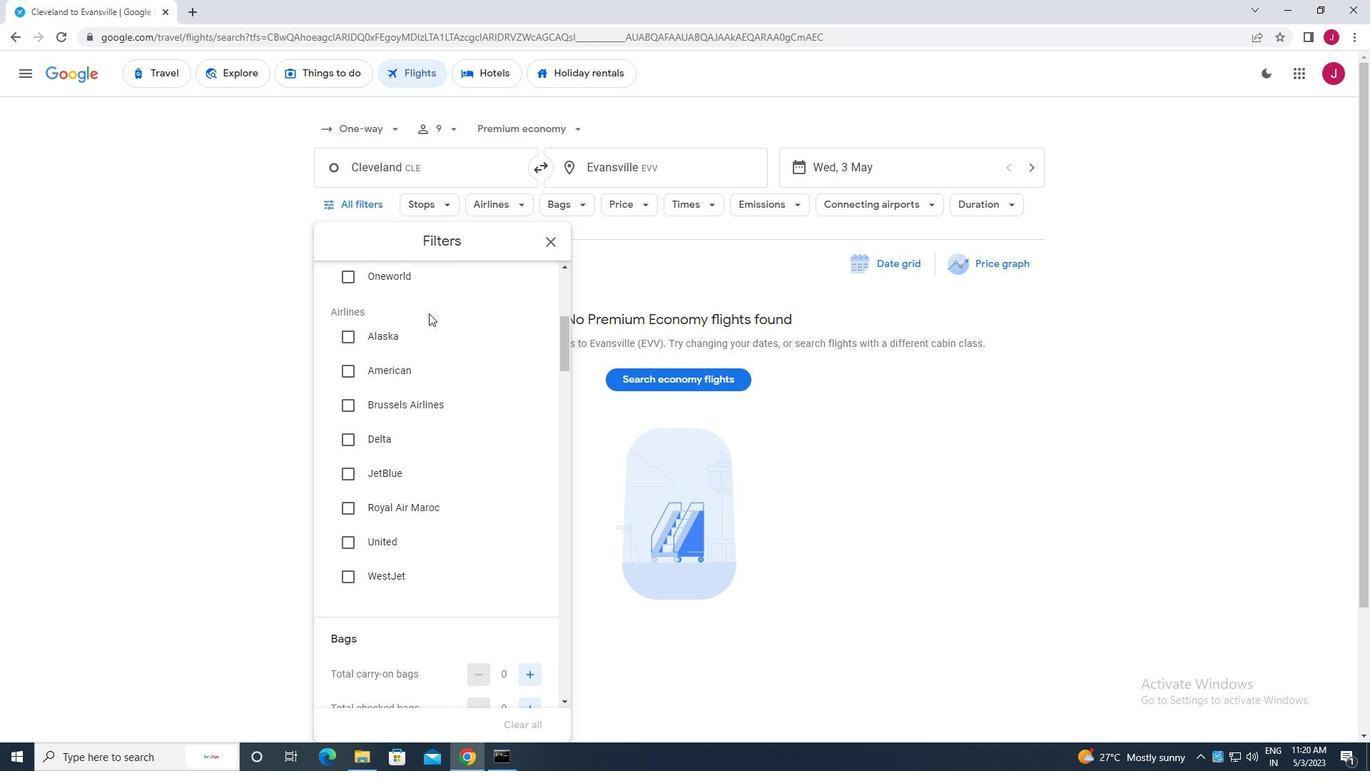 
Action: Mouse scrolled (429, 312) with delta (0, 0)
Screenshot: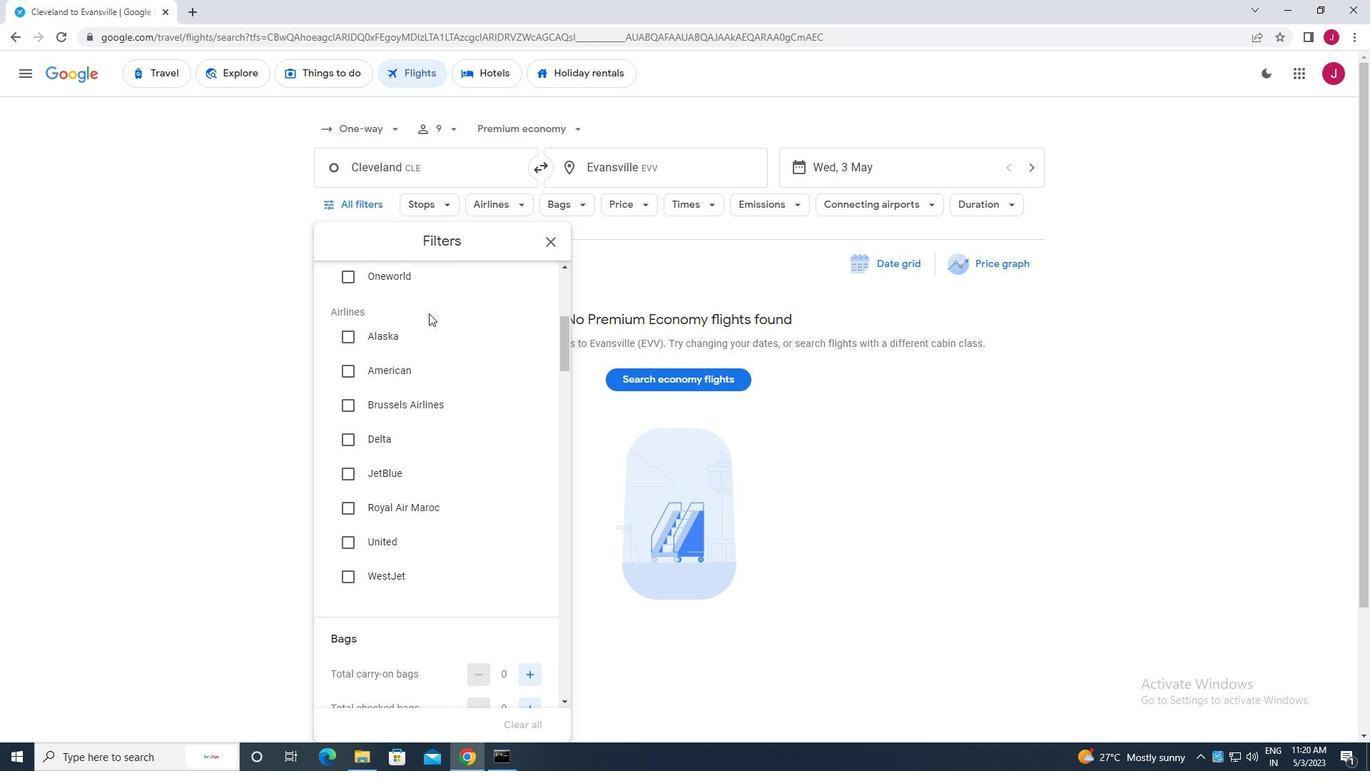 
Action: Mouse moved to (429, 313)
Screenshot: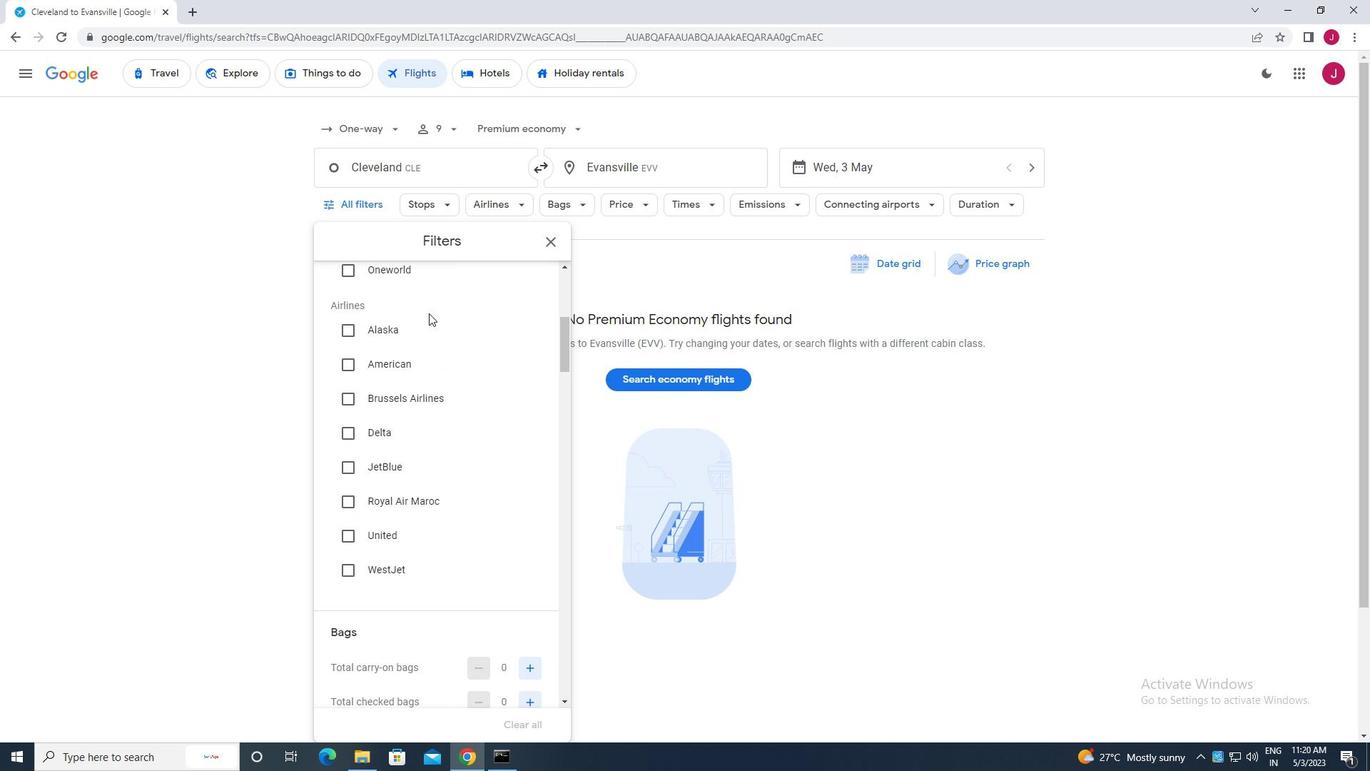 
Action: Mouse scrolled (429, 312) with delta (0, 0)
Screenshot: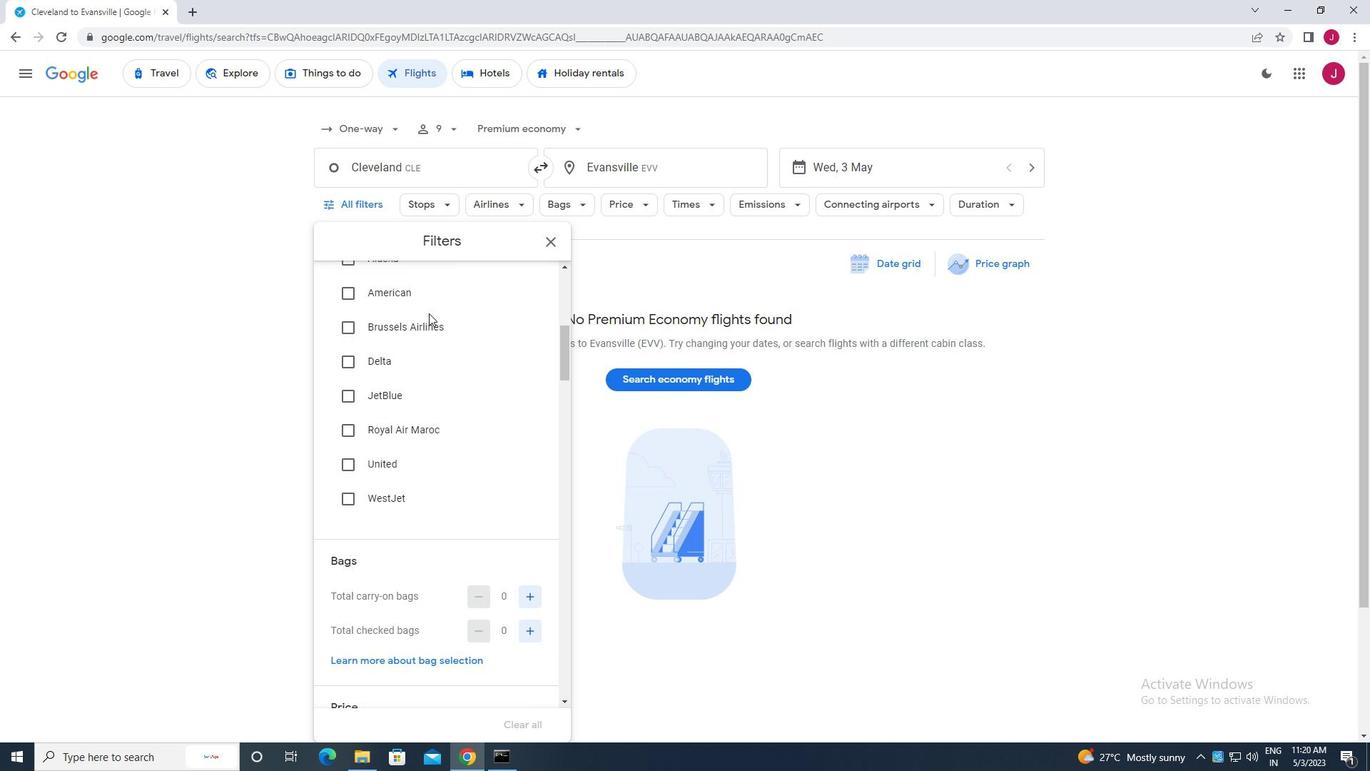 
Action: Mouse moved to (433, 316)
Screenshot: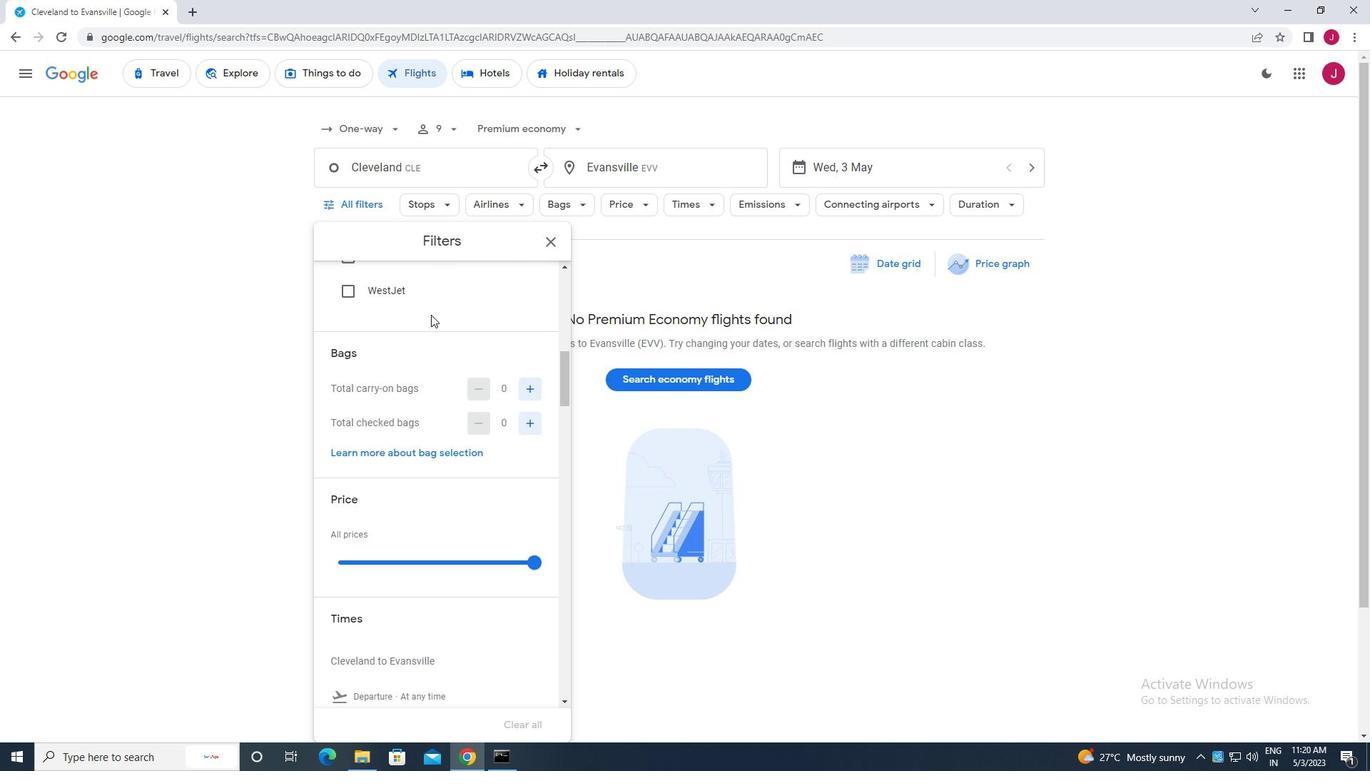 
Action: Mouse scrolled (433, 315) with delta (0, 0)
Screenshot: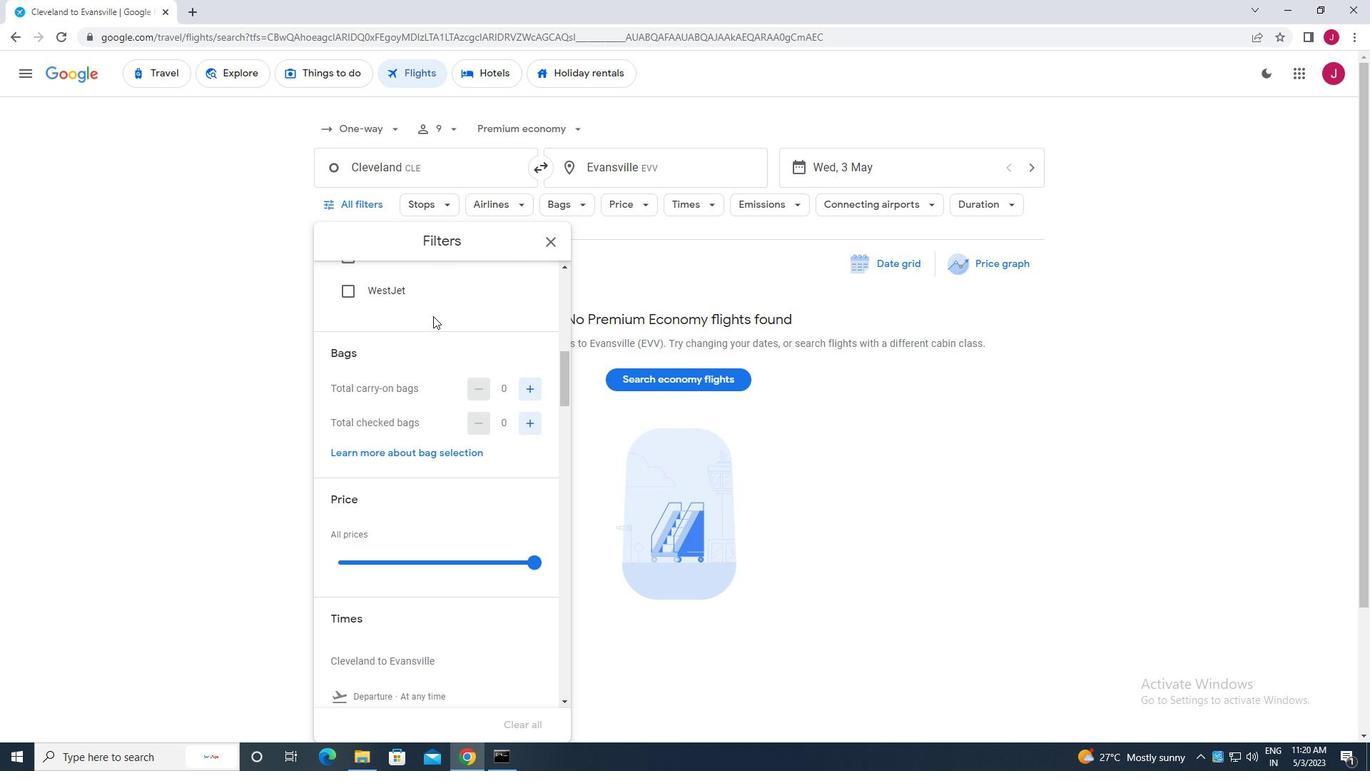 
Action: Mouse moved to (531, 351)
Screenshot: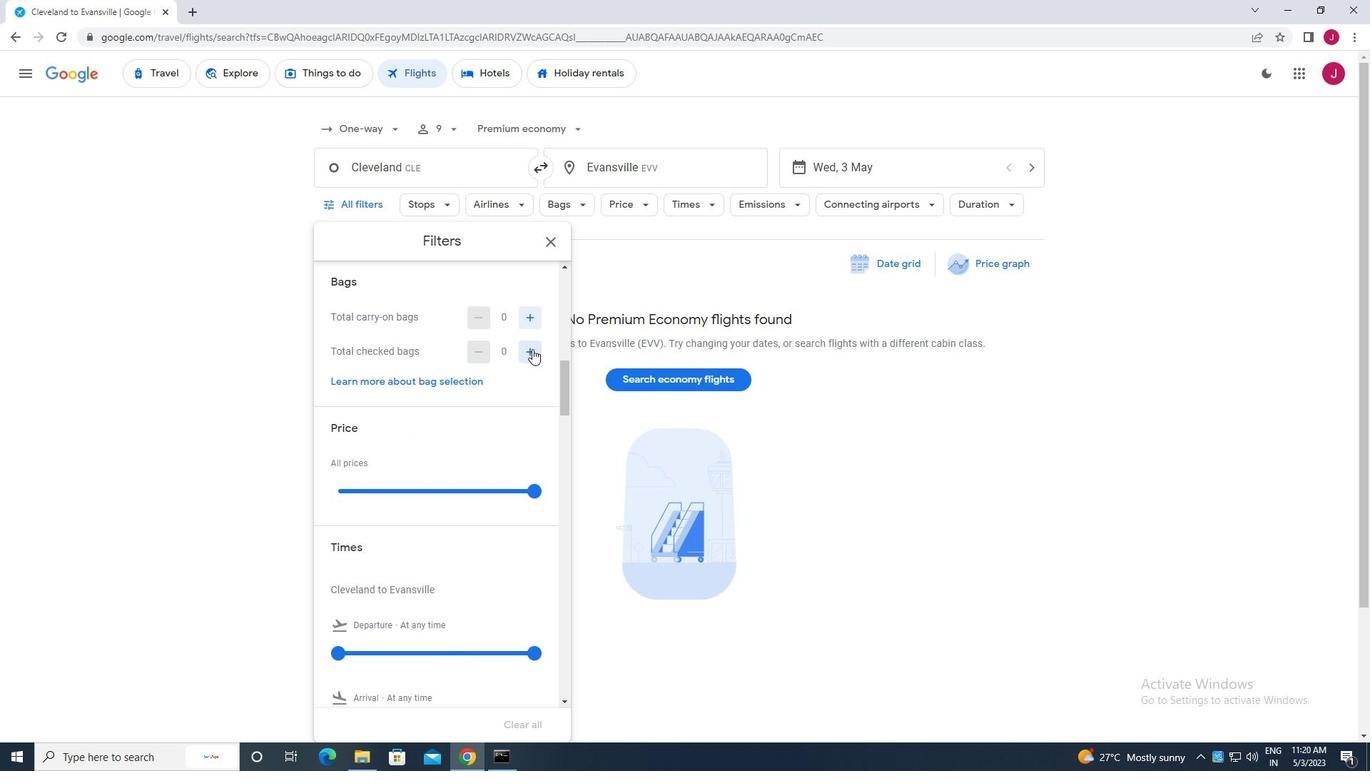 
Action: Mouse pressed left at (531, 351)
Screenshot: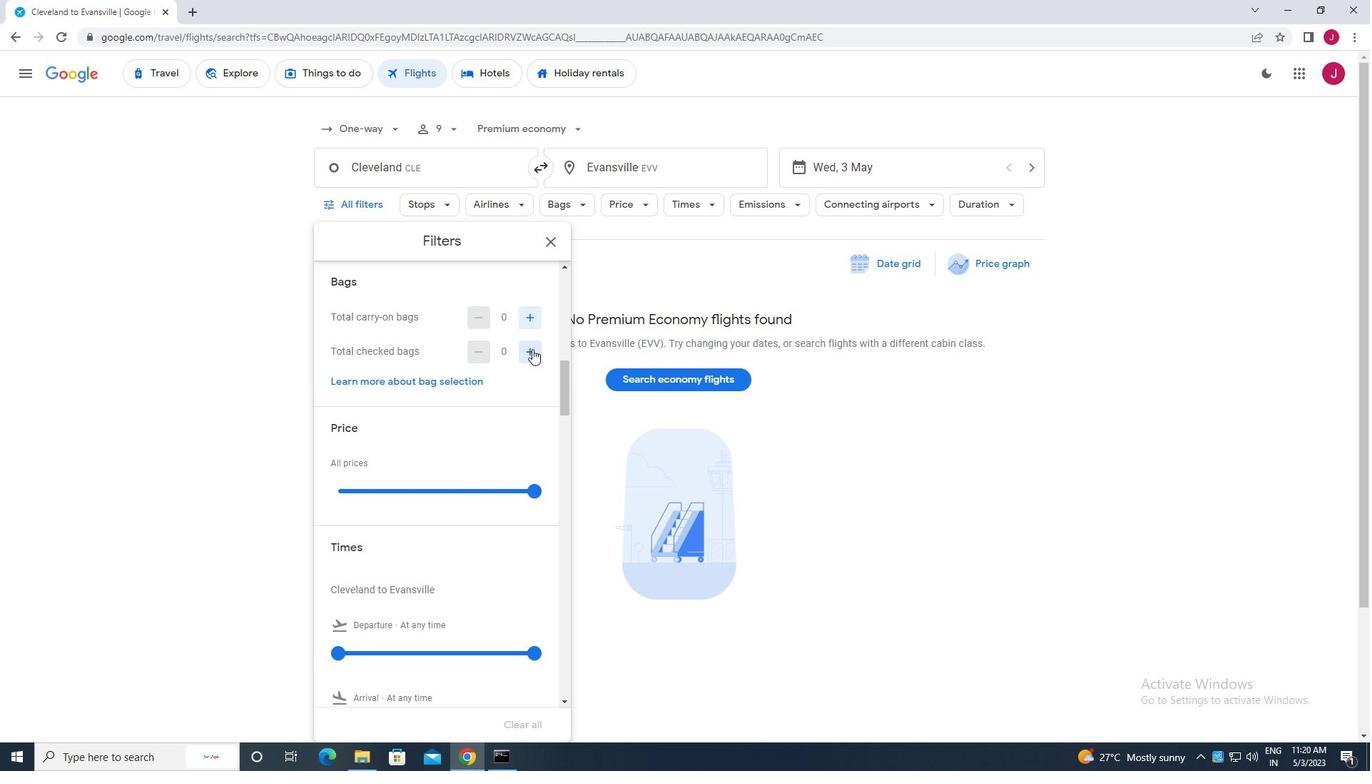 
Action: Mouse pressed left at (531, 351)
Screenshot: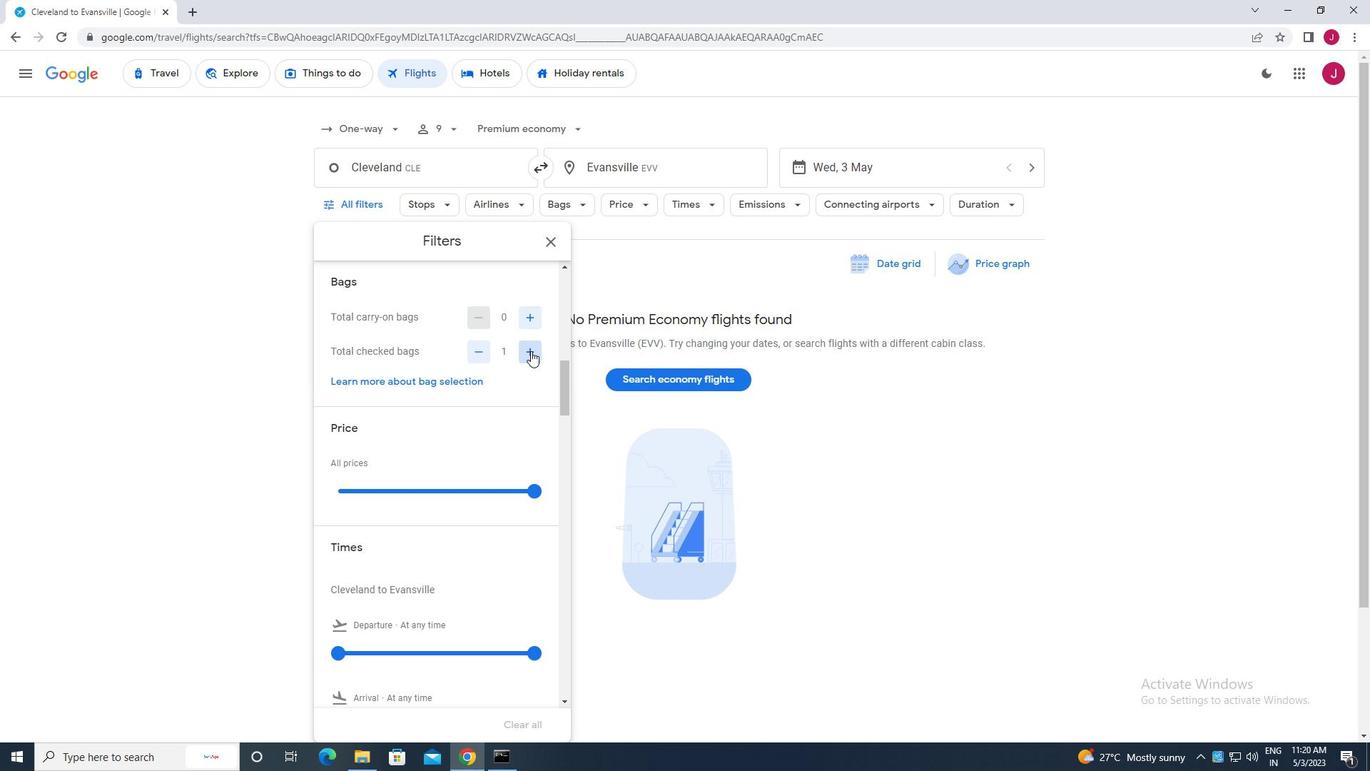 
Action: Mouse moved to (528, 339)
Screenshot: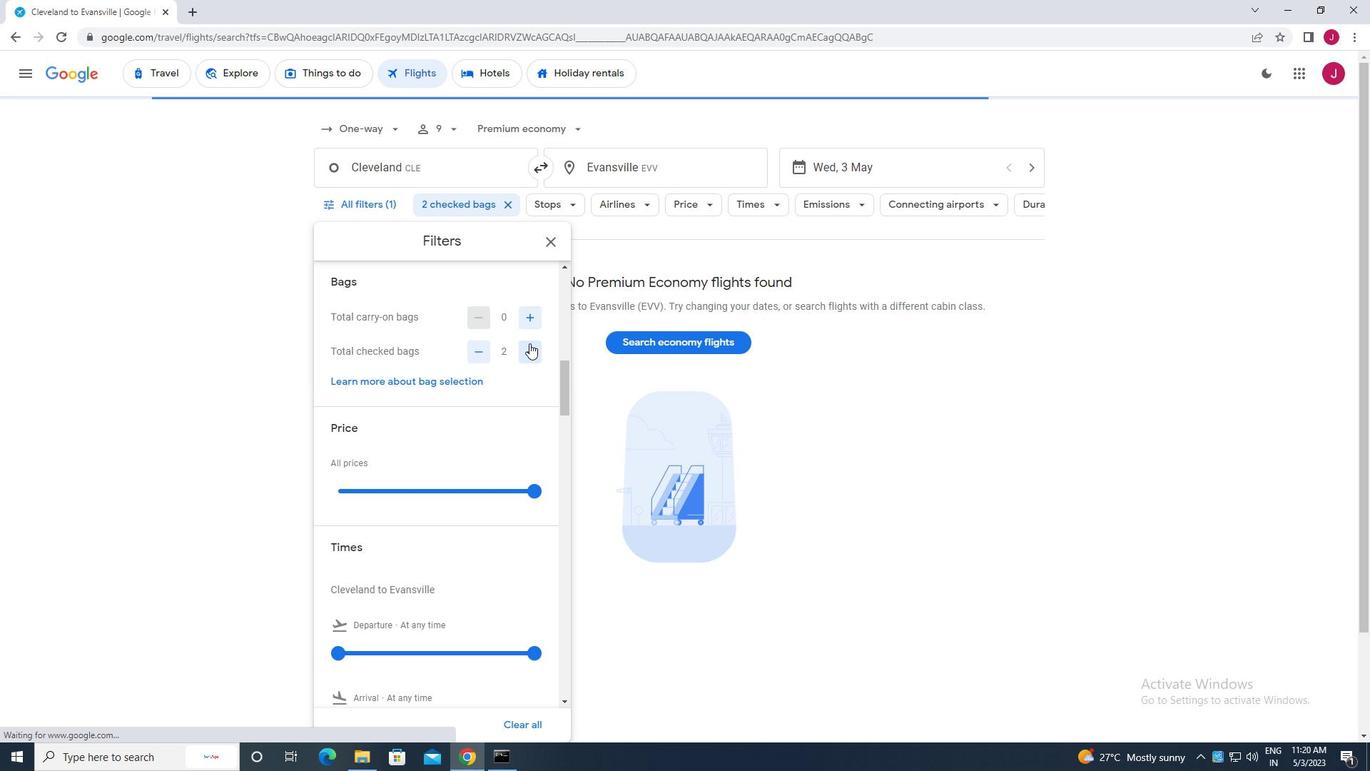 
Action: Mouse scrolled (528, 339) with delta (0, 0)
Screenshot: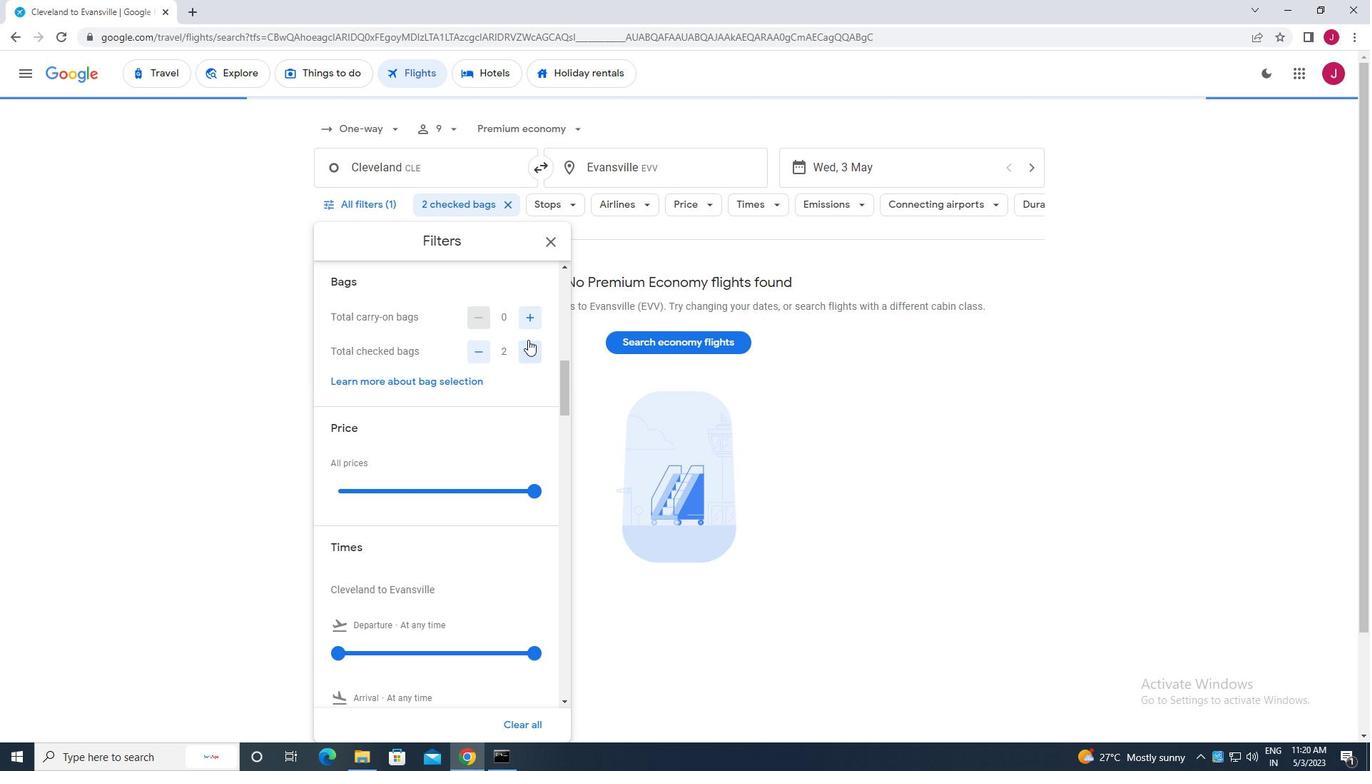 
Action: Mouse scrolled (528, 339) with delta (0, 0)
Screenshot: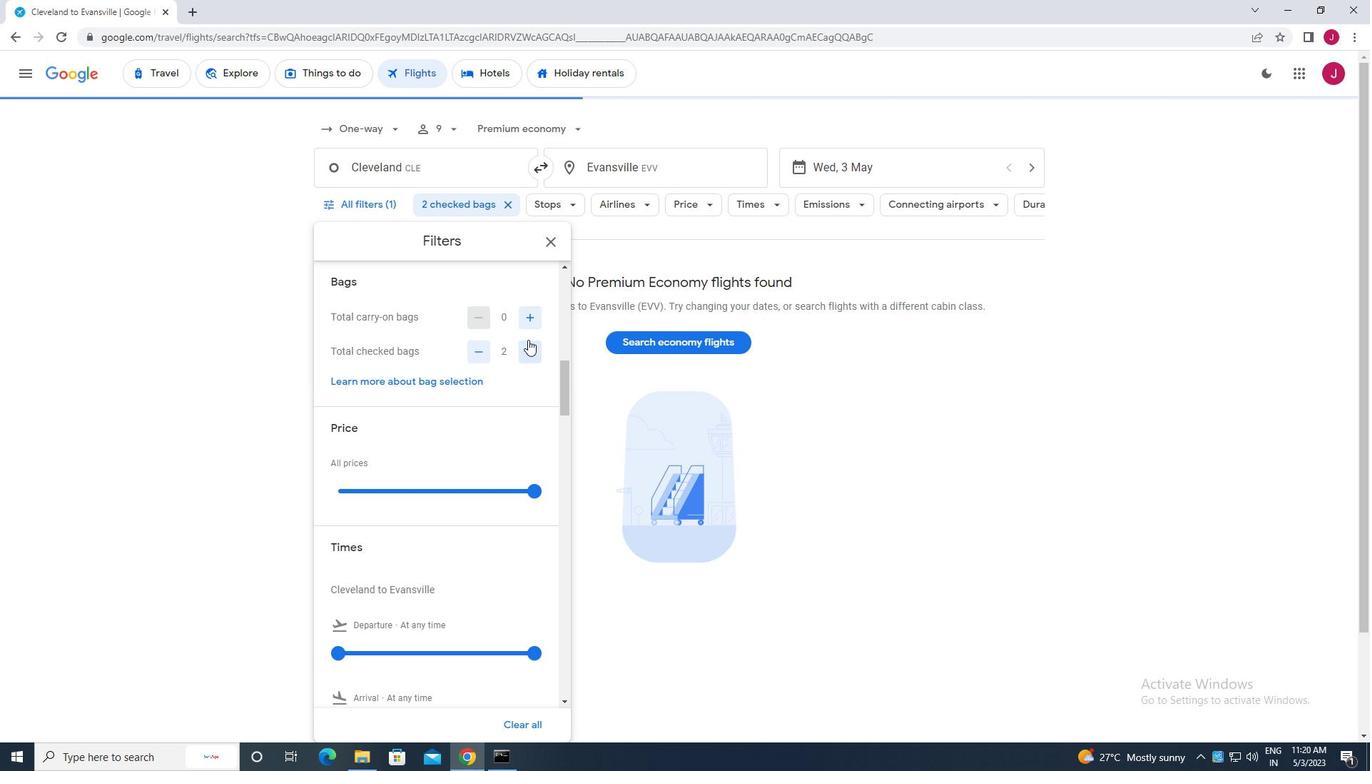 
Action: Mouse moved to (533, 349)
Screenshot: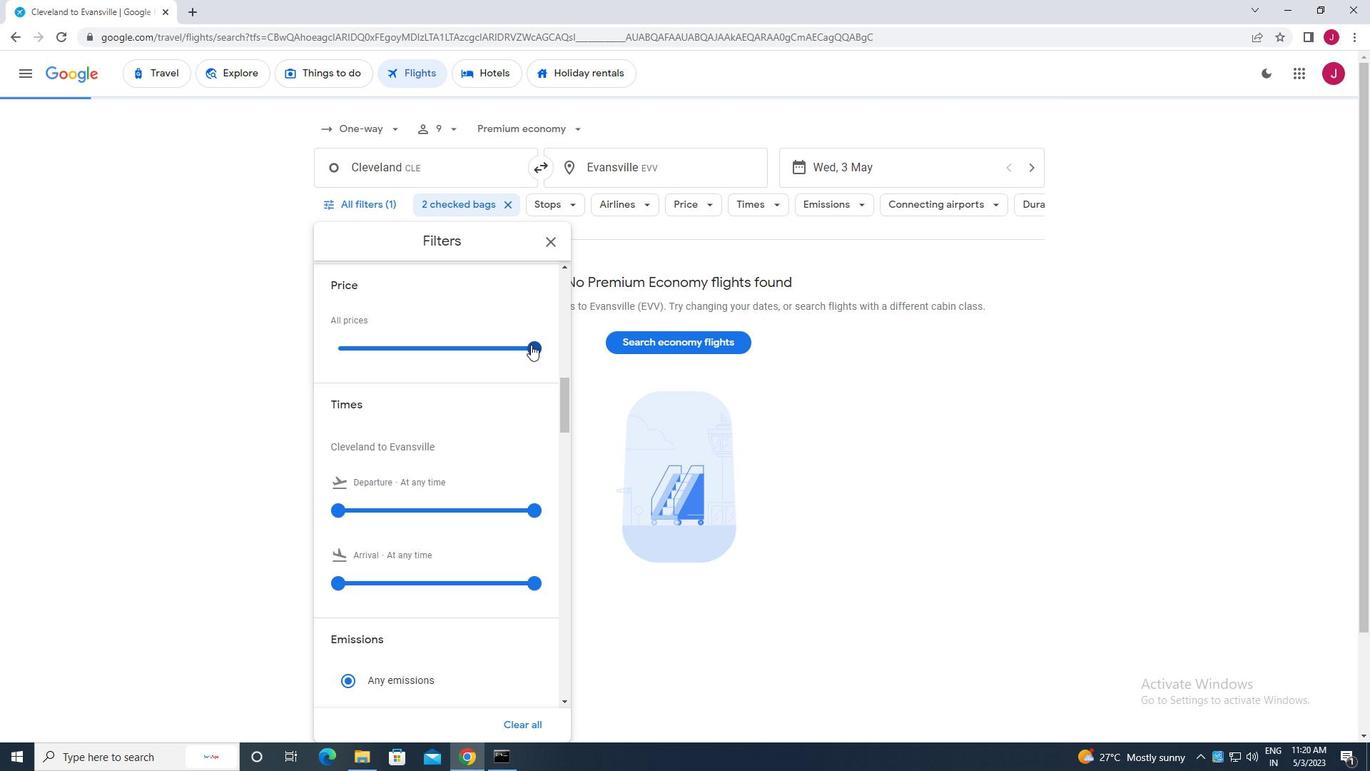
Action: Mouse pressed left at (533, 349)
Screenshot: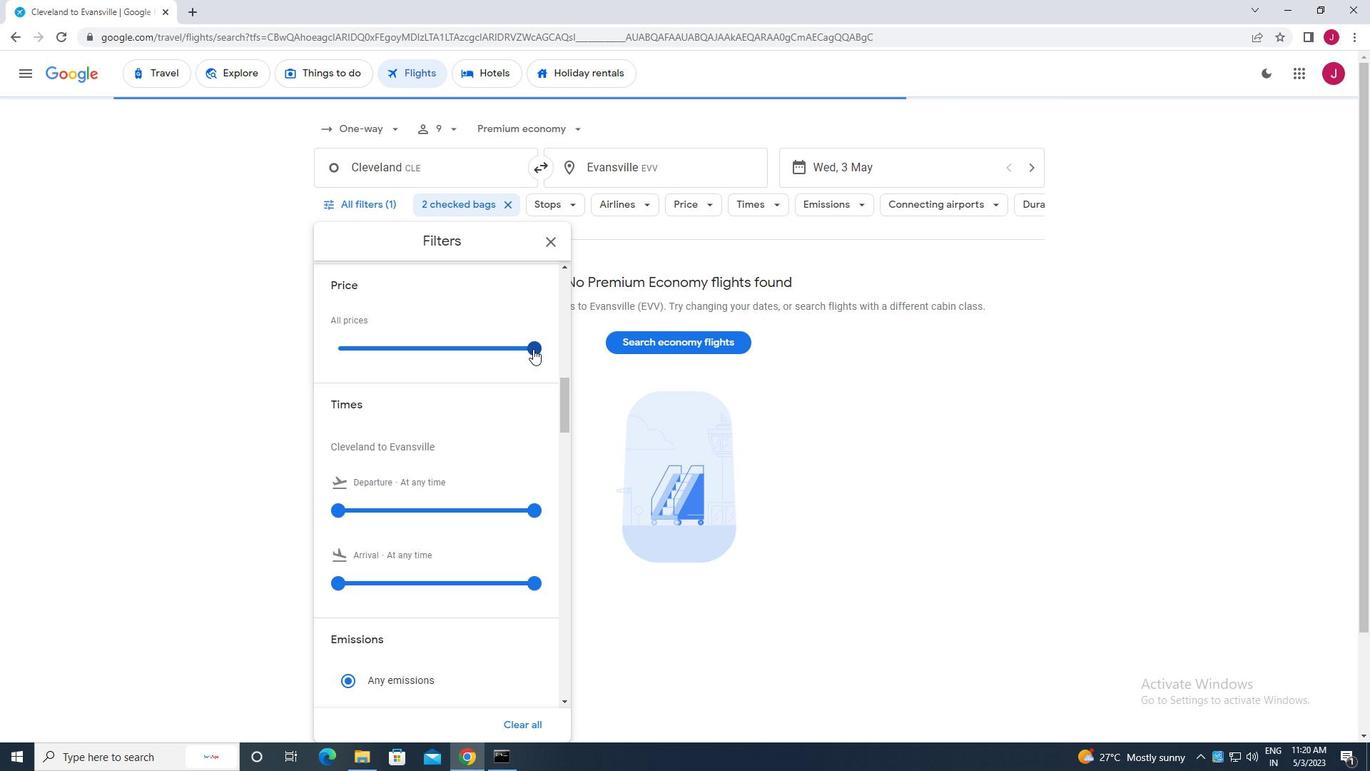 
Action: Mouse pressed left at (533, 349)
Screenshot: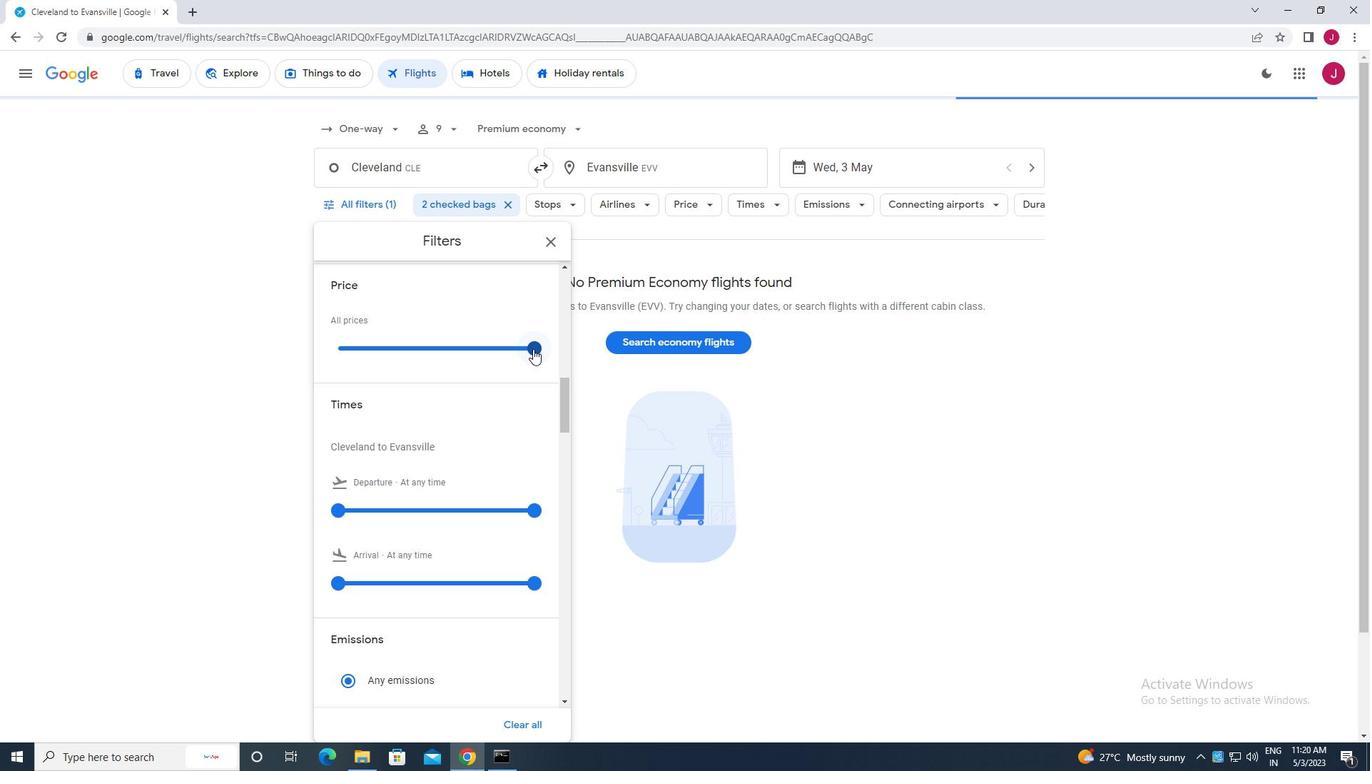 
Action: Mouse scrolled (533, 348) with delta (0, 0)
Screenshot: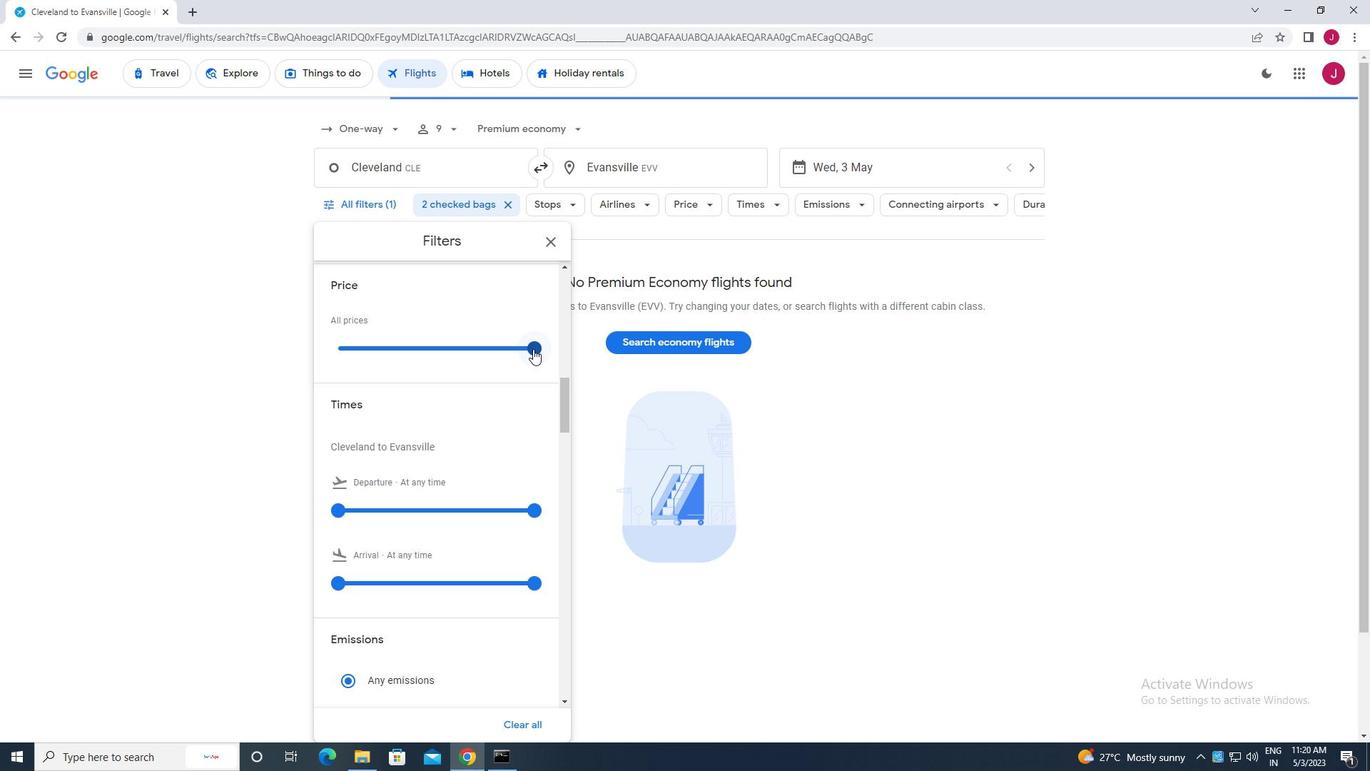 
Action: Mouse scrolled (533, 348) with delta (0, 0)
Screenshot: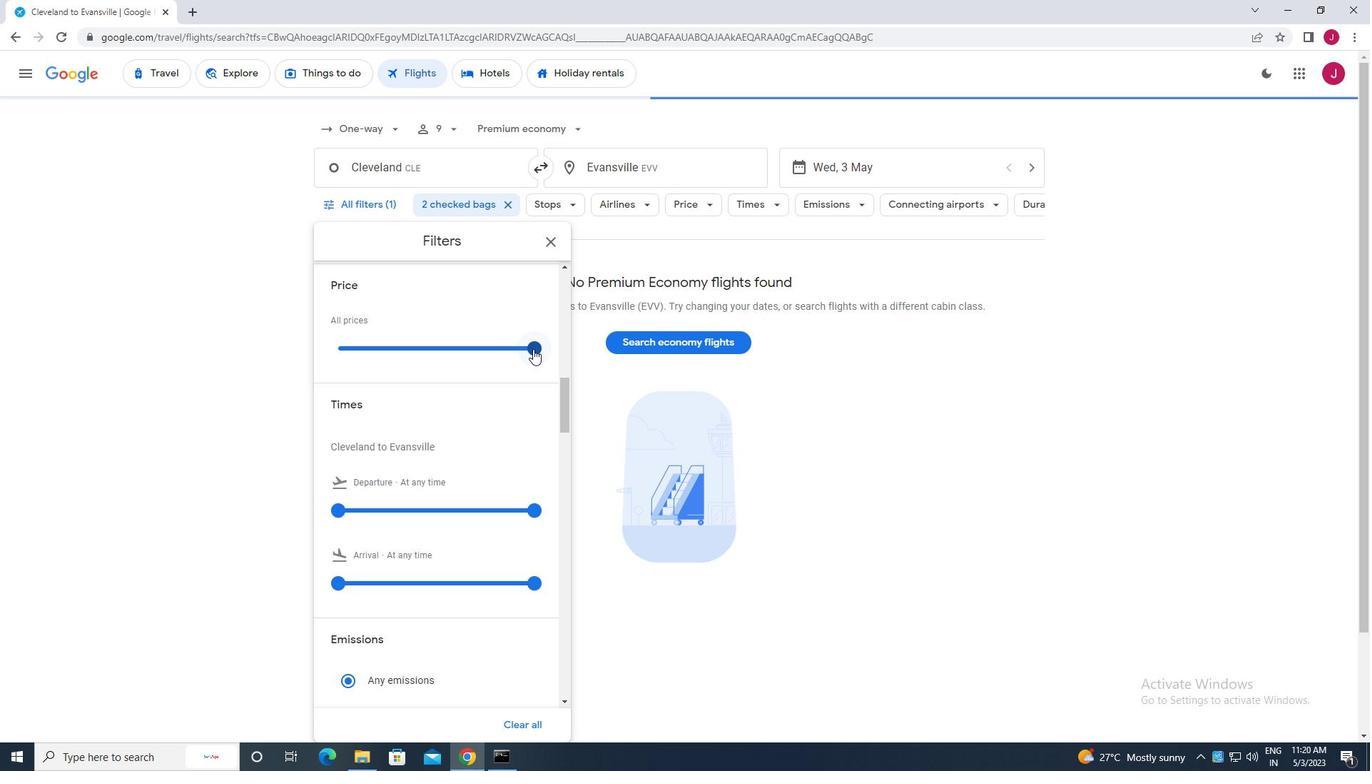 
Action: Mouse scrolled (533, 348) with delta (0, 0)
Screenshot: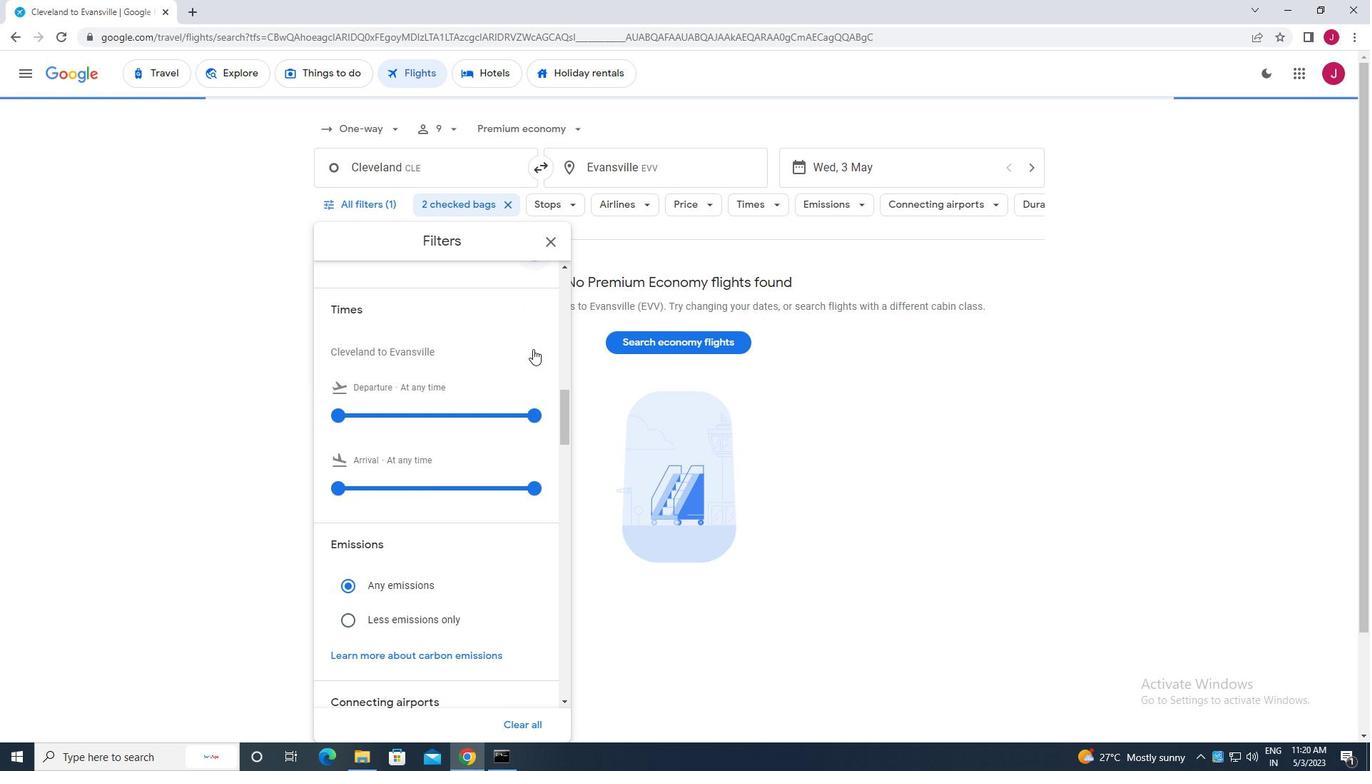 
Action: Mouse moved to (336, 296)
Screenshot: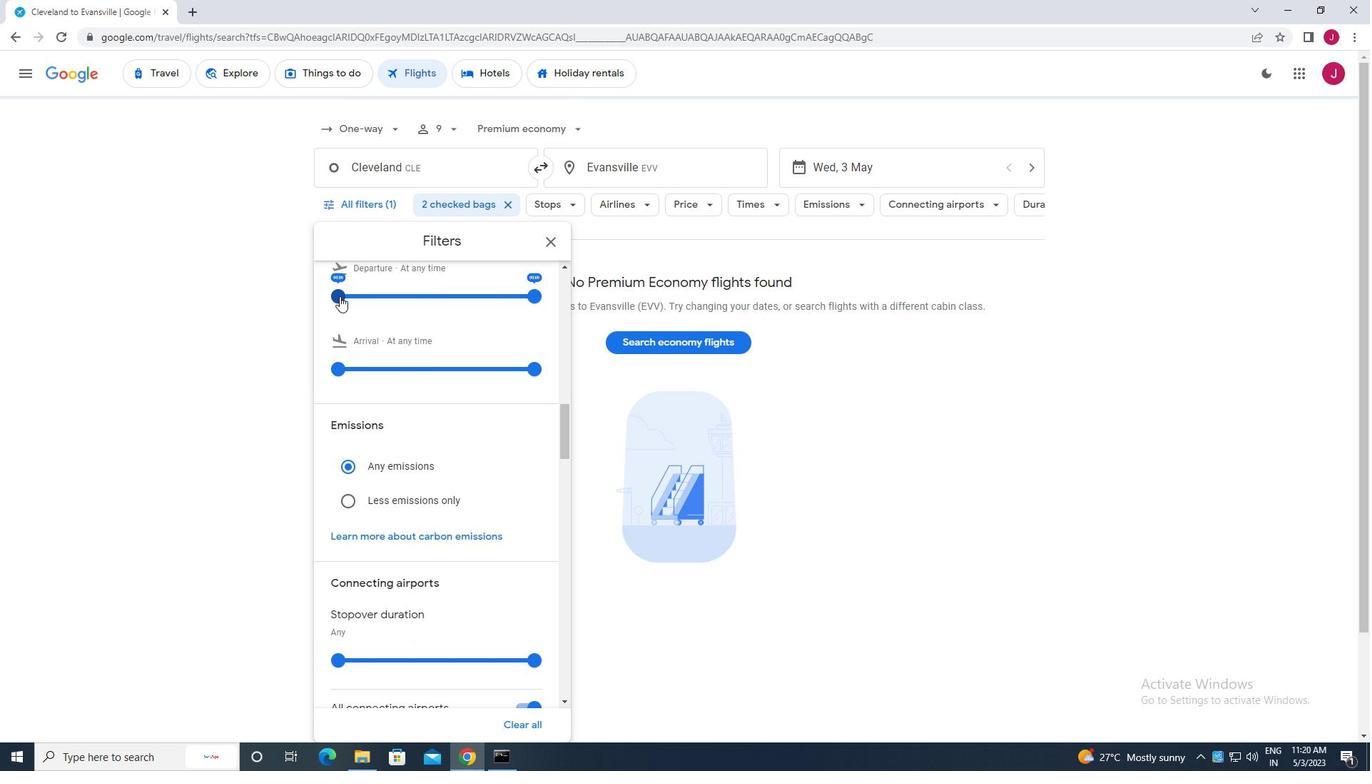 
Action: Mouse pressed left at (336, 296)
Screenshot: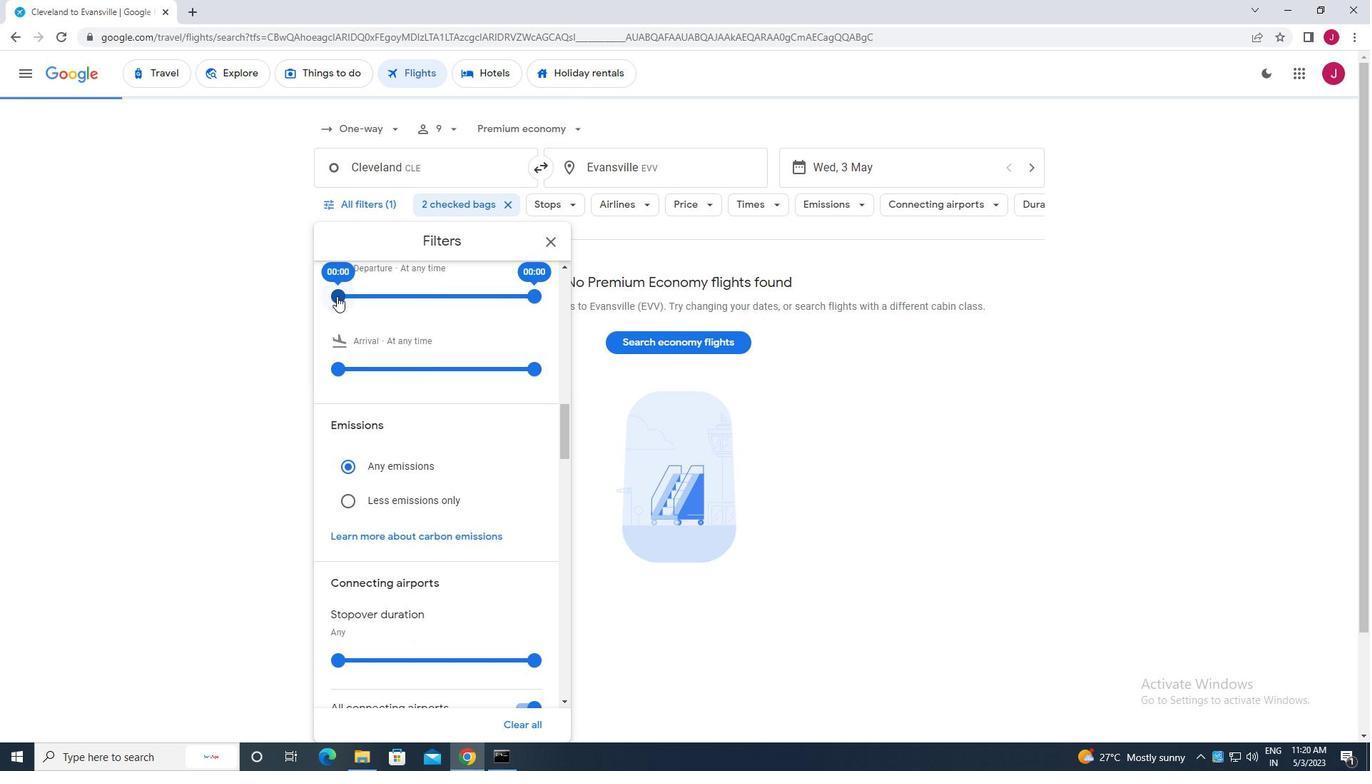 
Action: Mouse moved to (533, 298)
Screenshot: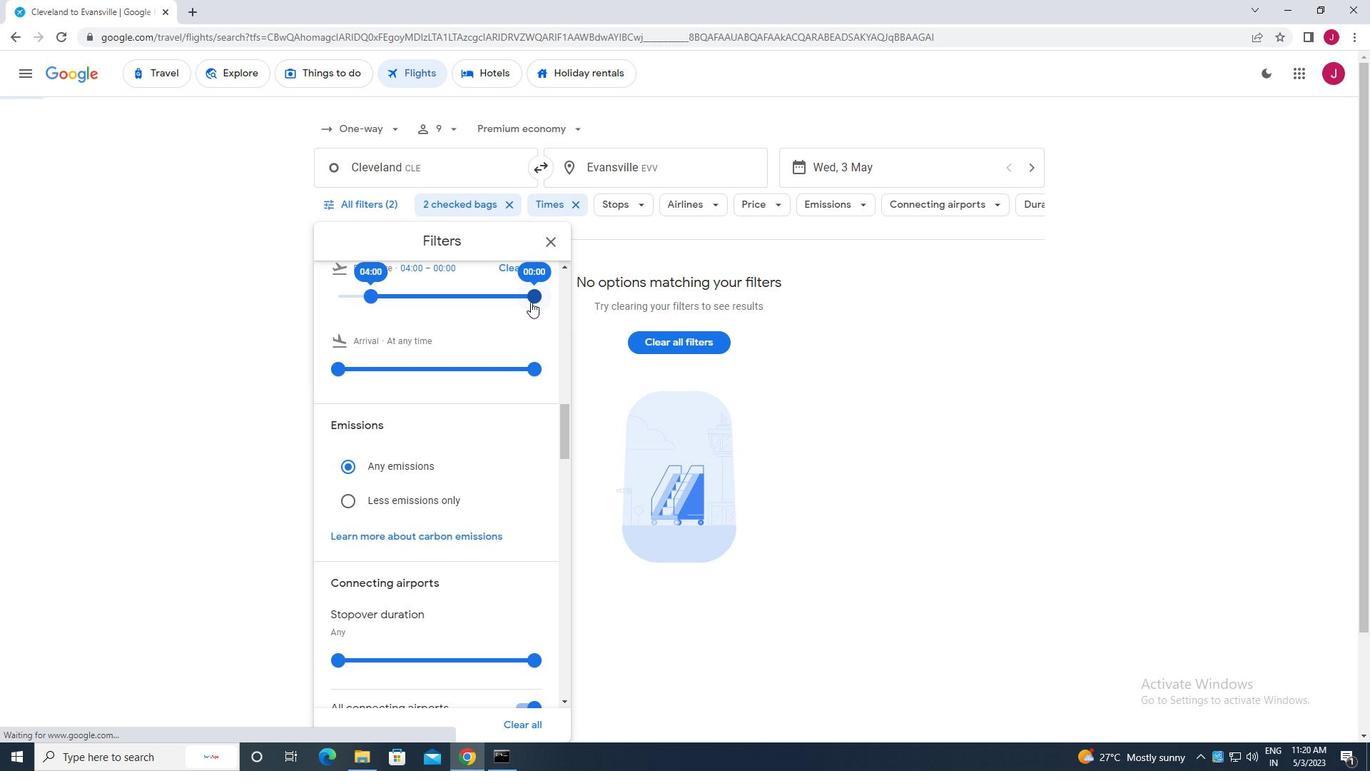 
Action: Mouse pressed left at (533, 298)
Screenshot: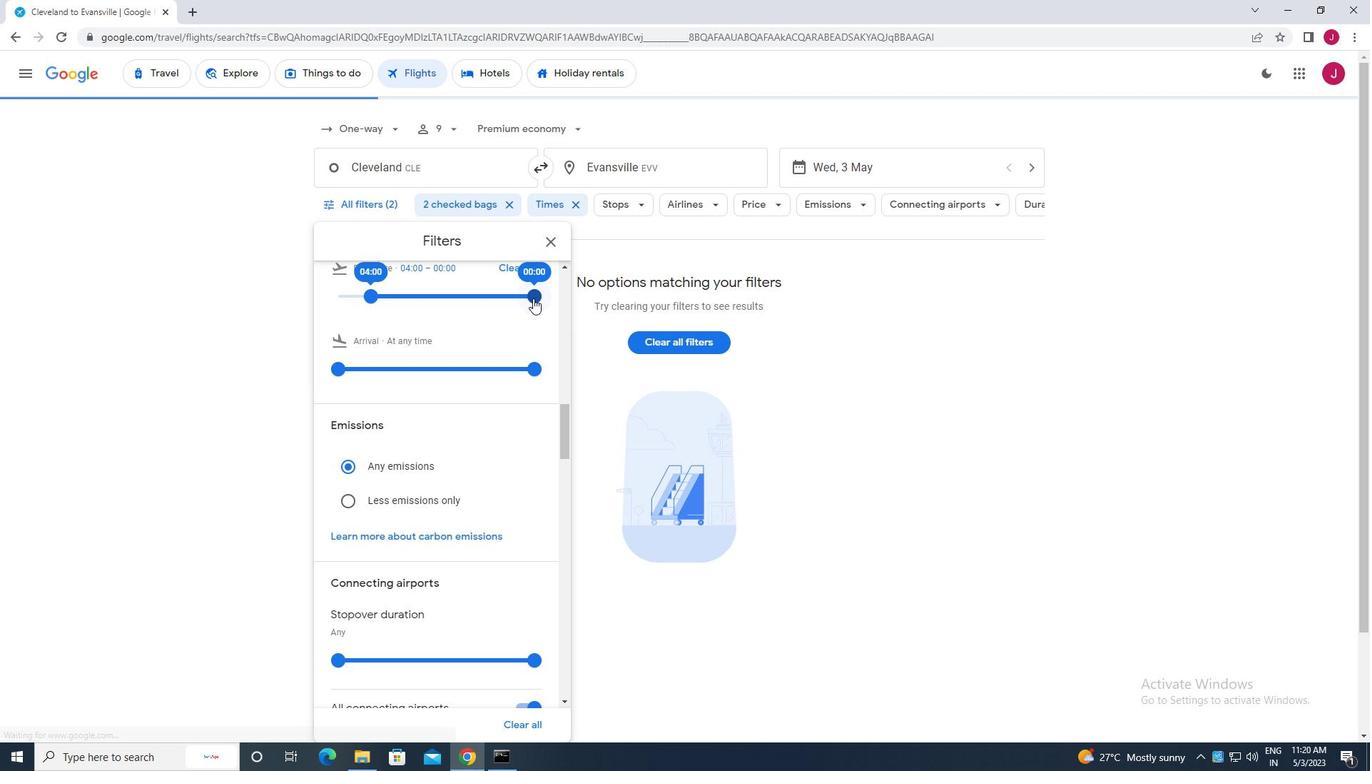 
Action: Mouse moved to (547, 244)
Screenshot: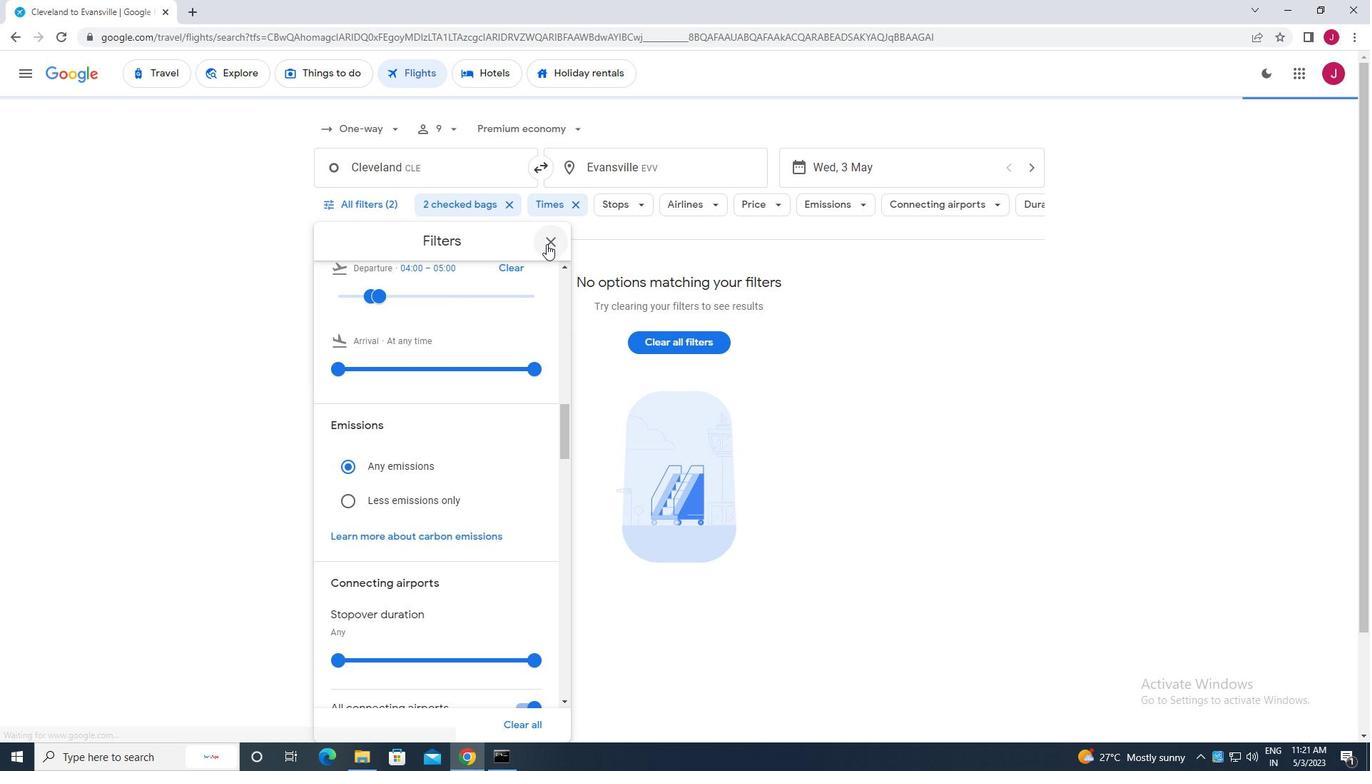 
Action: Mouse pressed left at (547, 244)
Screenshot: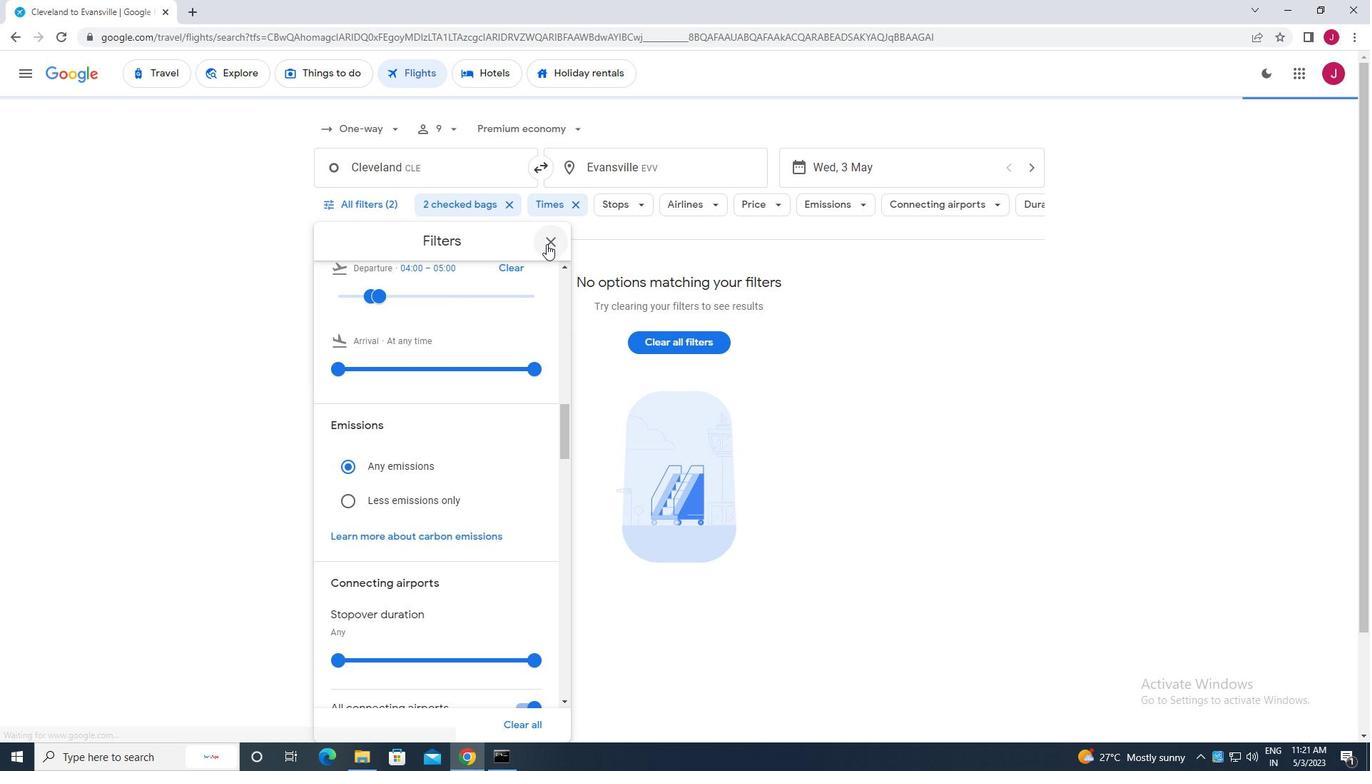 
Action: Mouse moved to (546, 244)
Screenshot: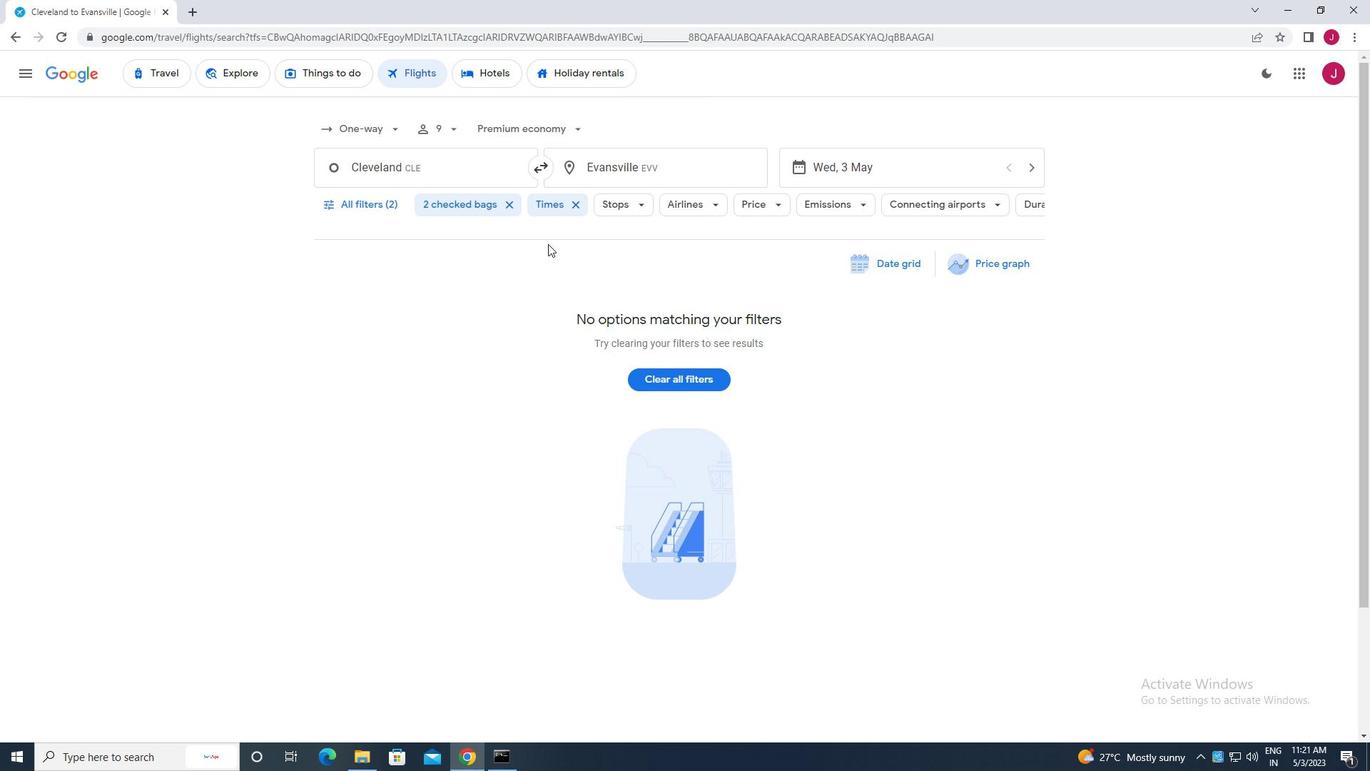 
